 Task: Add an event  with title  Strategy Planning Session, date '2024/05/16' & Select Event type as  Group. Add location for the event as  654 Calle de Alcalá, Madrid, Spain and add a description: The Strategy Planning Session sets the foundation for informed decision-making, goal alignment, and coordinated efforts. It enables participants to collectively shape the organization's or project's direction, anticipate challenges, and create a roadmap for success.Create an event link  http-strategyplanningsessioncom & Select the event color as  Electric Lime. , logged in from the account softage.1@softage.netand send the event invitation to softage.9@softage.net and softage.10@softage.net
Action: Mouse moved to (824, 126)
Screenshot: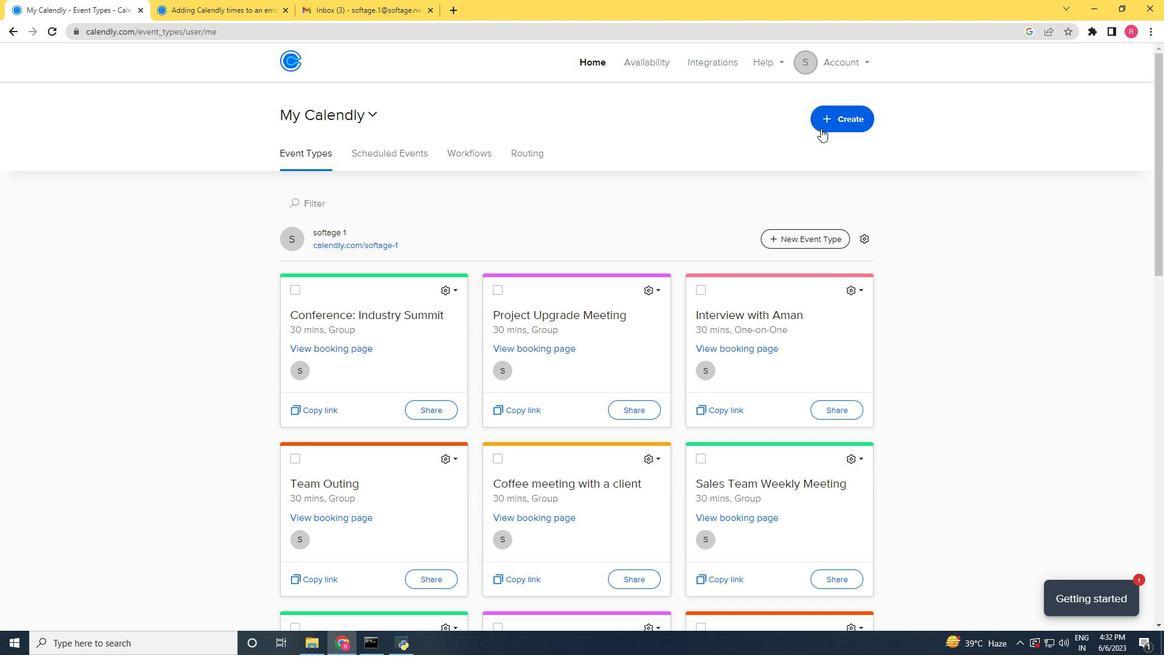 
Action: Mouse pressed left at (824, 126)
Screenshot: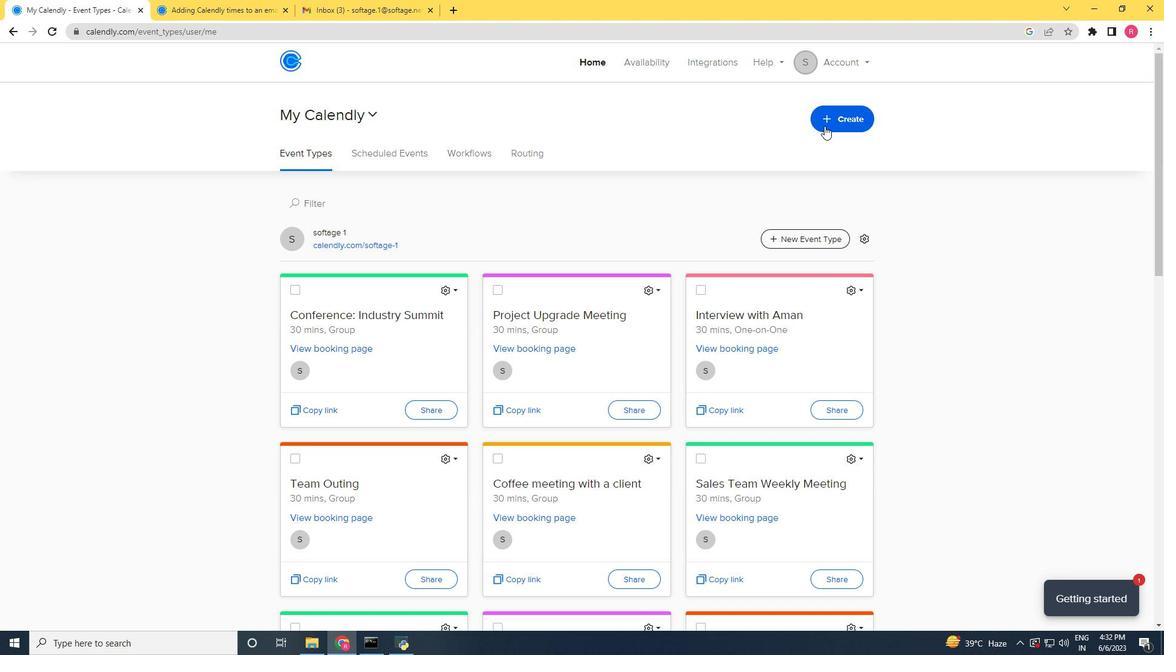 
Action: Mouse moved to (724, 175)
Screenshot: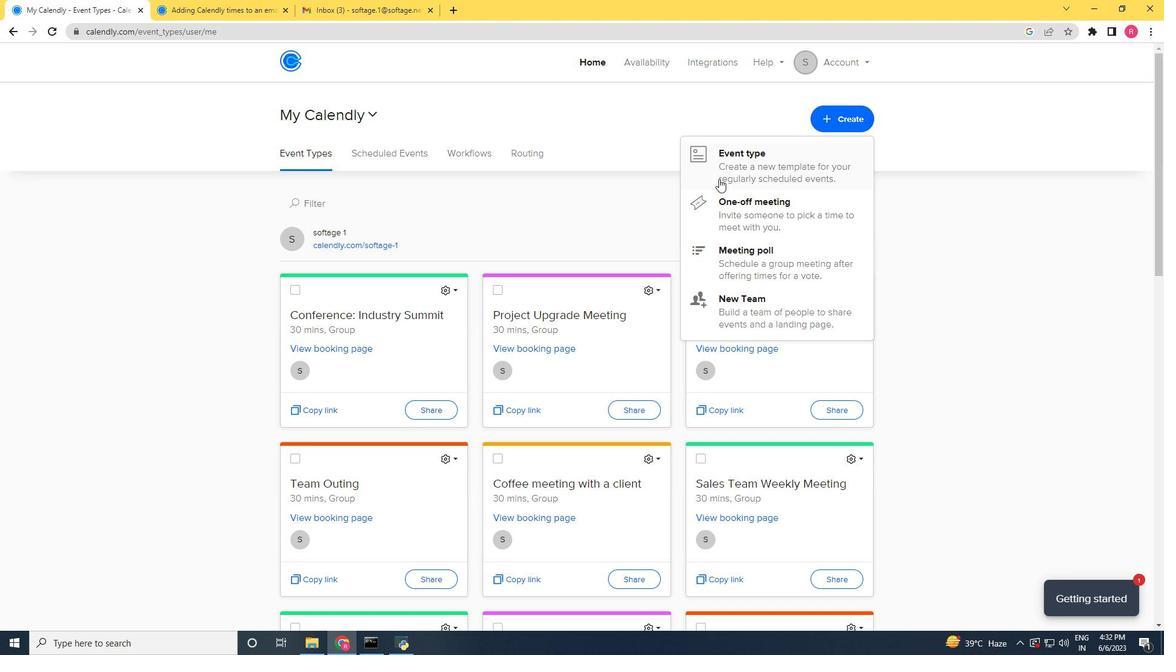 
Action: Mouse pressed left at (724, 175)
Screenshot: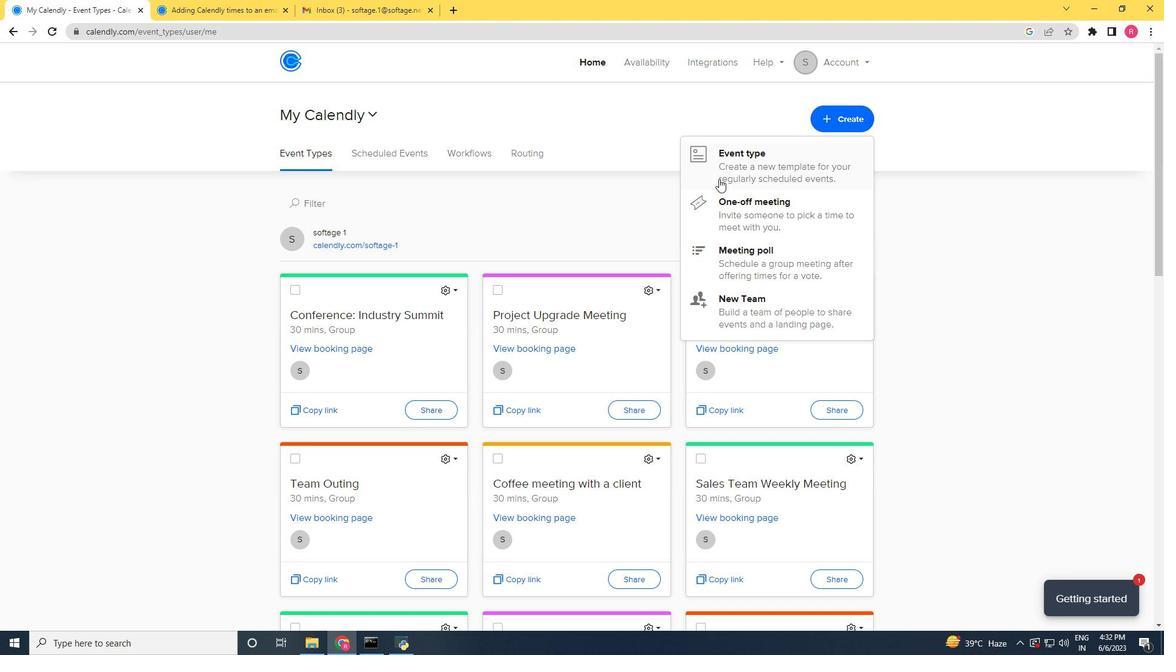 
Action: Mouse moved to (532, 271)
Screenshot: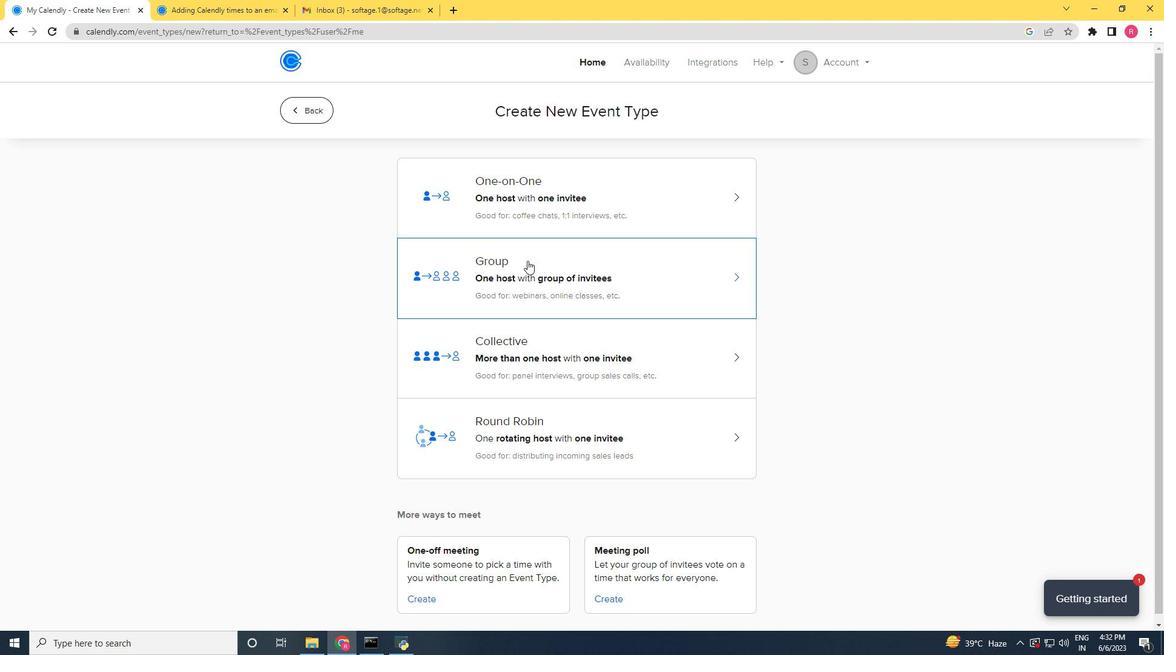 
Action: Mouse pressed left at (532, 271)
Screenshot: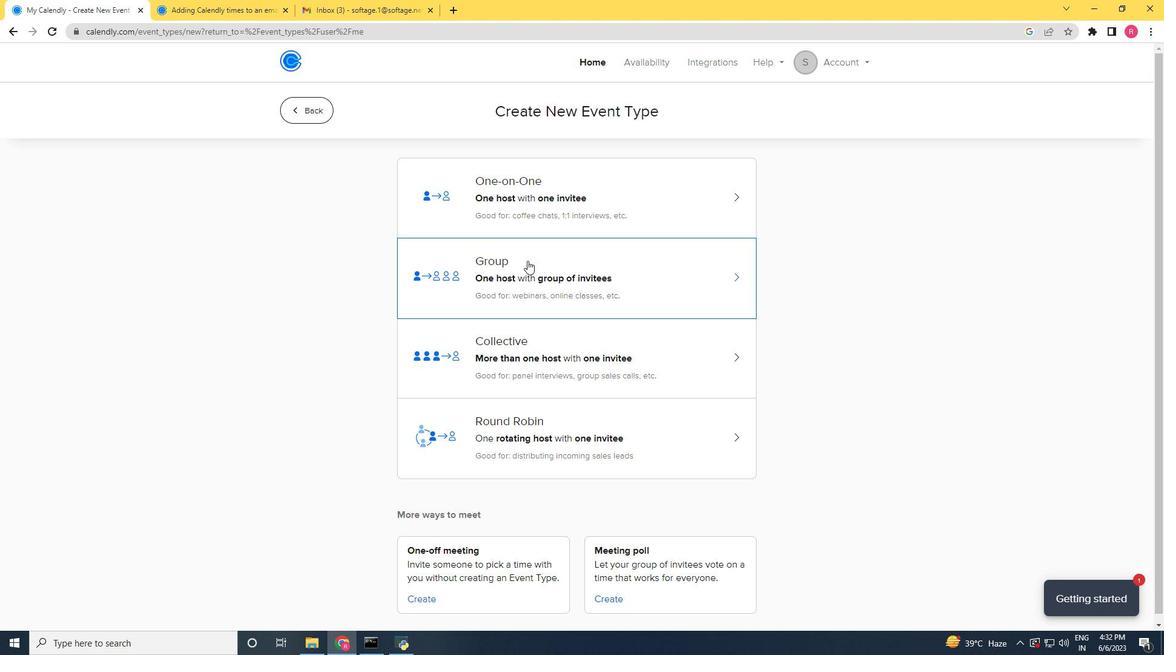 
Action: Mouse moved to (476, 278)
Screenshot: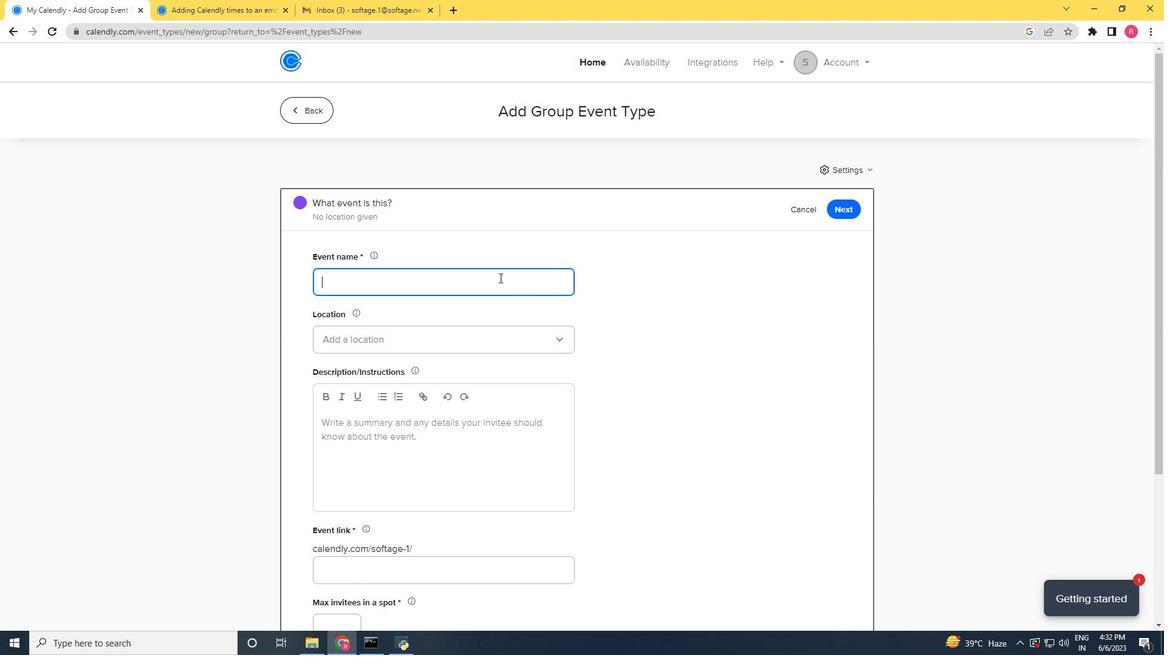 
Action: Key pressed <Key.shift>Strategy<Key.space><Key.shift>Planning<Key.space><Key.shift>Sessionn<Key.space><Key.backspace><Key.backspace><Key.backspace><Key.backspace><Key.backspace>ionn<Key.space><Key.backspace><Key.backspace><Key.space>
Screenshot: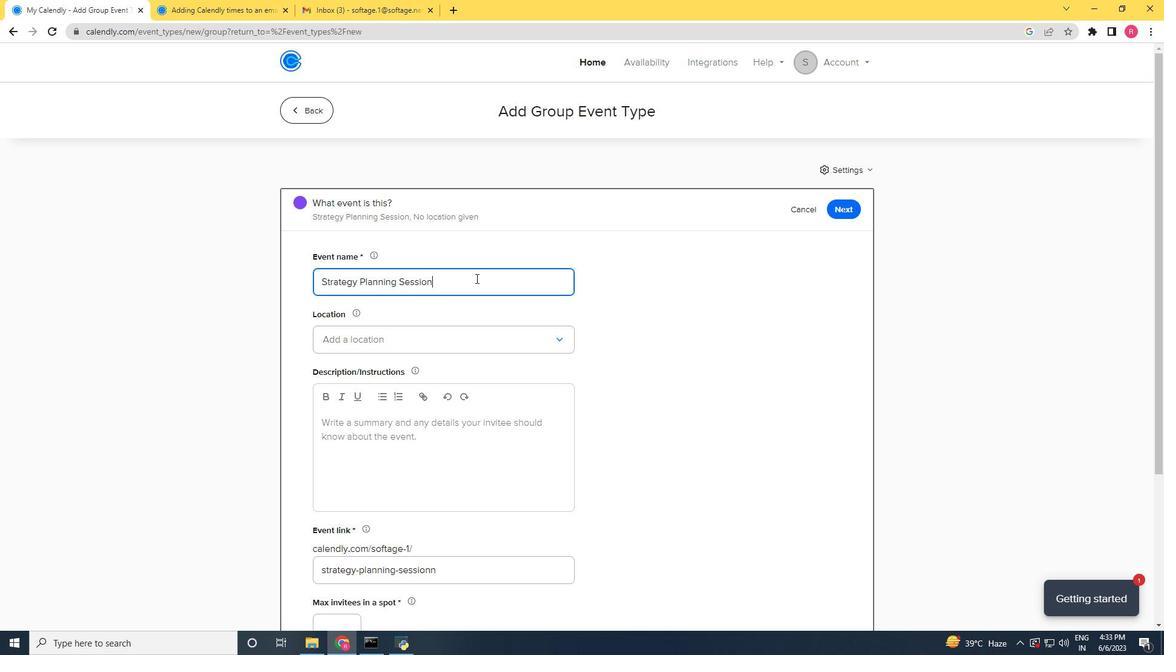 
Action: Mouse moved to (433, 335)
Screenshot: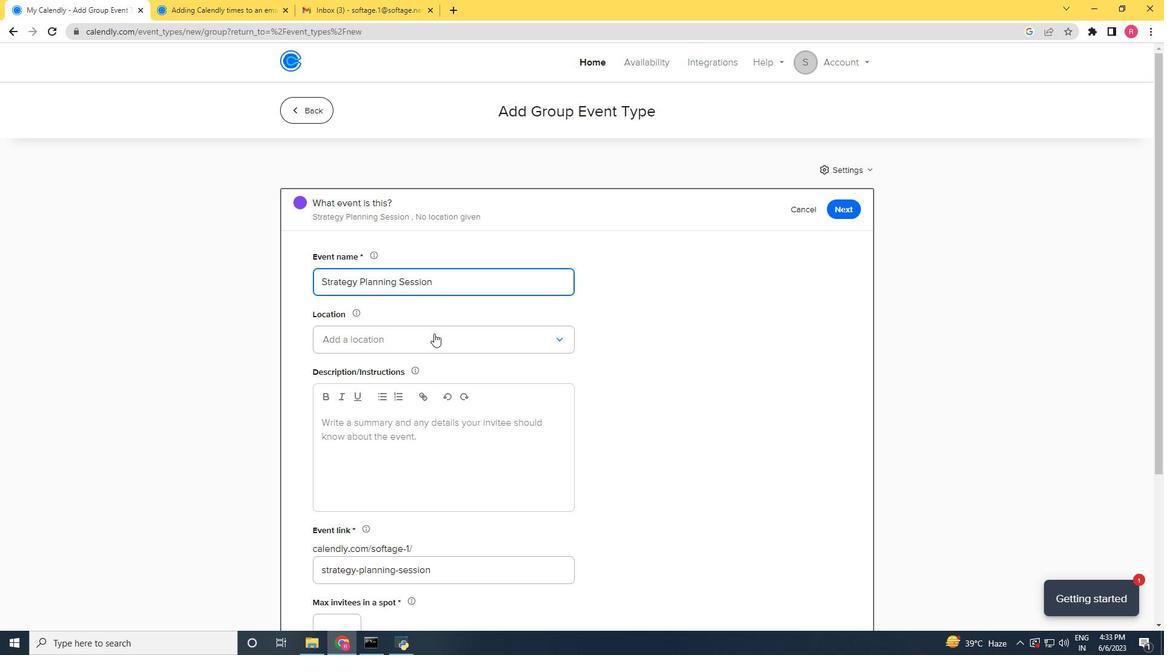 
Action: Mouse pressed left at (433, 335)
Screenshot: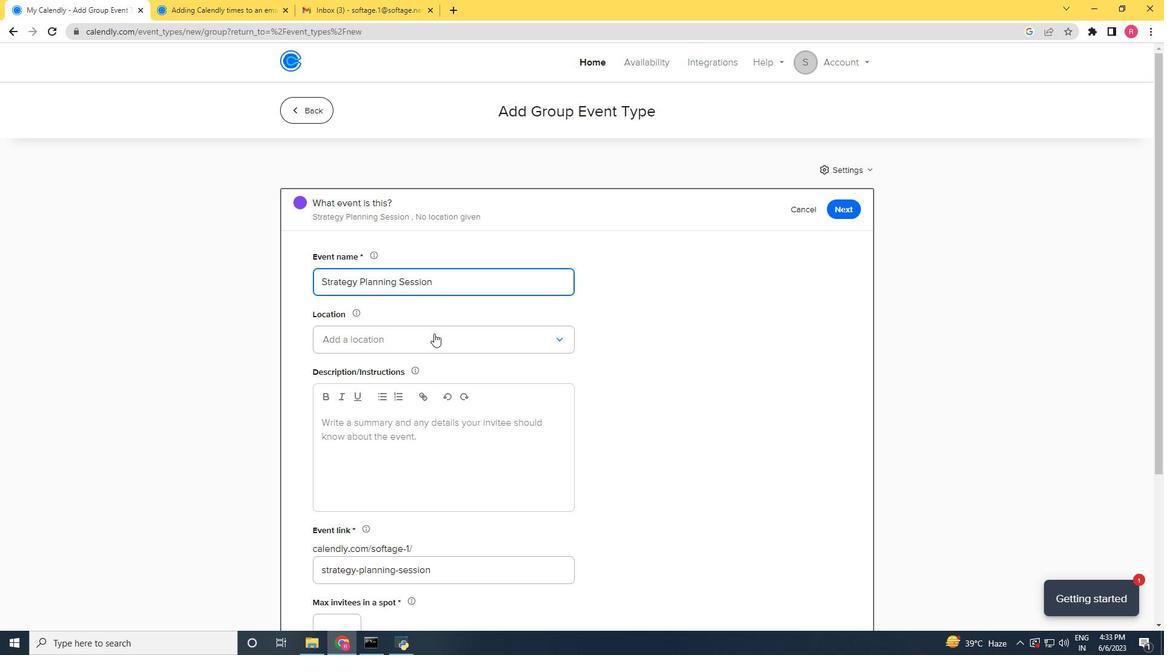 
Action: Mouse moved to (379, 365)
Screenshot: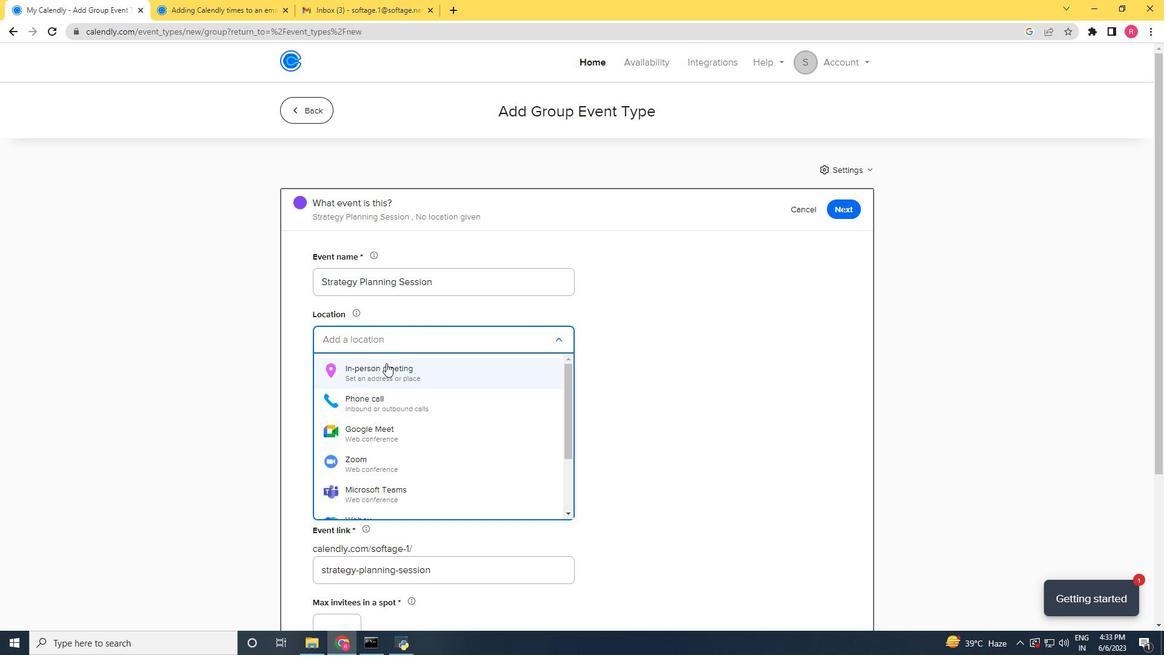 
Action: Mouse pressed left at (379, 365)
Screenshot: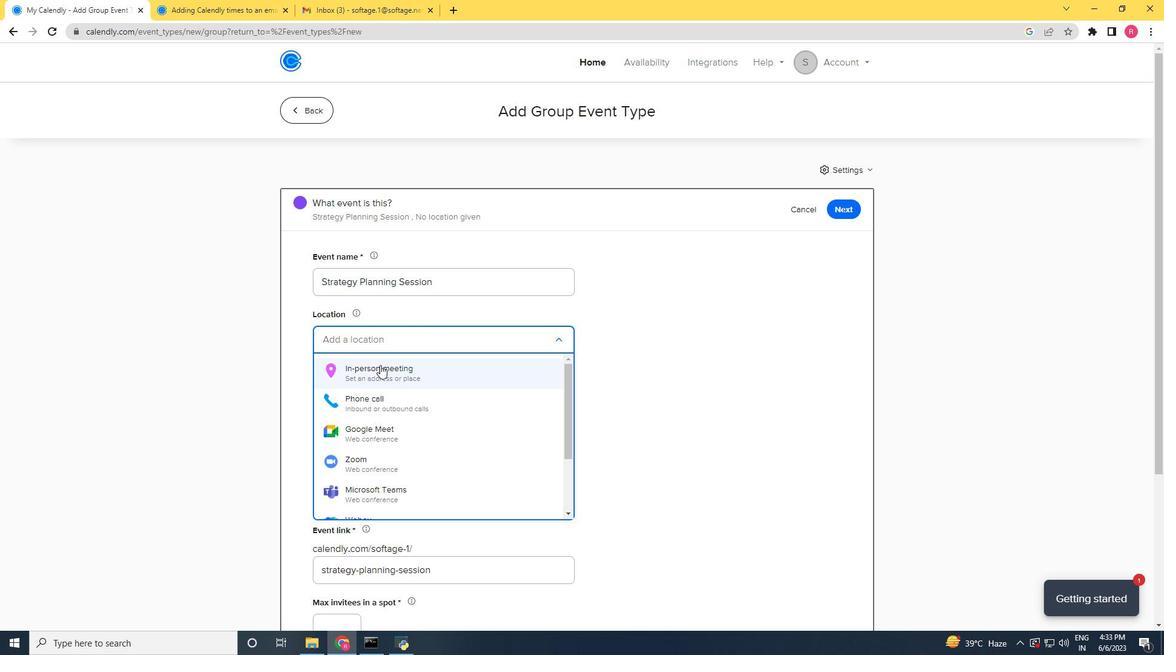 
Action: Mouse moved to (518, 200)
Screenshot: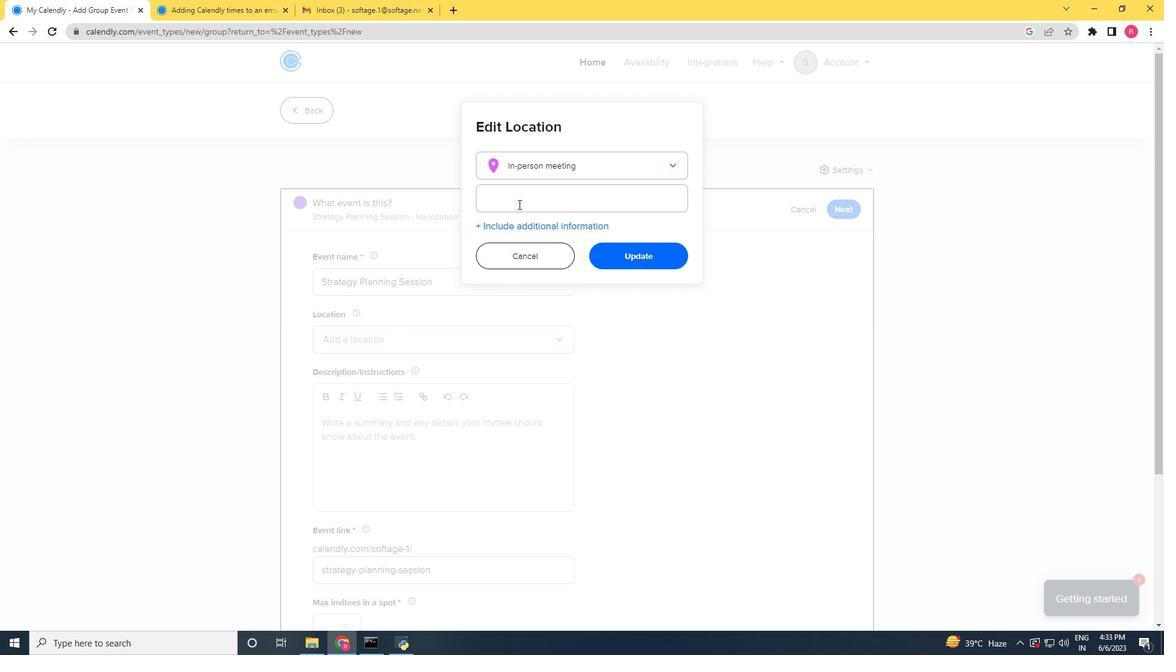 
Action: Mouse pressed left at (518, 200)
Screenshot: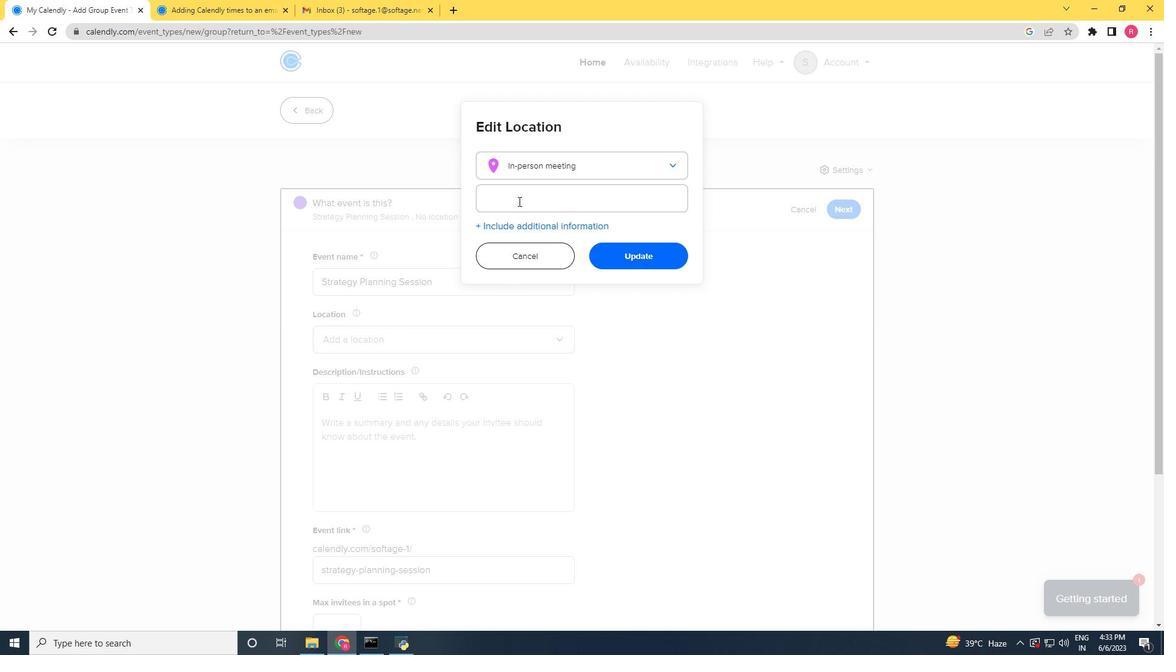 
Action: Key pressed 654<Key.space><Key.shift>Calle<Key.space>de<Key.space><Key.shift>Alcala,<Key.space><Key.shift>Madrid.<Key.backspace>,<Key.space><Key.shift><Key.shift><Key.shift><Key.shift><Key.shift>Spain
Screenshot: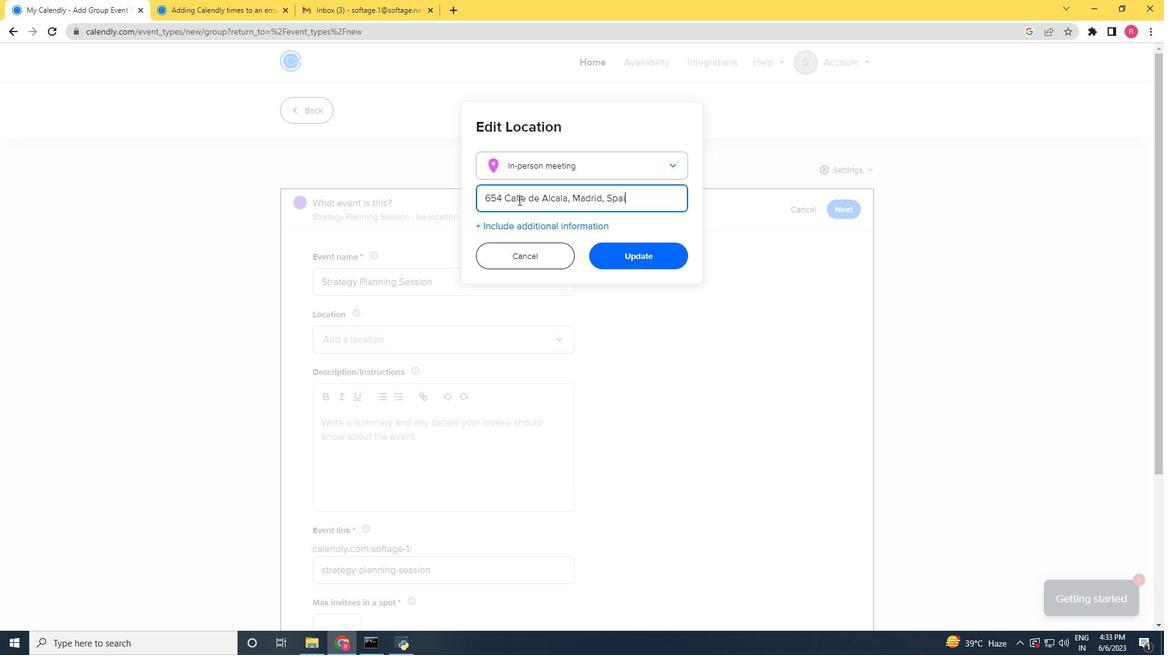 
Action: Mouse moved to (630, 252)
Screenshot: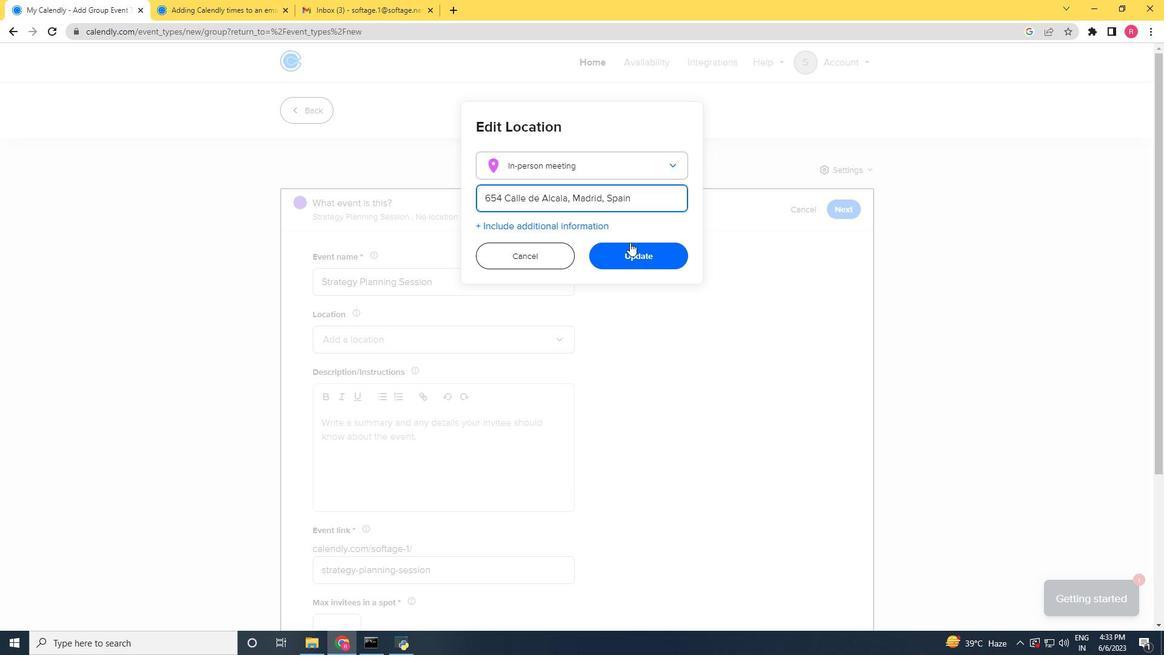 
Action: Mouse pressed left at (630, 252)
Screenshot: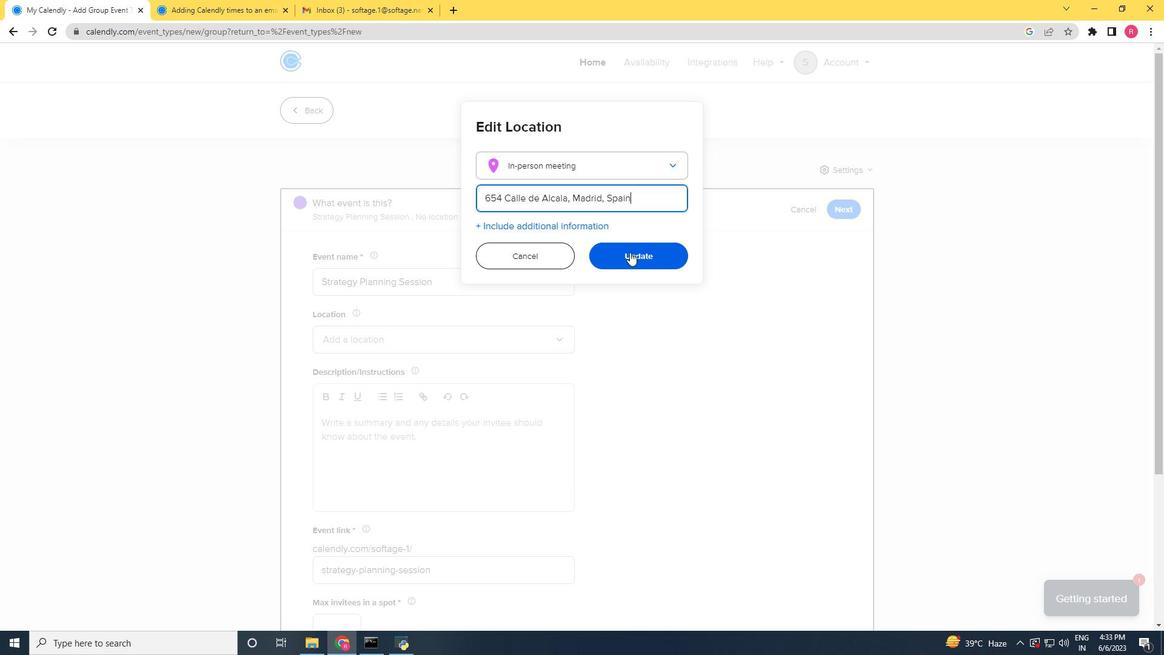 
Action: Mouse moved to (448, 440)
Screenshot: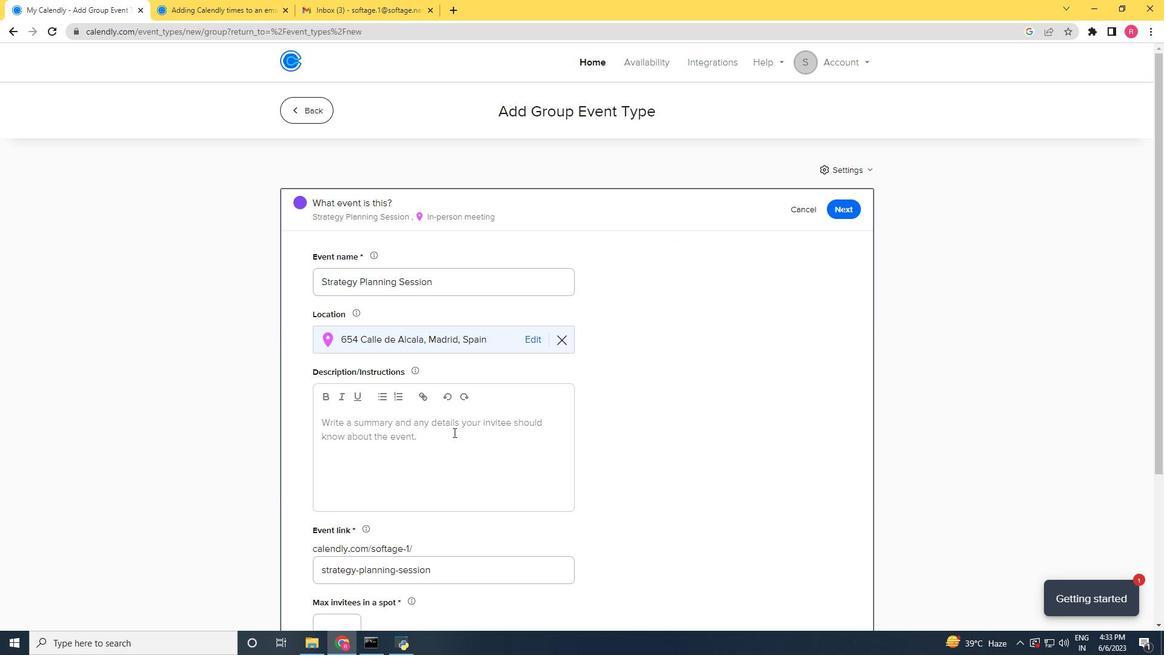 
Action: Mouse pressed left at (448, 440)
Screenshot: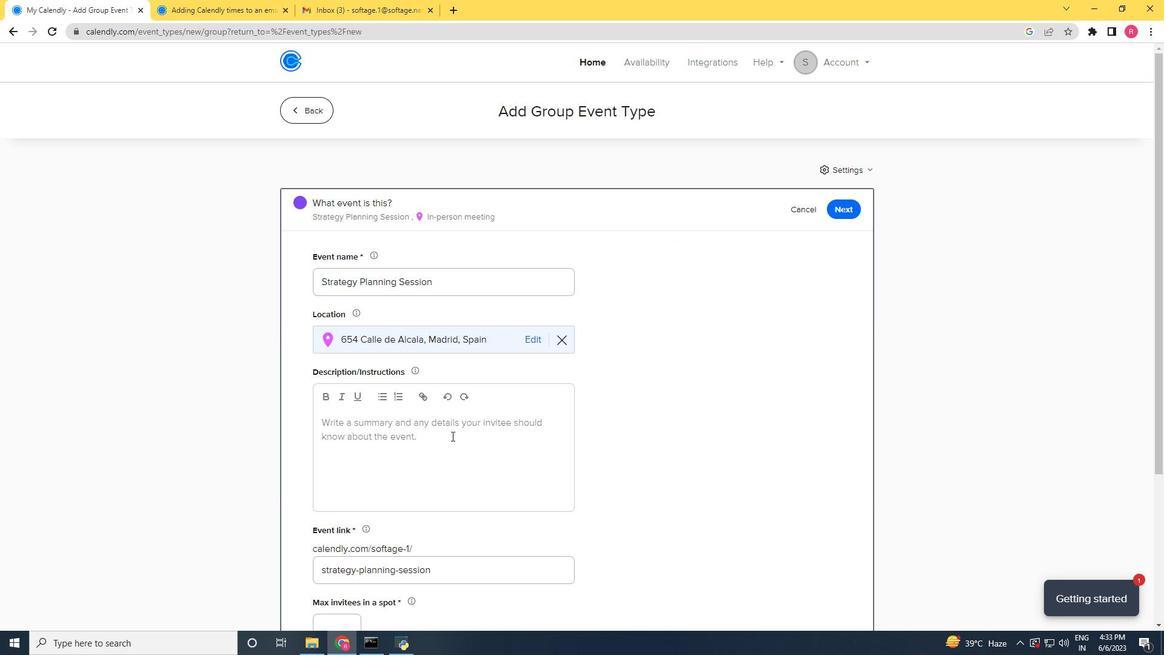
Action: Mouse moved to (424, 457)
Screenshot: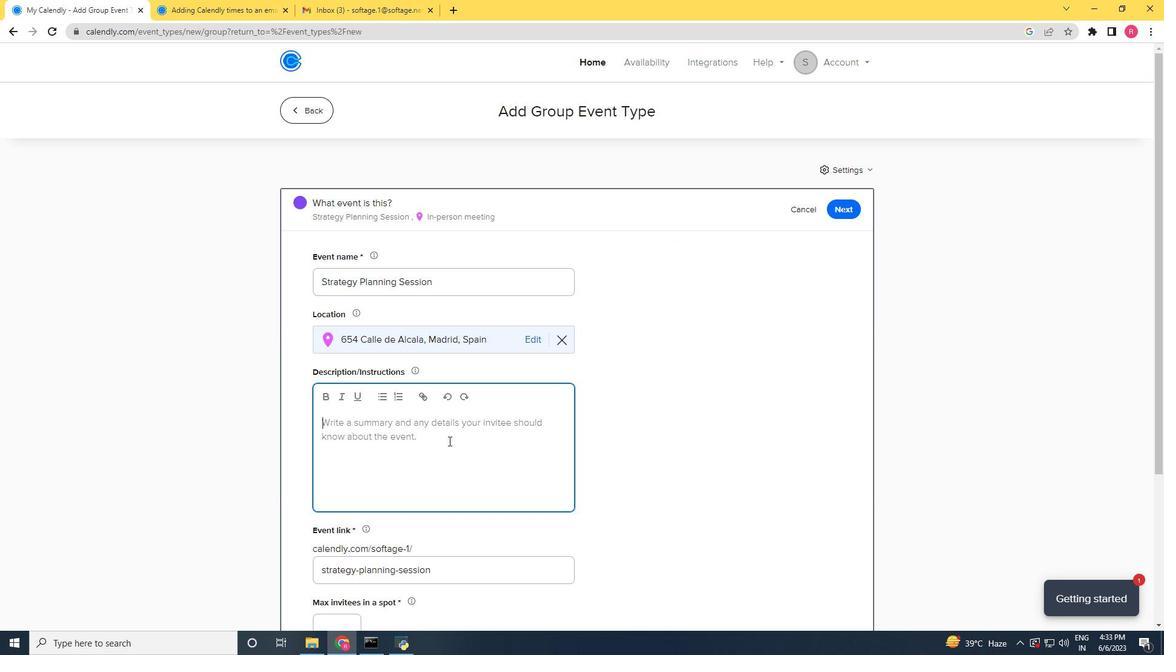 
Action: Key pressed <Key.shift>The<Key.space><Key.shift>Strategy<Key.space><Key.shift>Planning<Key.space><Key.shift>Session<Key.space>sets<Key.space>the<Key.space>foundationn<Key.backspace><Key.space>for<Key.space>informed<Key.space>decision<Key.space><Key.backspace>-making<Key.space><Key.backspace>,<Key.space>ga<Key.backspace>oal<Key.space>alignment,<Key.space>and<Key.space>coordinated<Key.space>effots<Key.space><Key.backspace><Key.backspace><Key.backspace><Key.backspace>orts.<Key.space><Key.shift>It<Key.space>enables<Key.space><Key.shift>participants<Key.space>to<Key.space>collectively<Key.space>shape<Key.space>the<Key.space>organizationn<Key.space><Key.backspace><Key.backspace><Key.space><Key.backspace>'s<Key.space>or<Key.space>projects's<Key.space><Key.left><Key.left><Key.left><Key.left><Key.right><Key.backspace><Key.right><Key.right><Key.right><Key.right><Key.right>direction<Key.space><Key.backspace>,<Key.space>anticipate<Key.space>challenges,<Key.space>and<Key.space>crete<Key.backspace><Key.backspace>ar=<Key.backspace><Key.backspace><Key.backspace>ate<Key.space>a<Key.space>roadmap<Key.space>for<Key.space>success<Key.space><Key.backspace>.
Screenshot: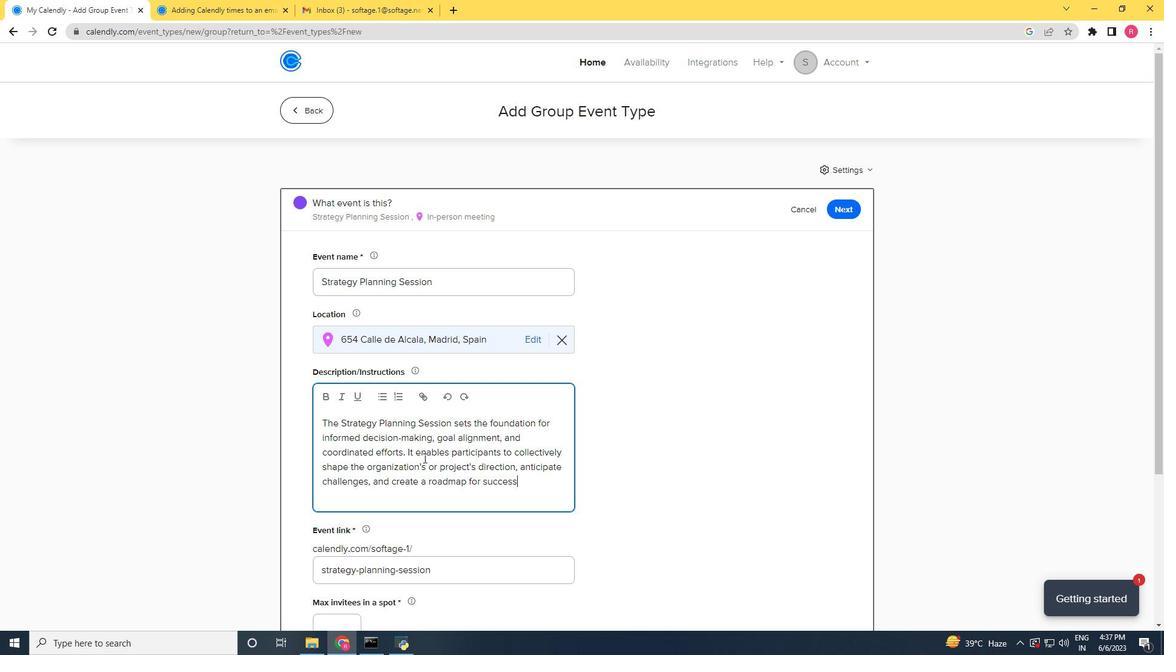 
Action: Mouse moved to (451, 567)
Screenshot: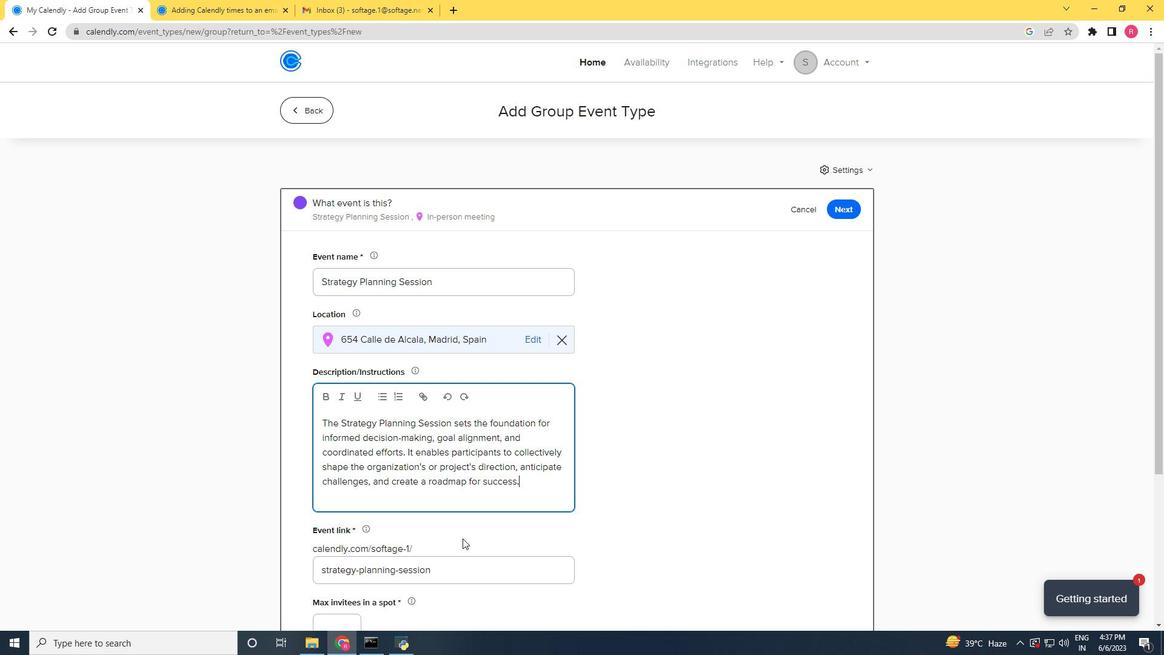 
Action: Mouse pressed left at (451, 567)
Screenshot: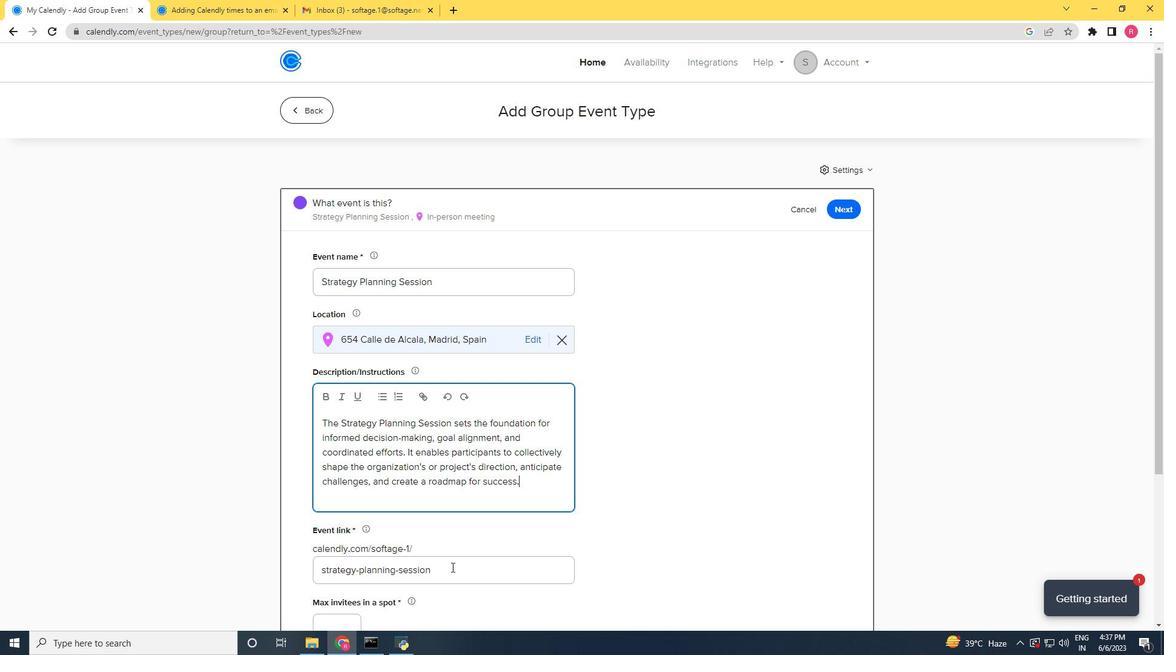 
Action: Mouse moved to (313, 584)
Screenshot: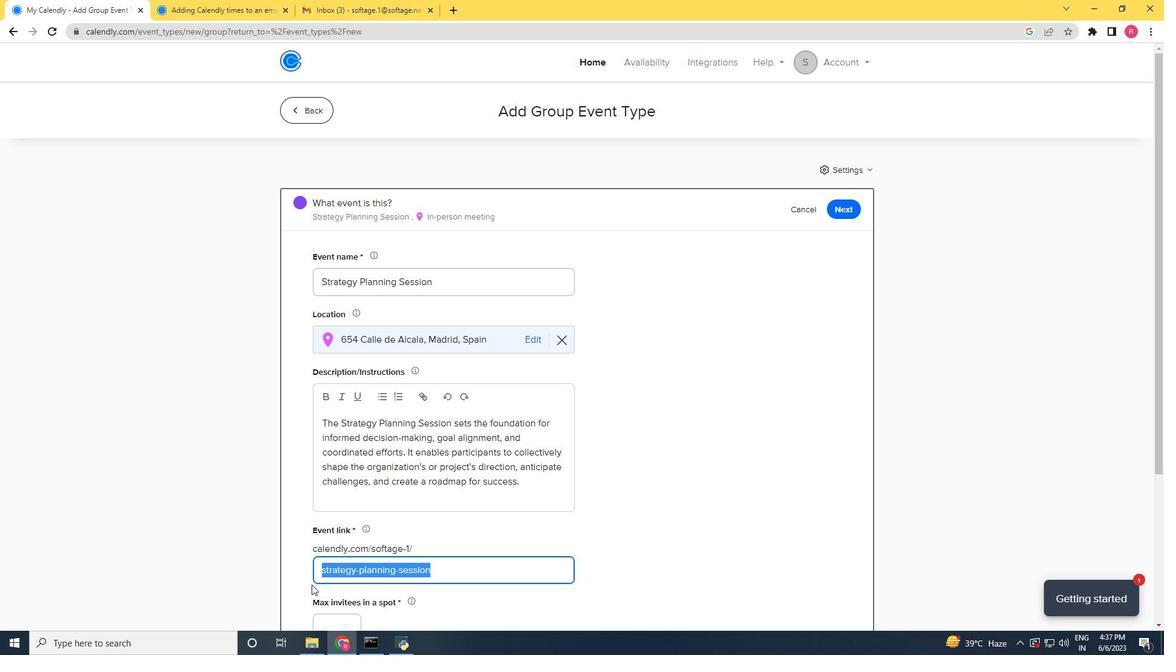 
Action: Key pressed http-
Screenshot: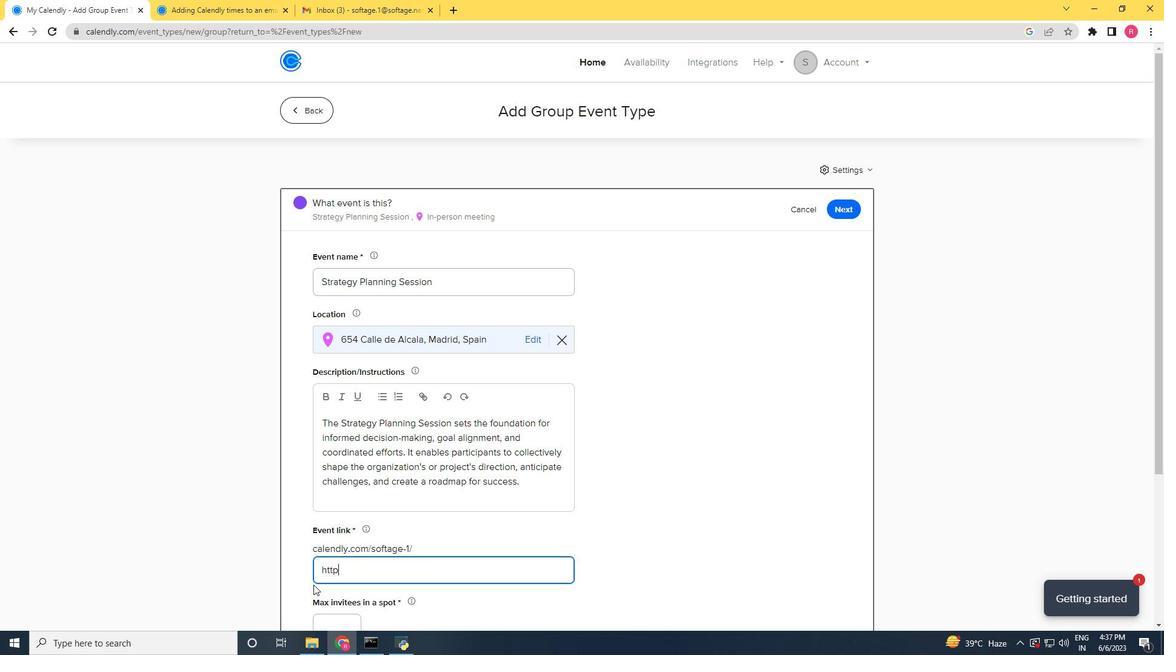 
Action: Mouse moved to (314, 584)
Screenshot: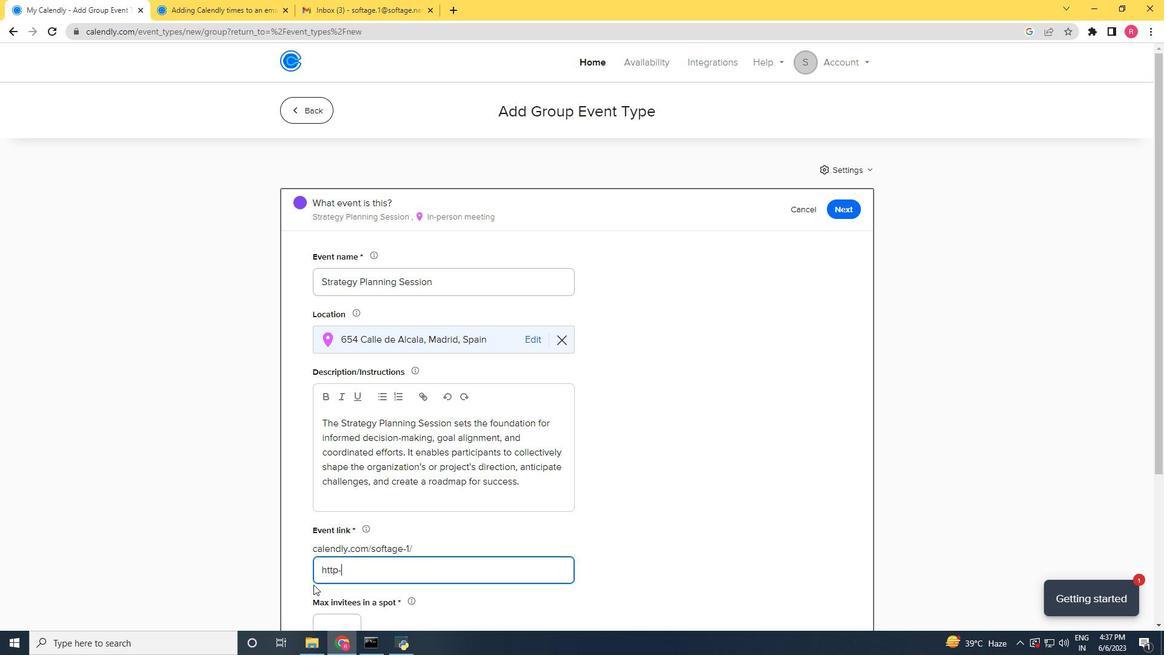 
Action: Key pressed strategyplanningsessioncom
Screenshot: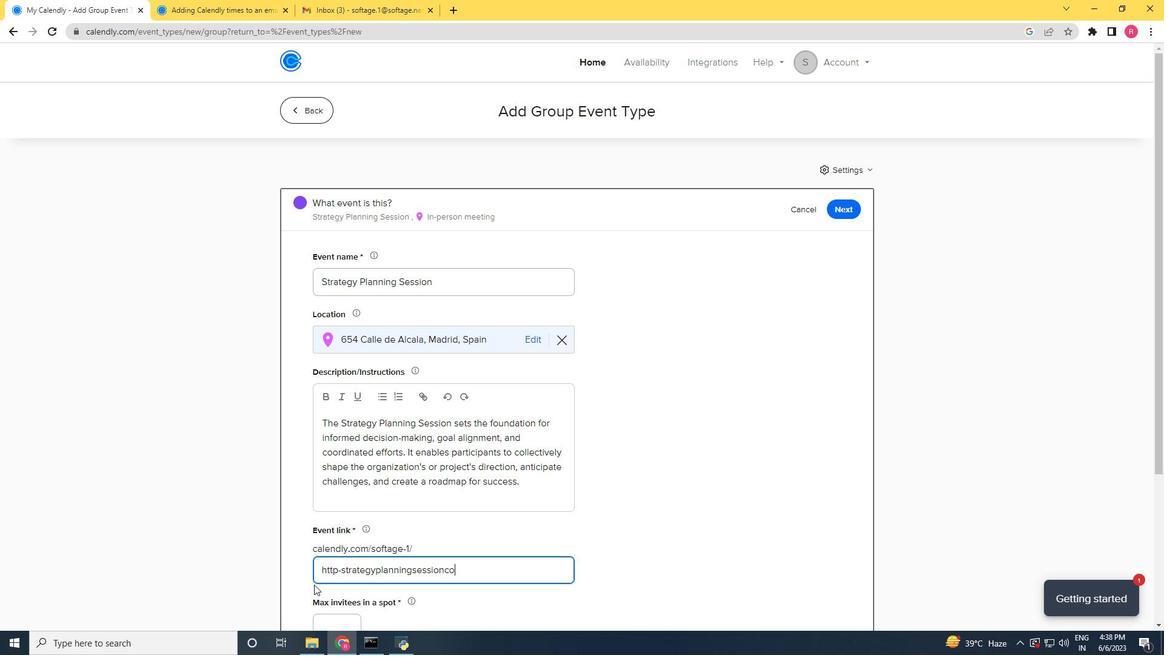 
Action: Mouse moved to (458, 577)
Screenshot: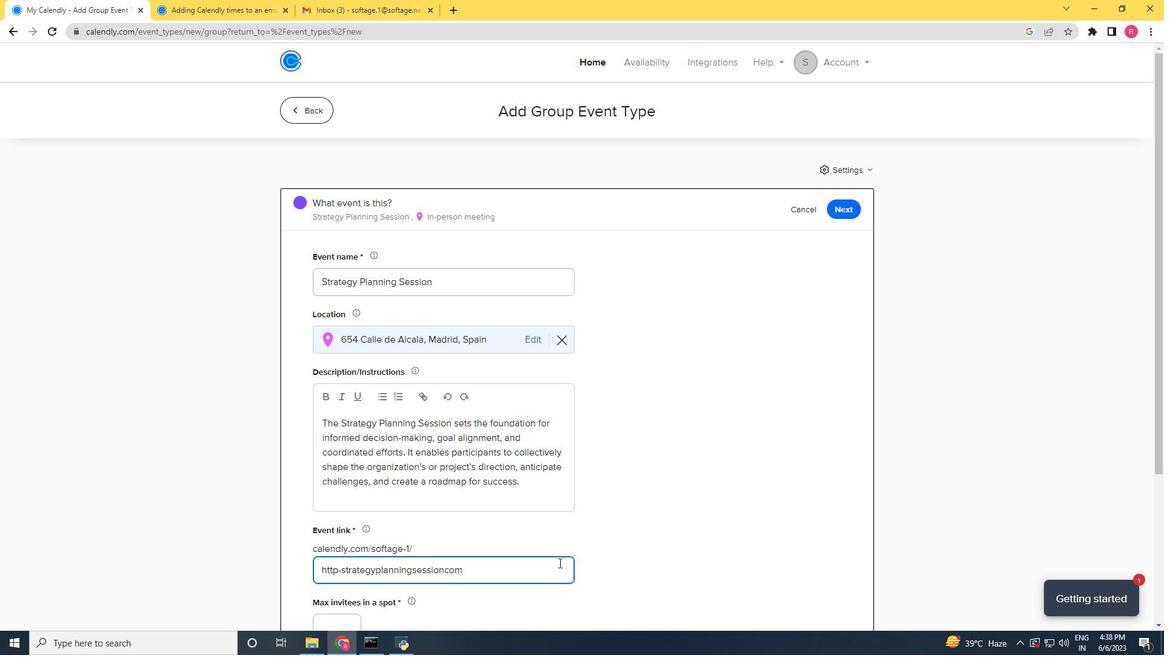 
Action: Mouse scrolled (458, 576) with delta (0, 0)
Screenshot: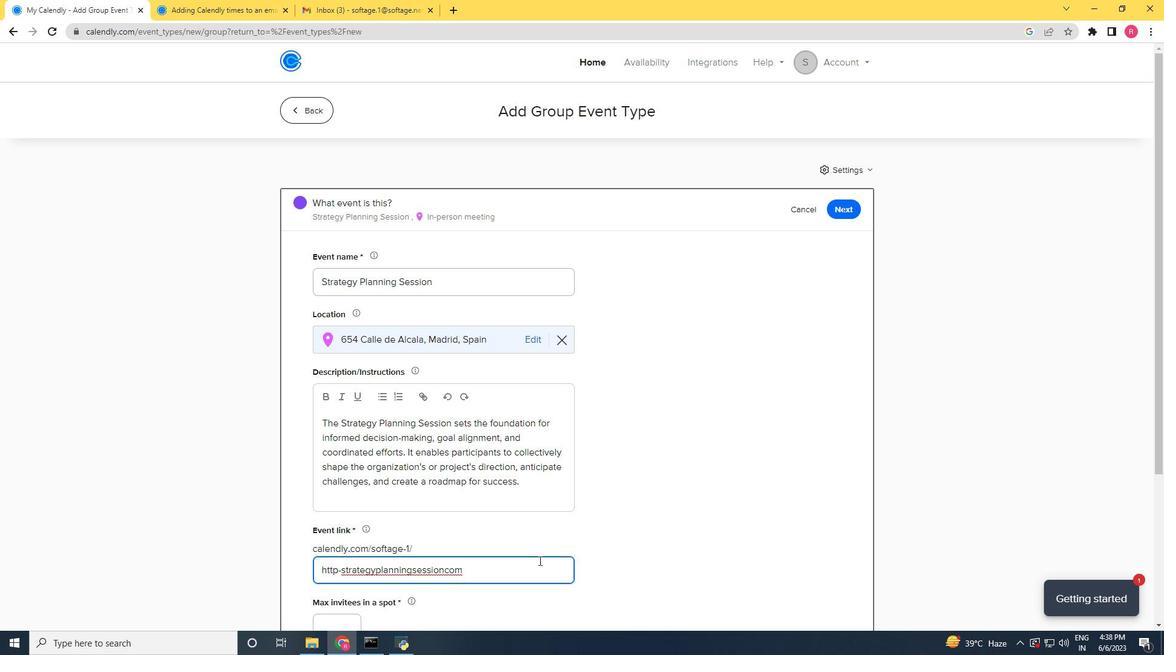 
Action: Mouse moved to (446, 590)
Screenshot: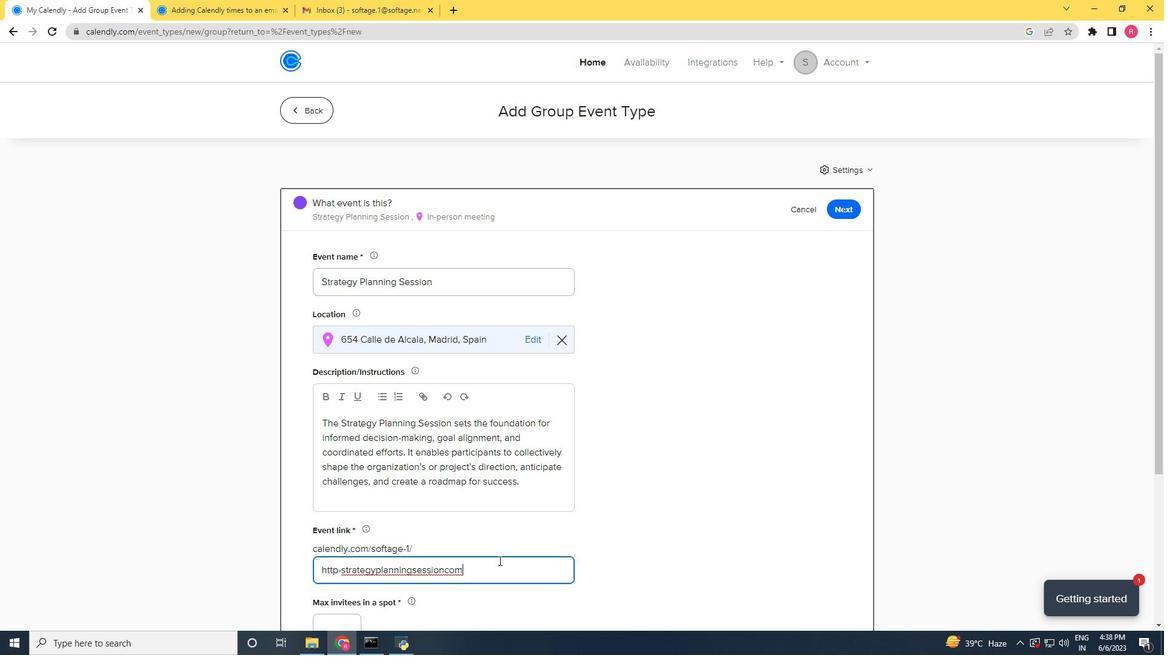 
Action: Mouse scrolled (446, 590) with delta (0, 0)
Screenshot: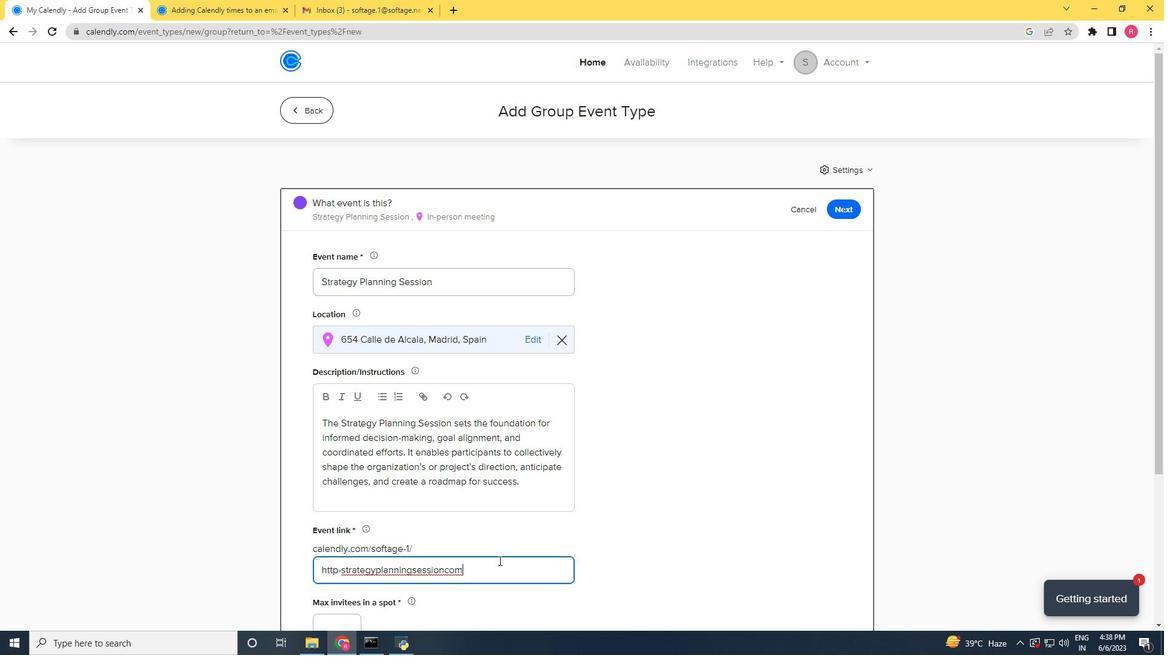 
Action: Mouse moved to (340, 499)
Screenshot: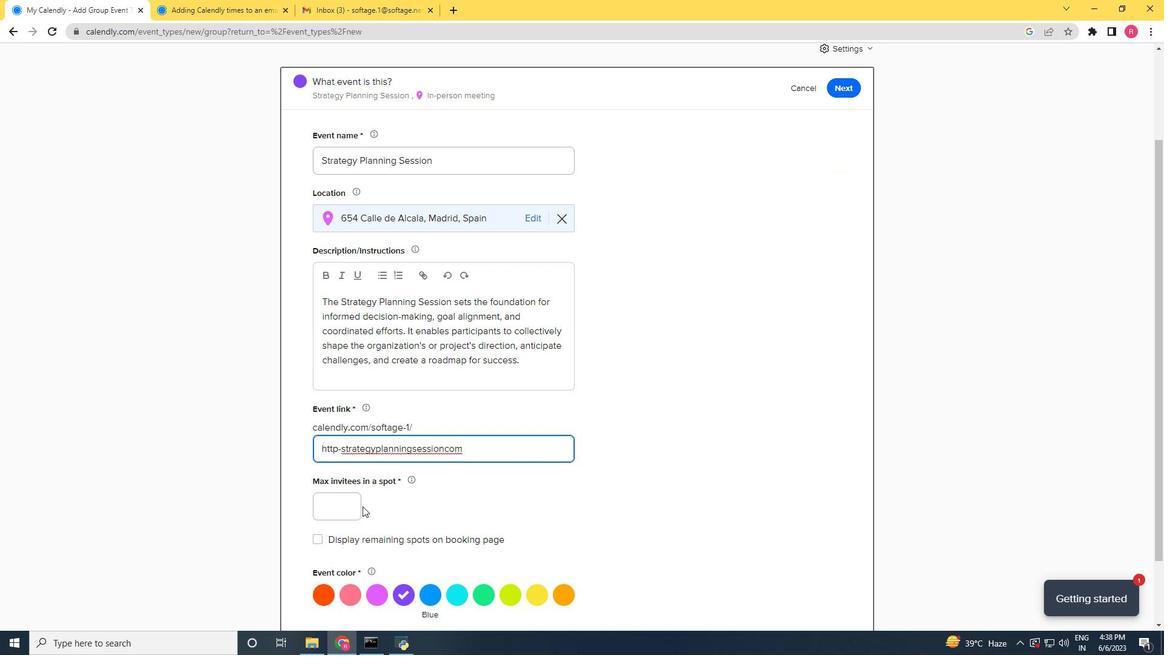 
Action: Mouse pressed left at (340, 499)
Screenshot: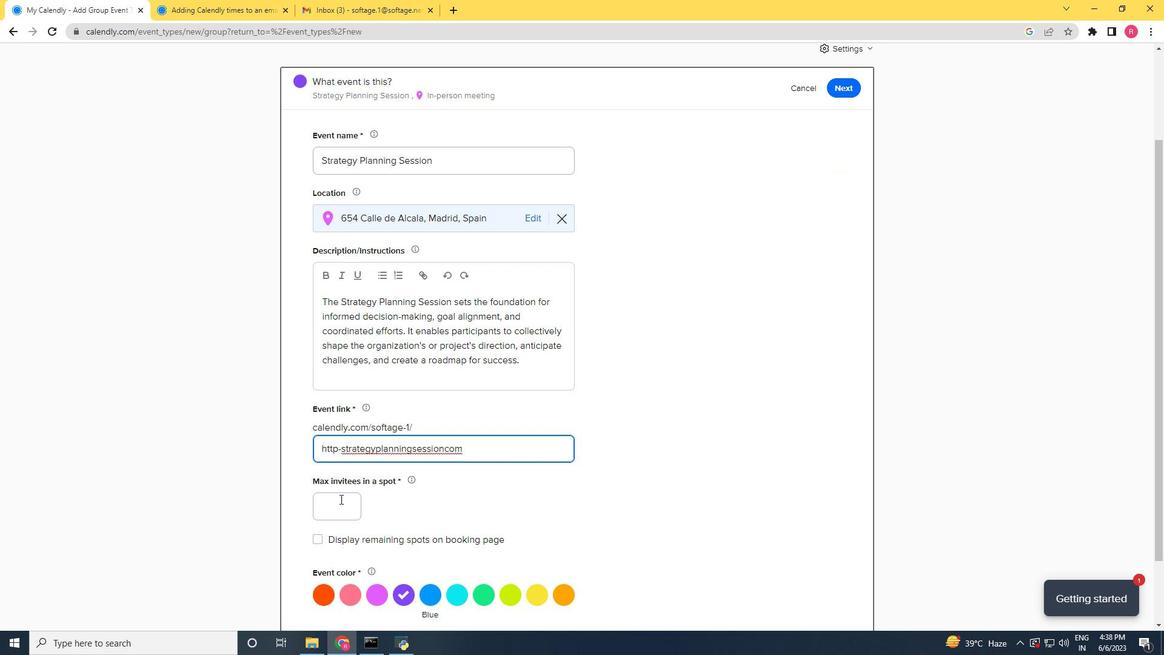 
Action: Mouse moved to (346, 498)
Screenshot: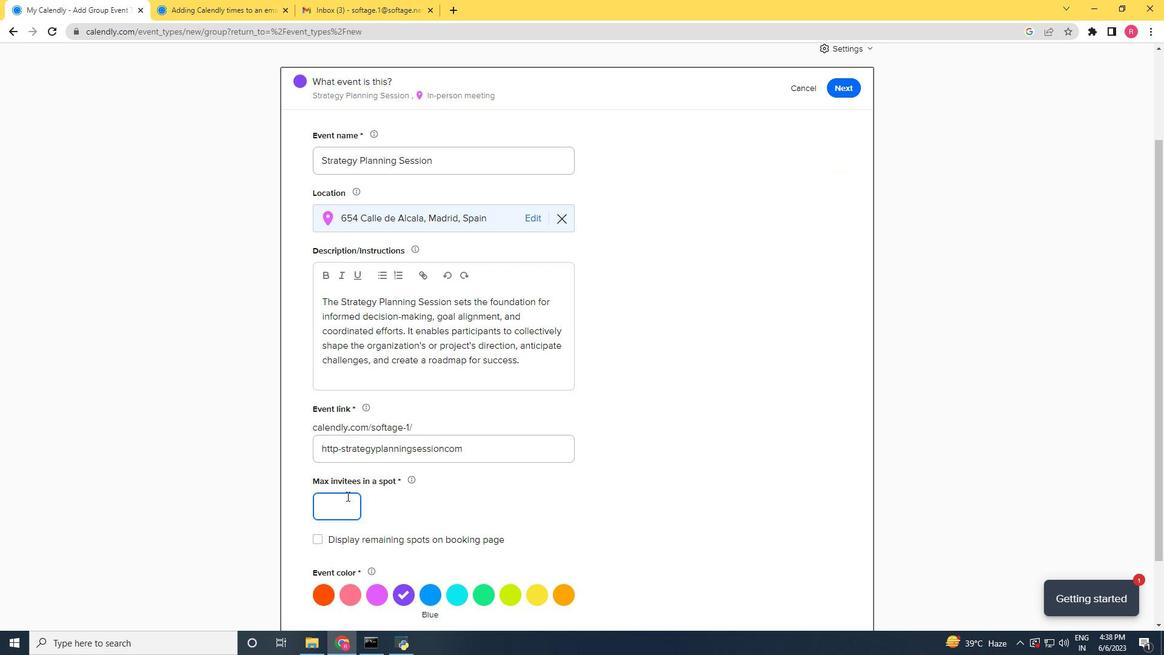 
Action: Key pressed 2
Screenshot: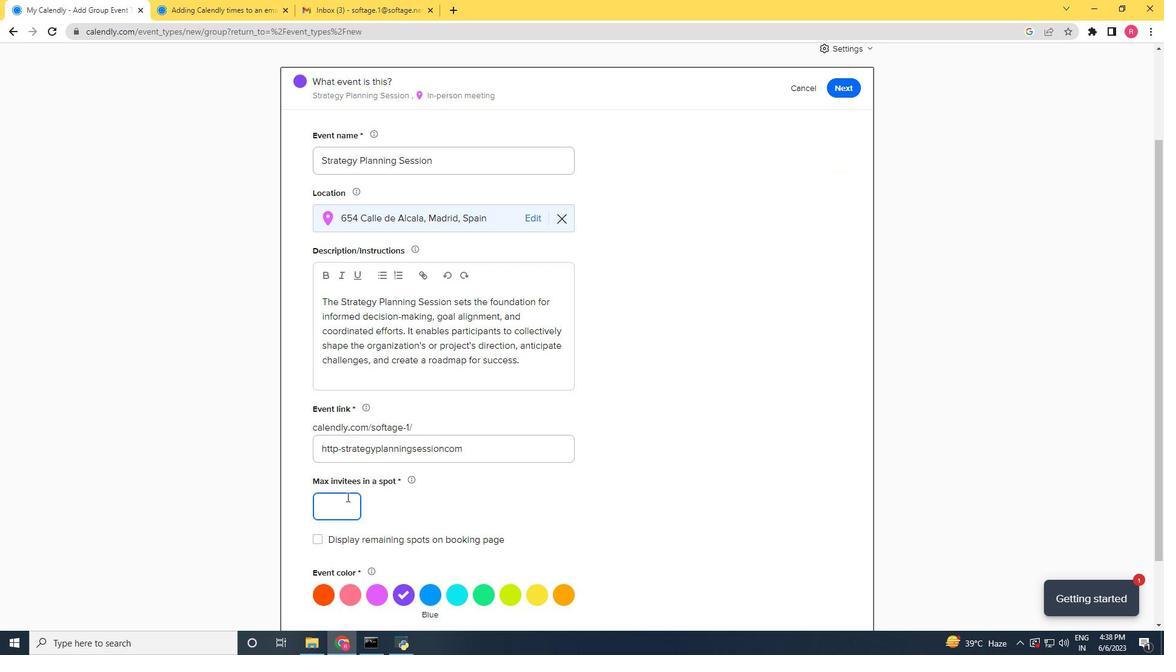 
Action: Mouse moved to (503, 592)
Screenshot: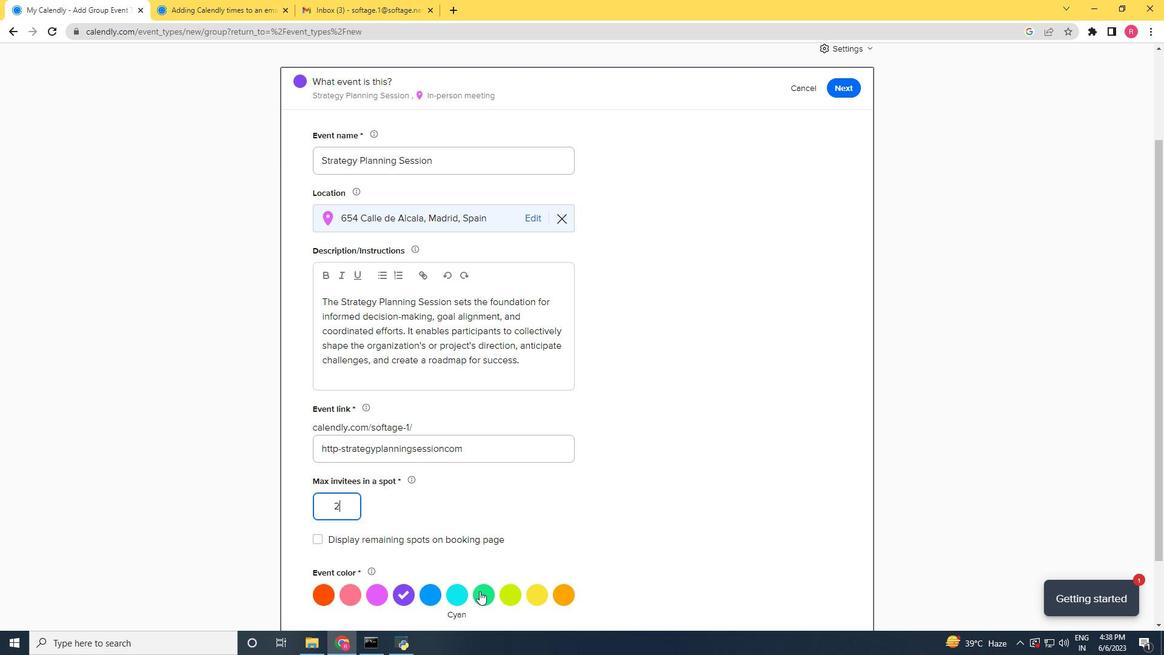 
Action: Mouse pressed left at (503, 592)
Screenshot: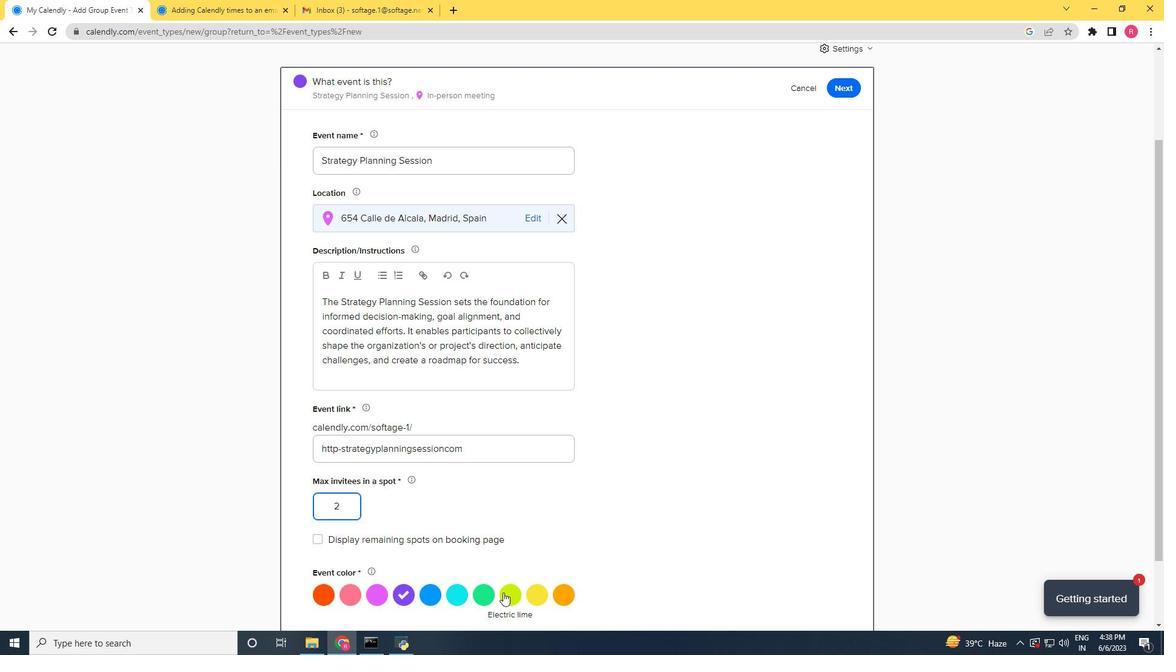 
Action: Mouse moved to (525, 584)
Screenshot: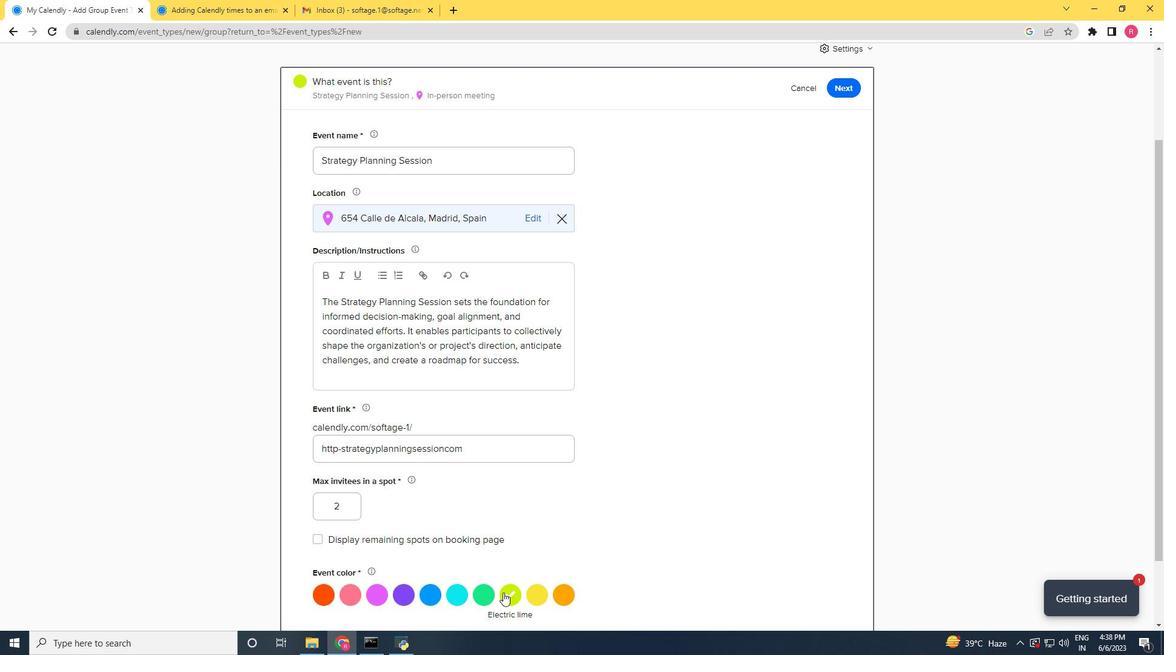 
Action: Mouse scrolled (525, 584) with delta (0, 0)
Screenshot: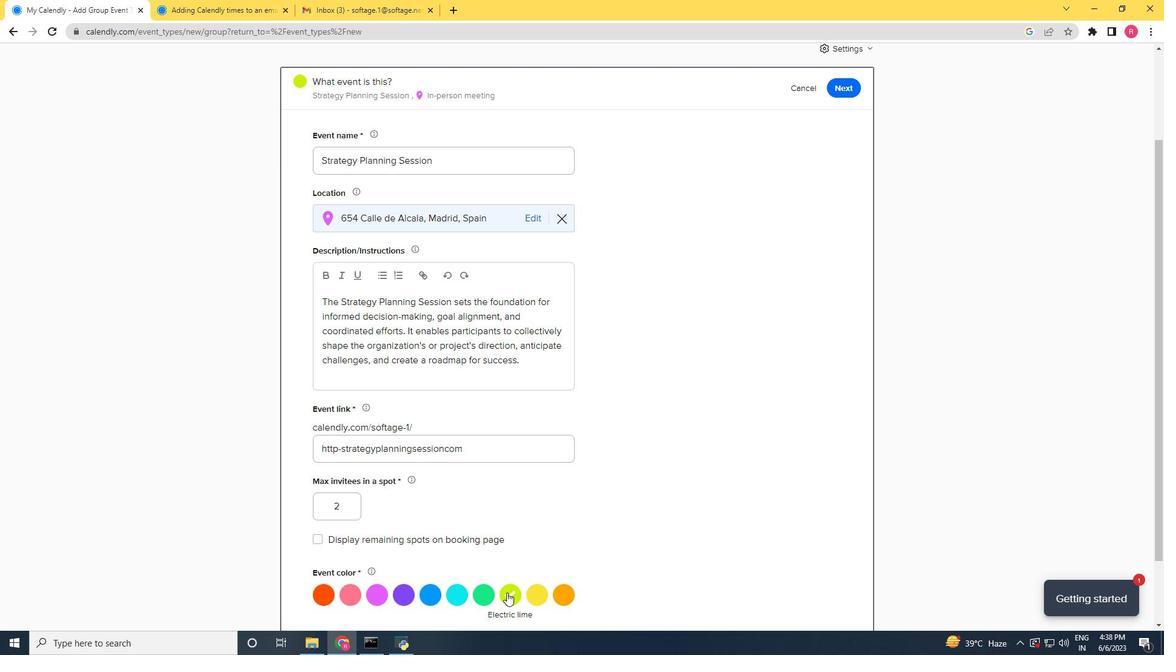 
Action: Mouse moved to (526, 584)
Screenshot: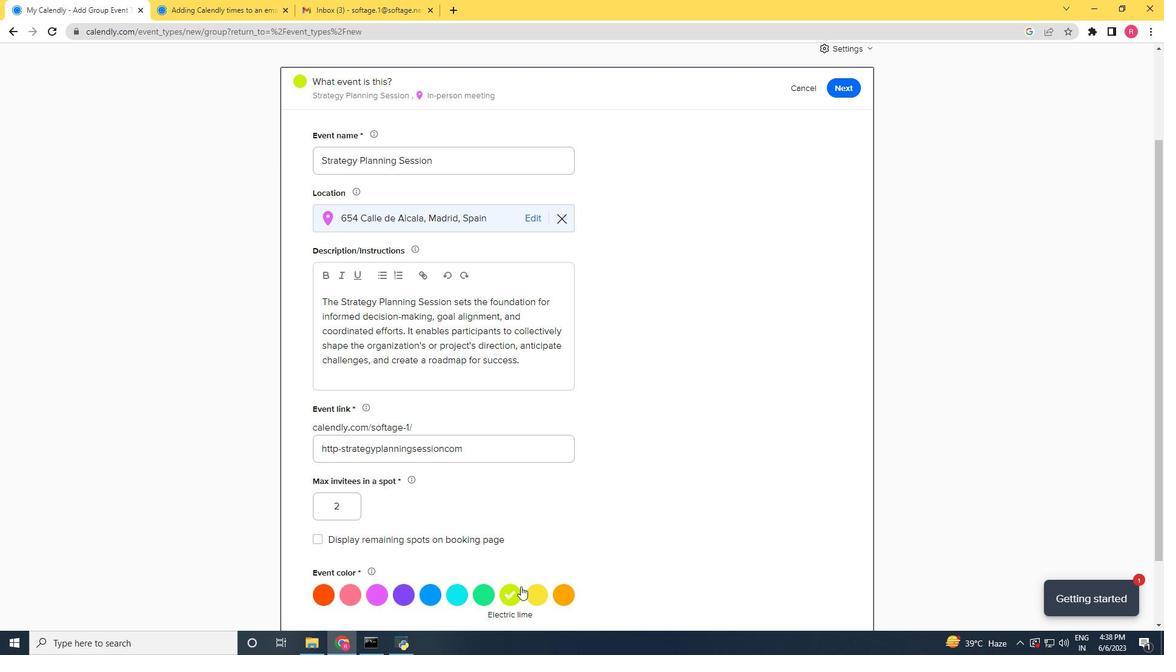 
Action: Mouse scrolled (526, 584) with delta (0, 0)
Screenshot: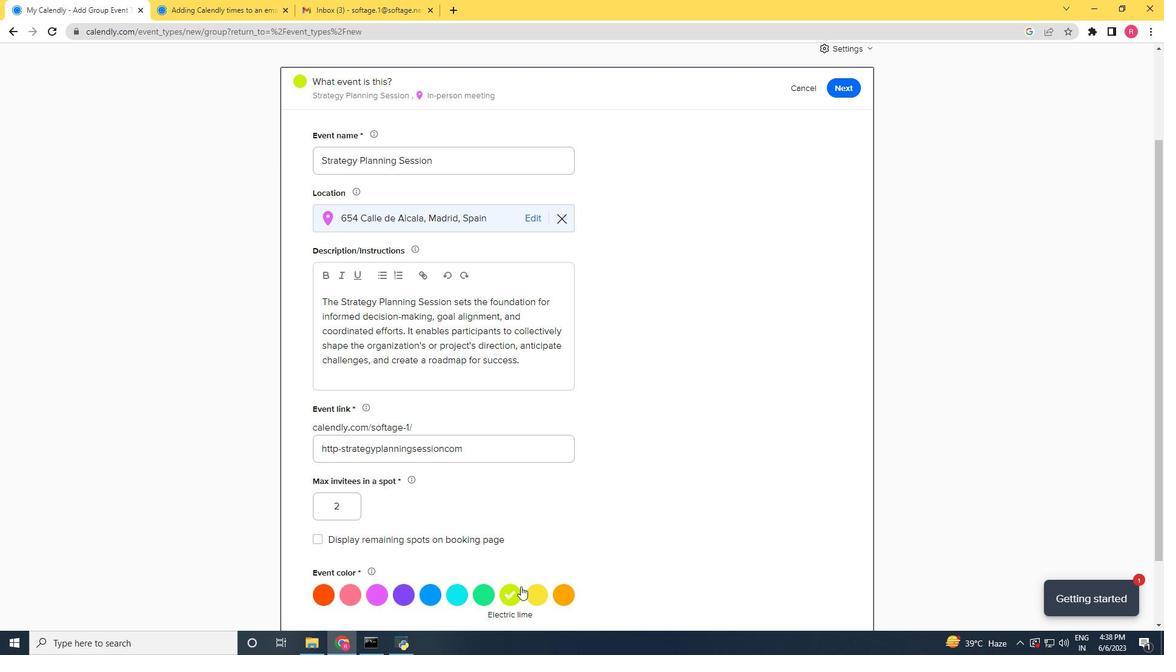 
Action: Mouse moved to (527, 584)
Screenshot: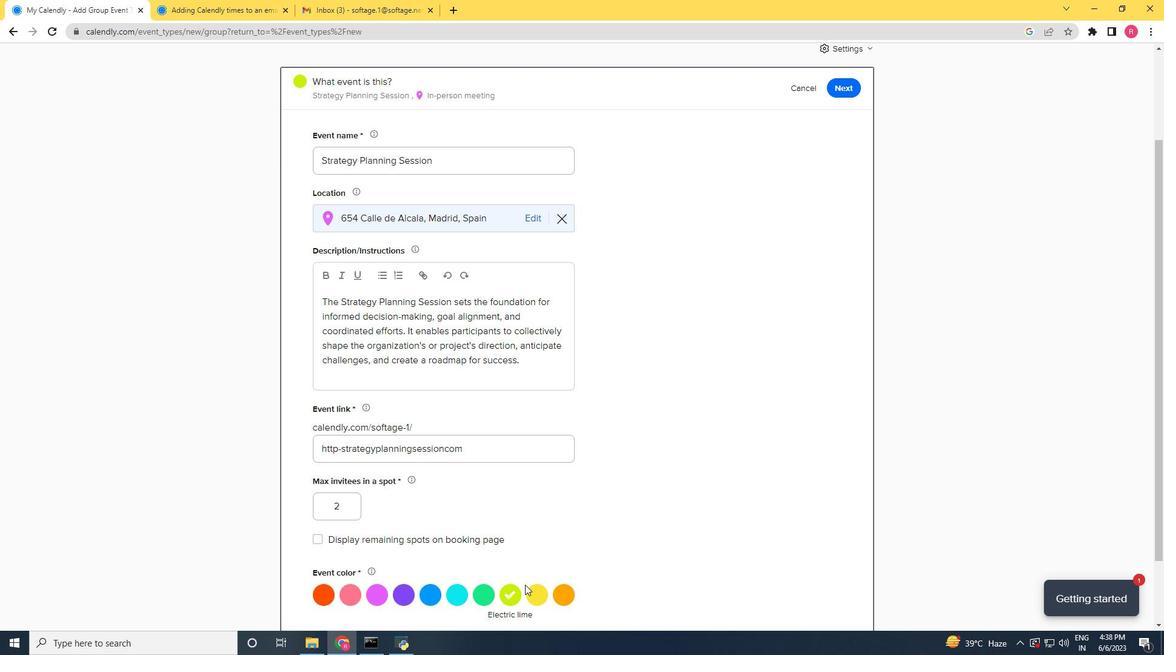 
Action: Mouse scrolled (527, 584) with delta (0, 0)
Screenshot: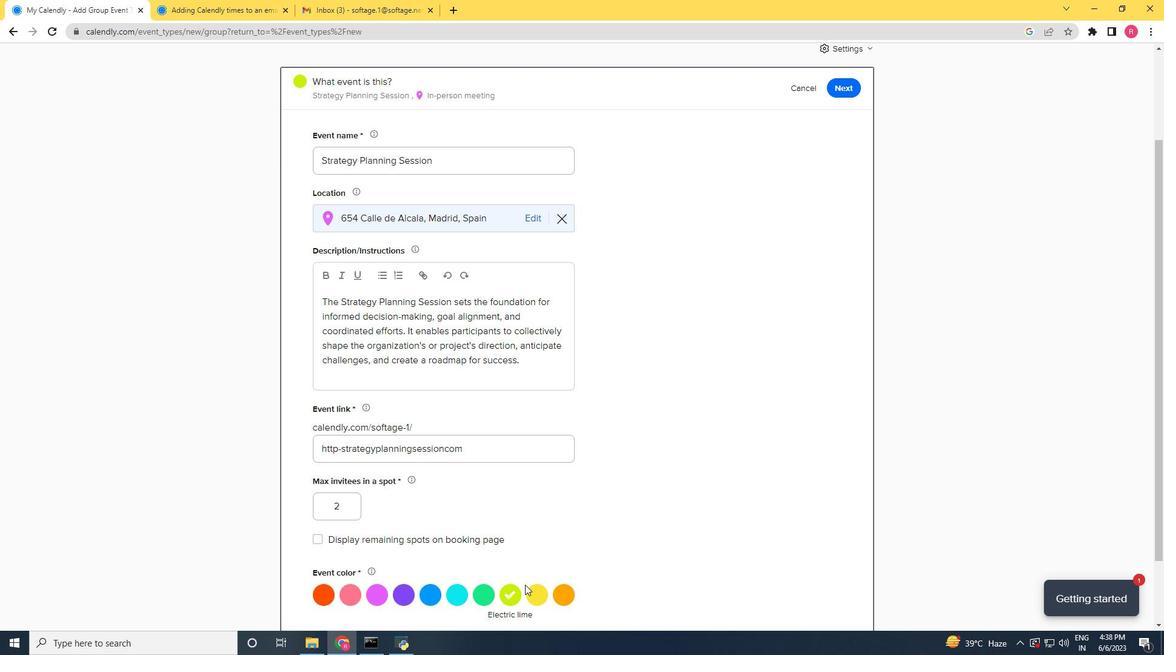 
Action: Mouse moved to (530, 584)
Screenshot: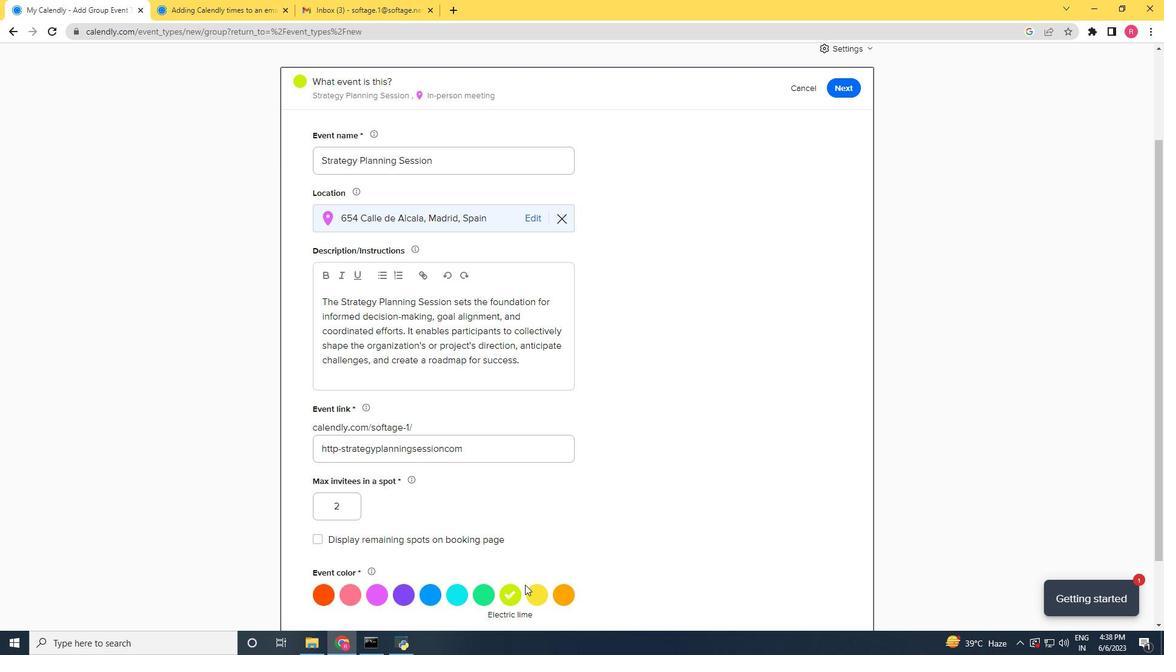 
Action: Mouse scrolled (530, 584) with delta (0, 0)
Screenshot: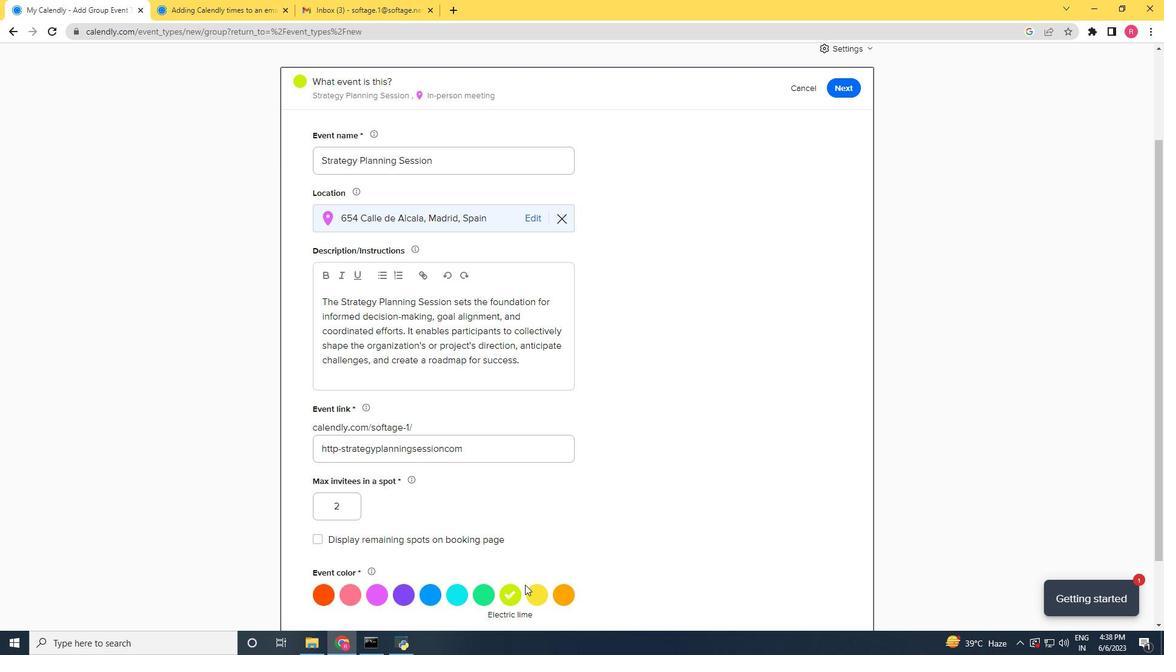 
Action: Mouse moved to (852, 566)
Screenshot: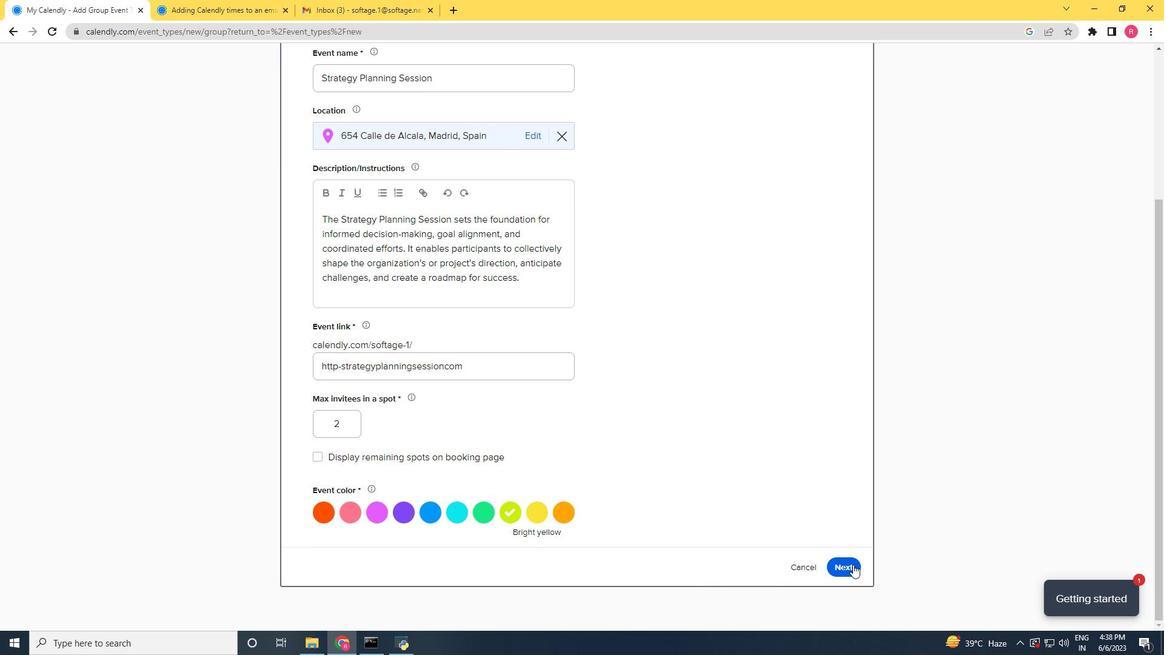 
Action: Mouse pressed left at (852, 566)
Screenshot: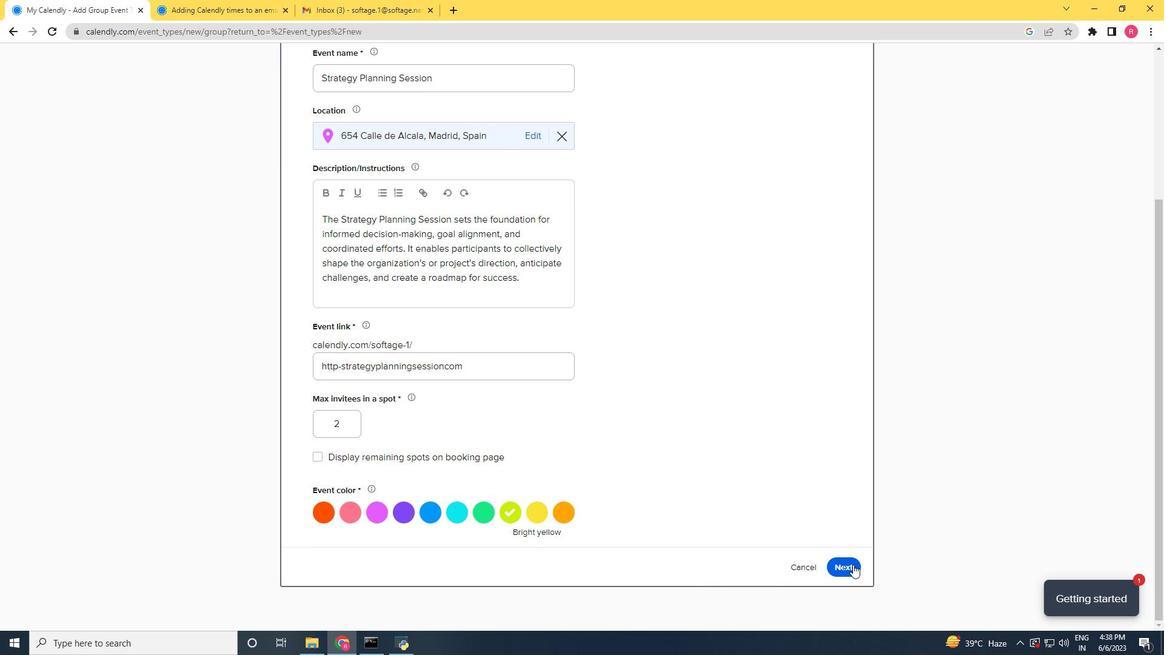 
Action: Mouse moved to (320, 187)
Screenshot: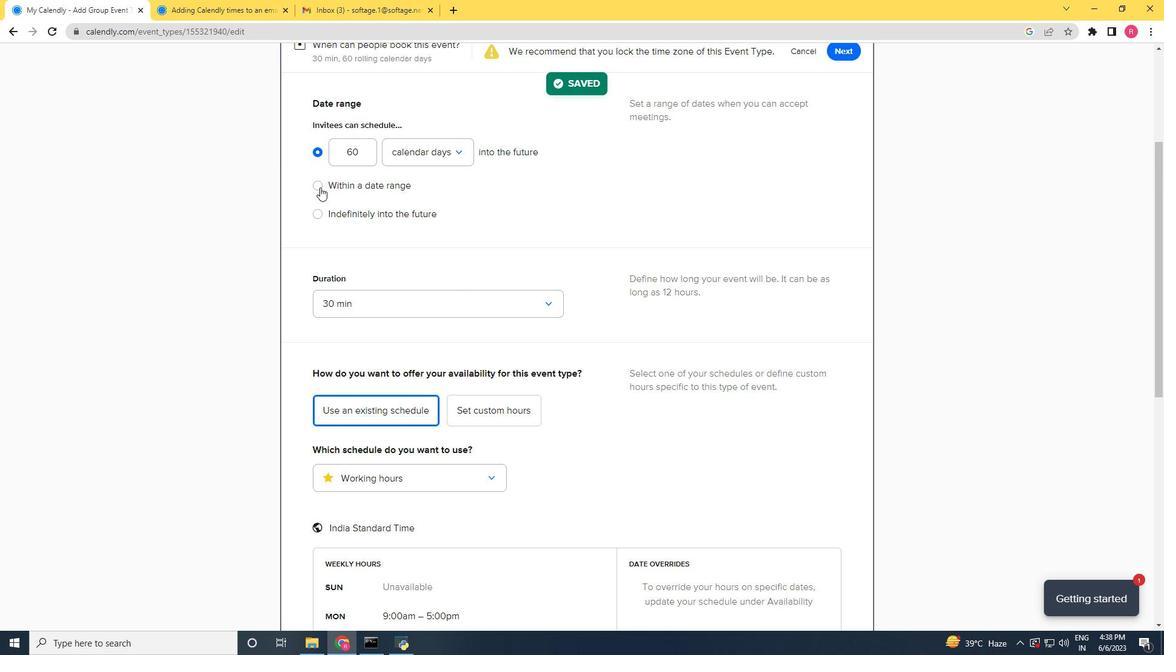 
Action: Mouse pressed left at (320, 187)
Screenshot: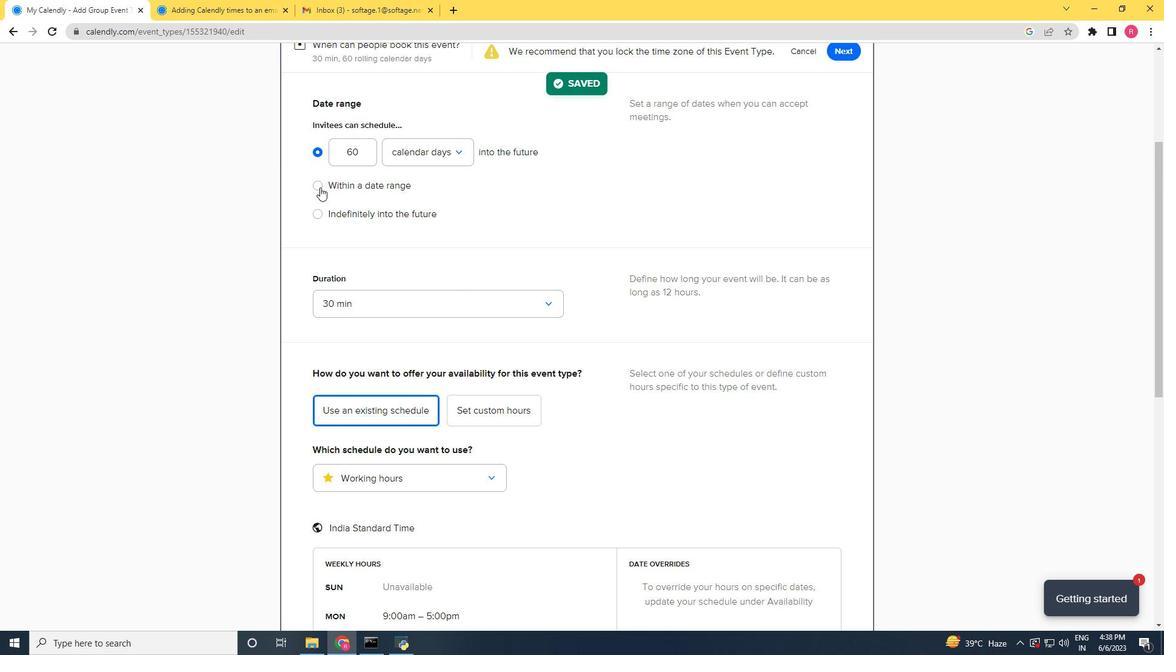 
Action: Mouse moved to (436, 189)
Screenshot: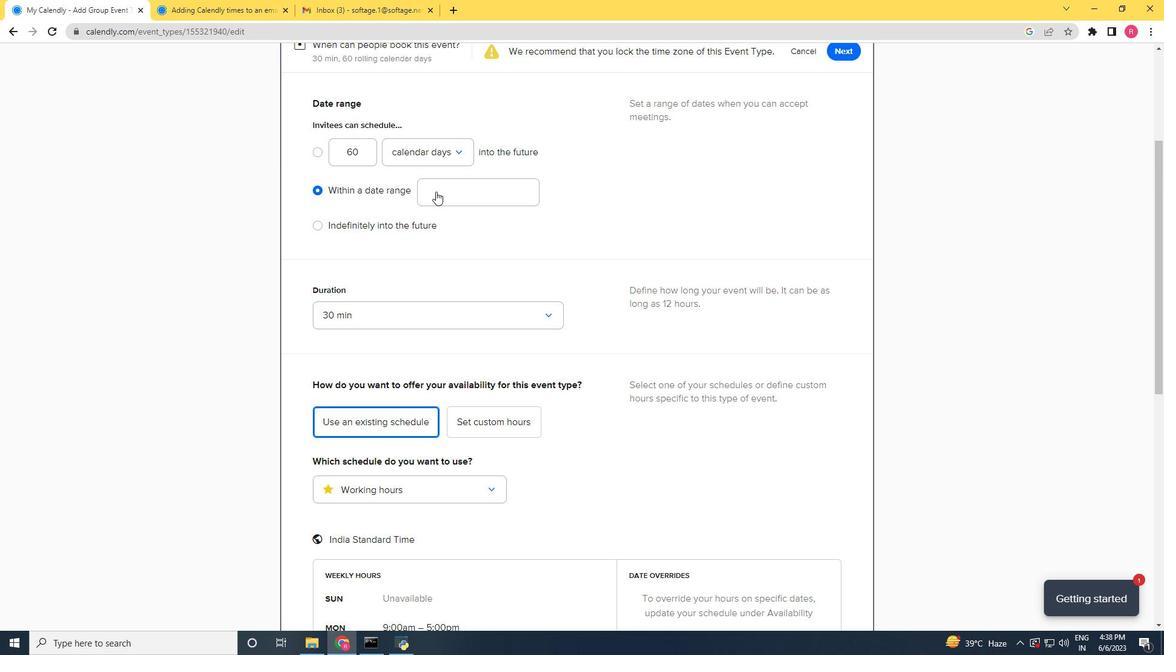 
Action: Mouse pressed left at (436, 189)
Screenshot: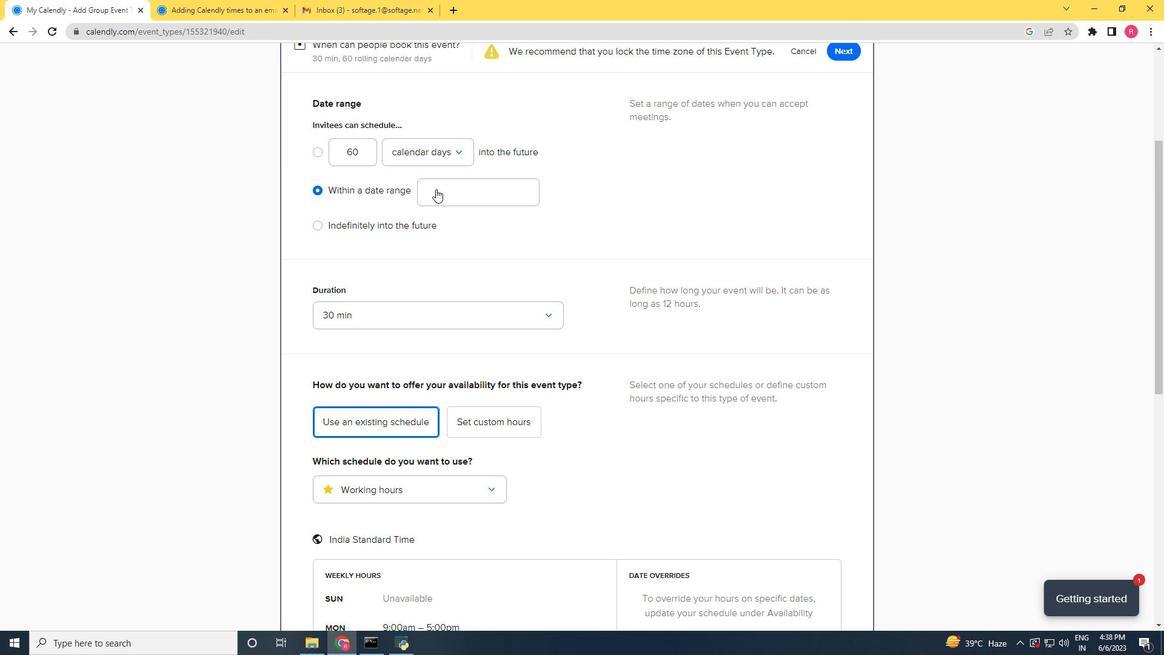 
Action: Mouse moved to (511, 232)
Screenshot: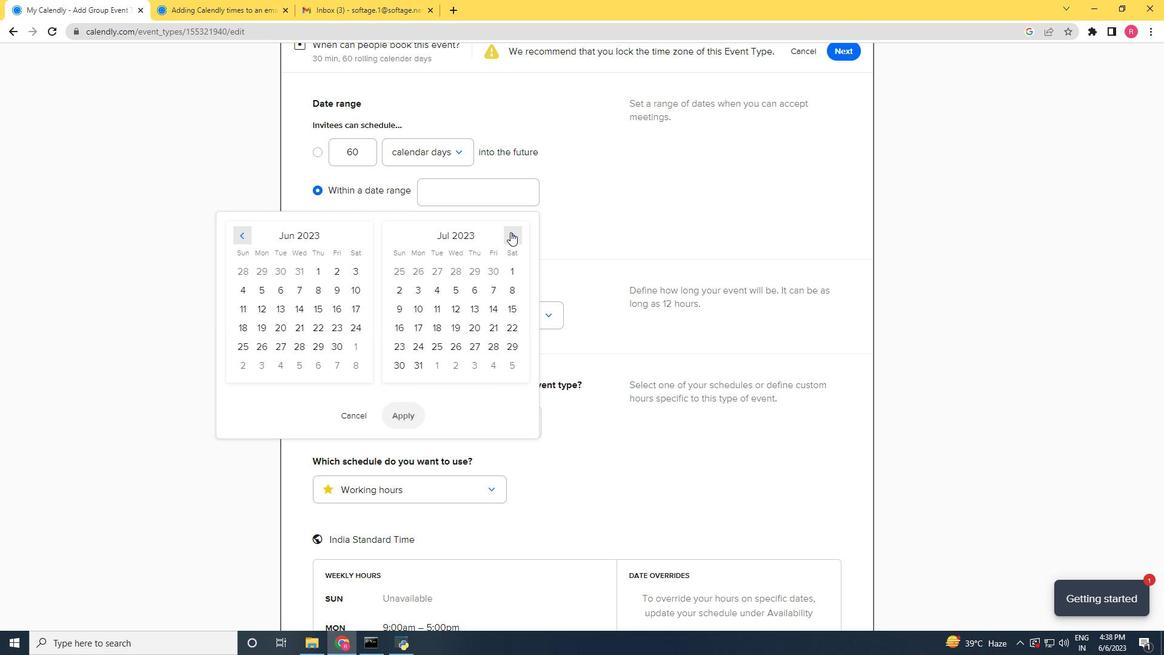
Action: Mouse pressed left at (511, 232)
Screenshot: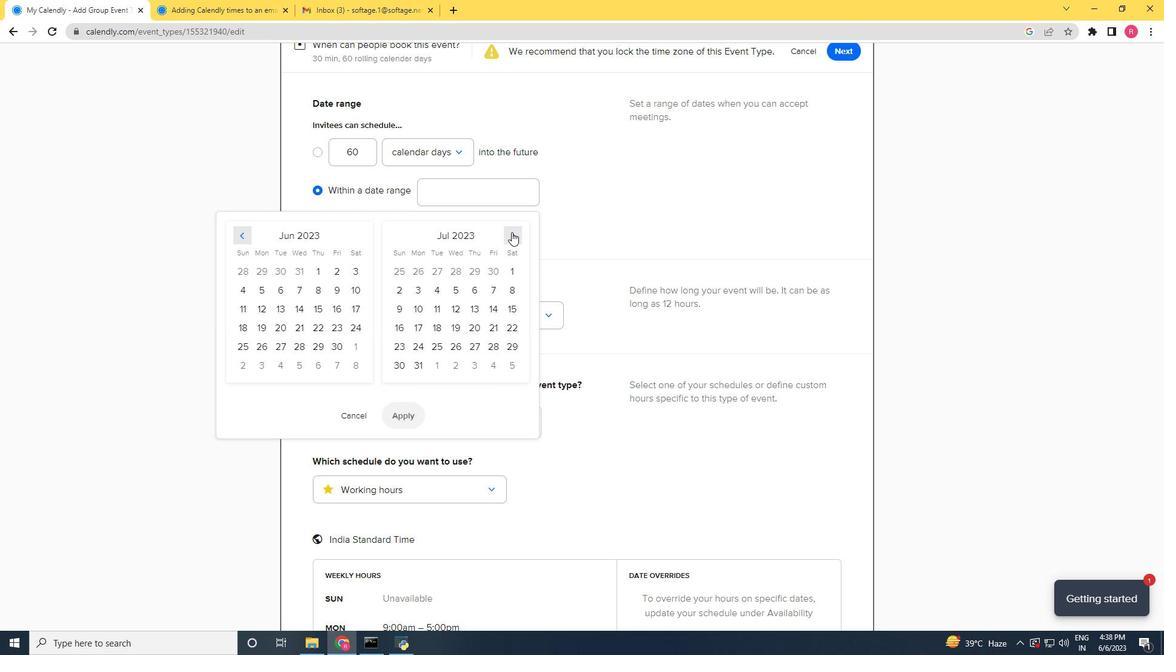 
Action: Mouse pressed left at (511, 232)
Screenshot: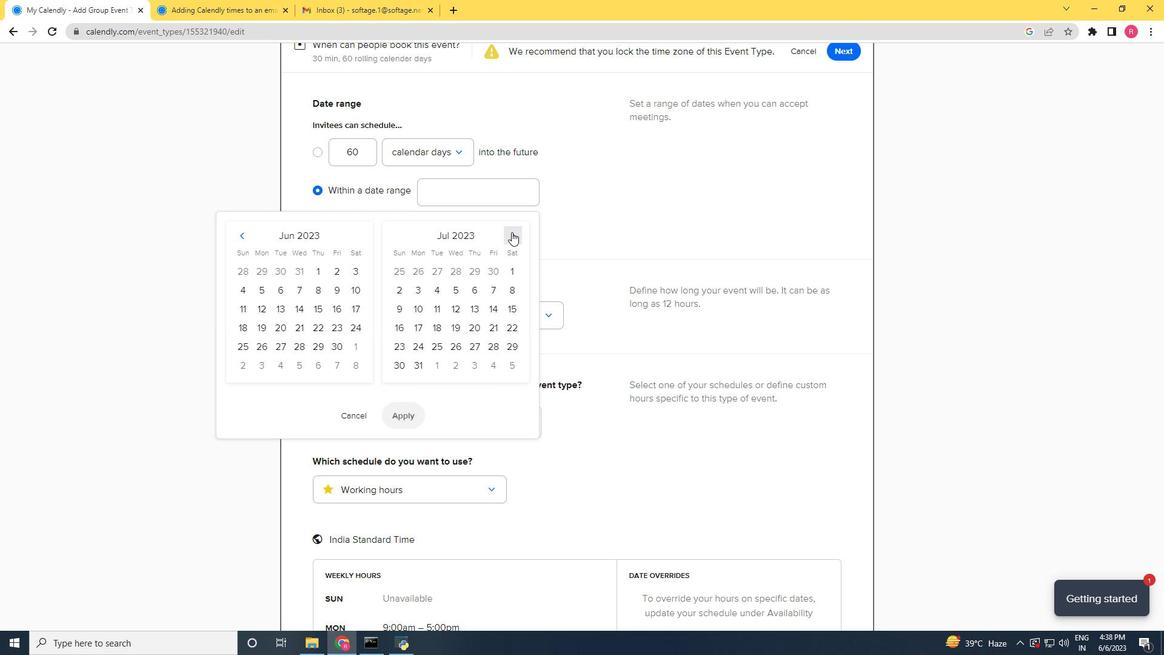 
Action: Mouse pressed left at (511, 232)
Screenshot: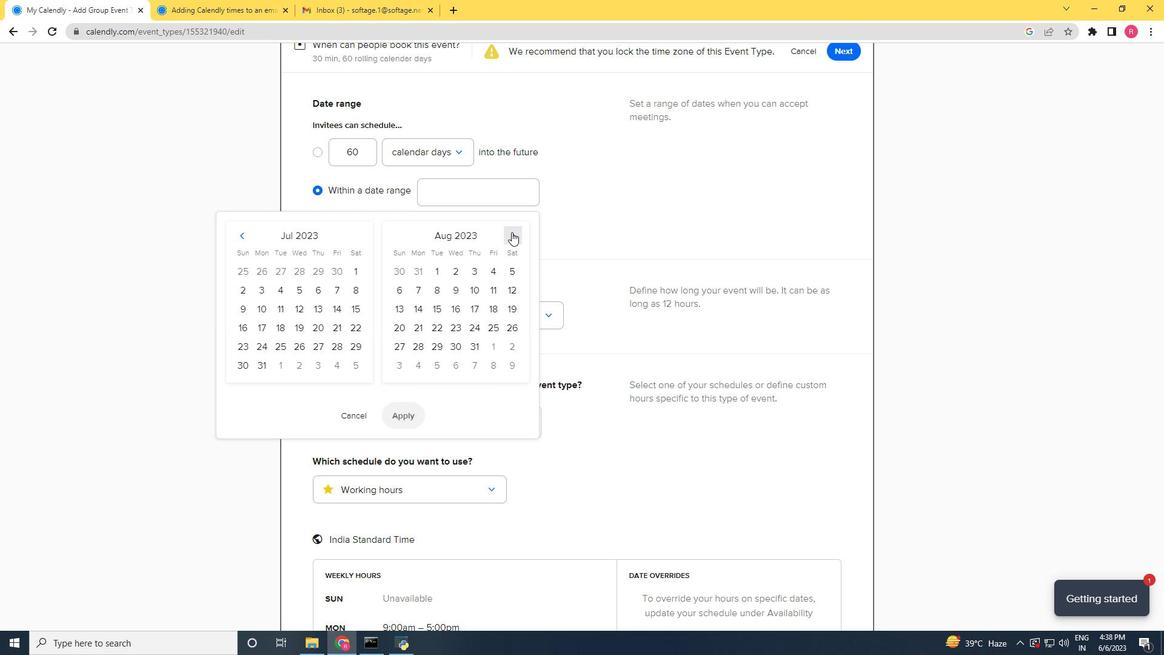 
Action: Mouse pressed left at (511, 232)
Screenshot: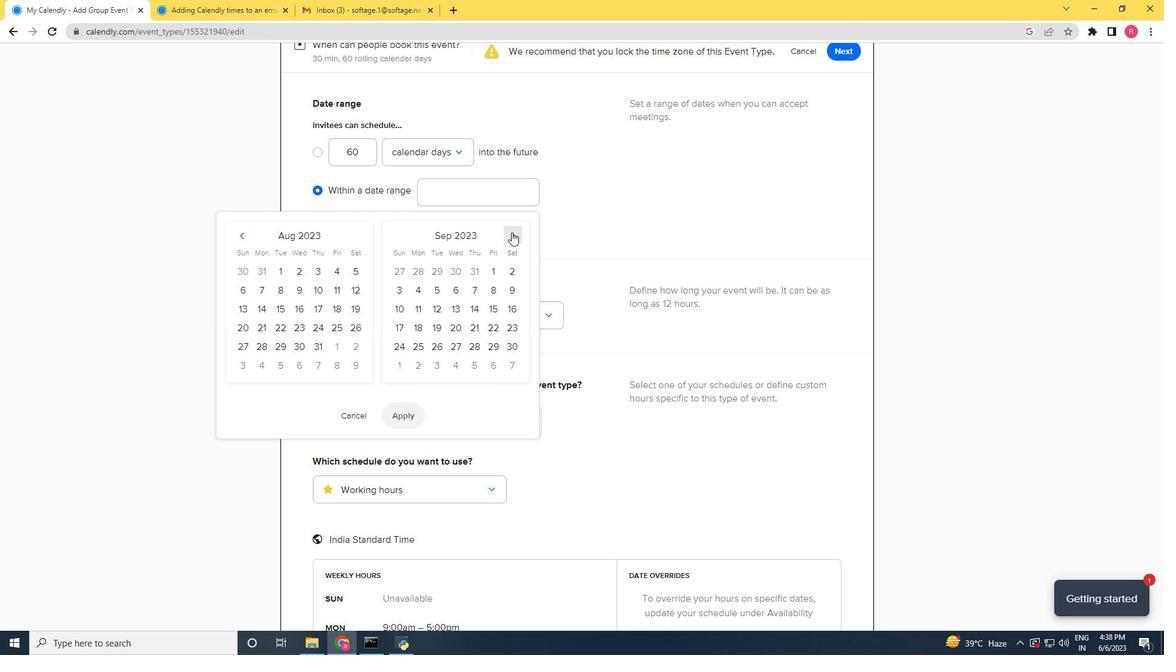 
Action: Mouse pressed left at (511, 232)
Screenshot: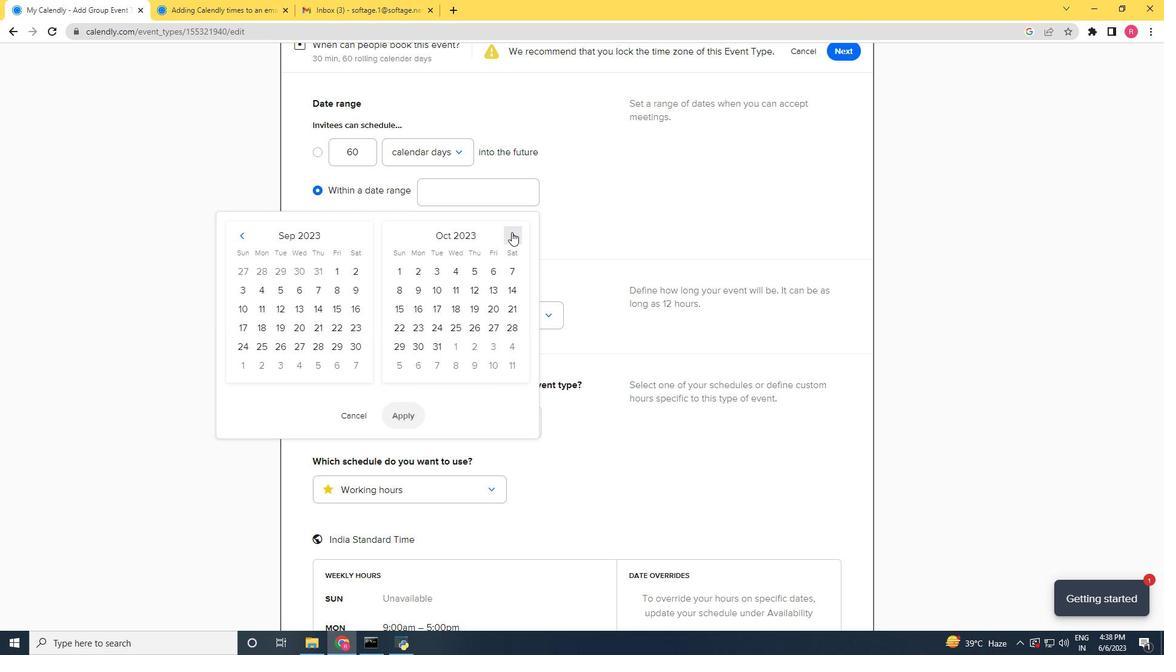 
Action: Mouse pressed left at (511, 232)
Screenshot: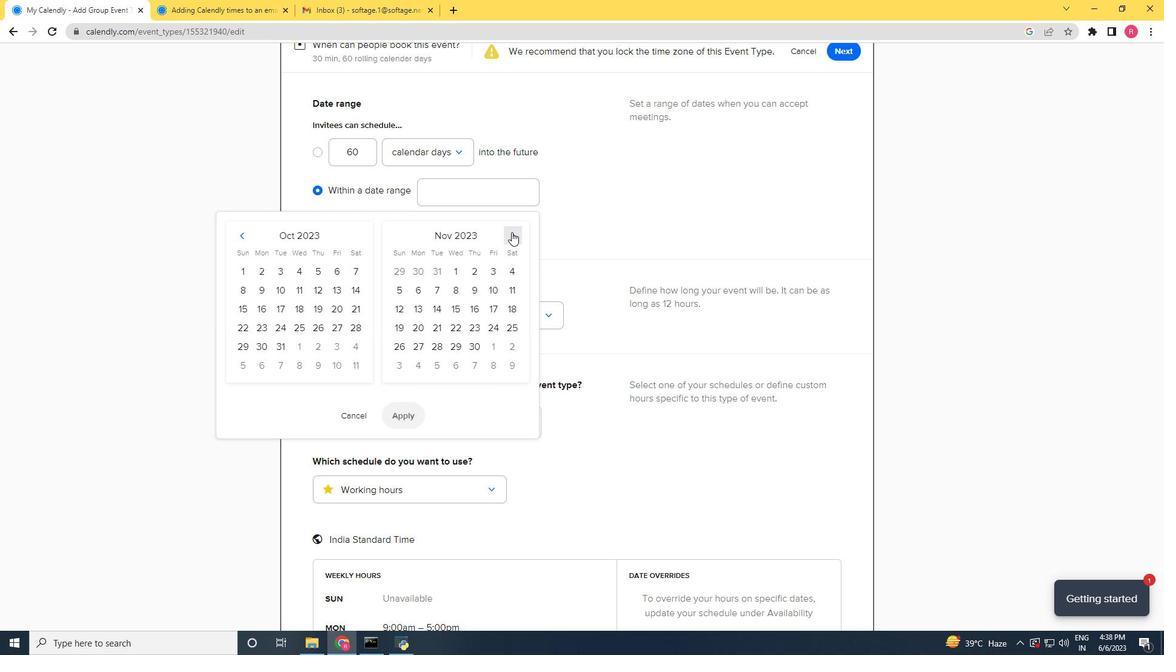 
Action: Mouse pressed left at (511, 232)
Screenshot: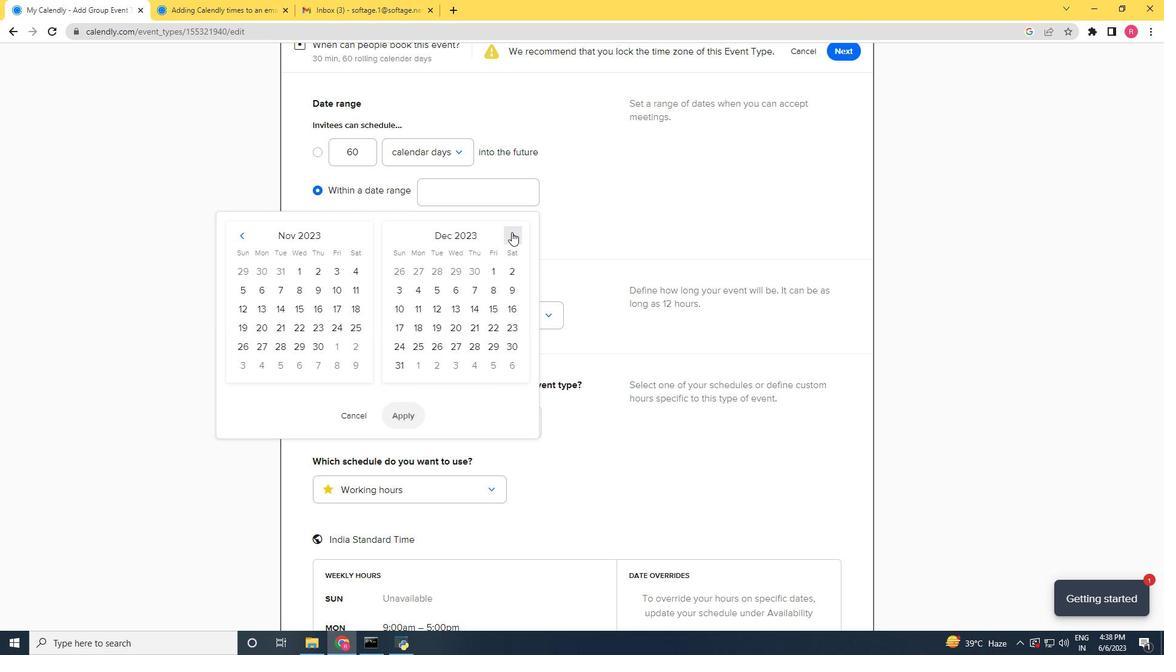 
Action: Mouse pressed left at (511, 232)
Screenshot: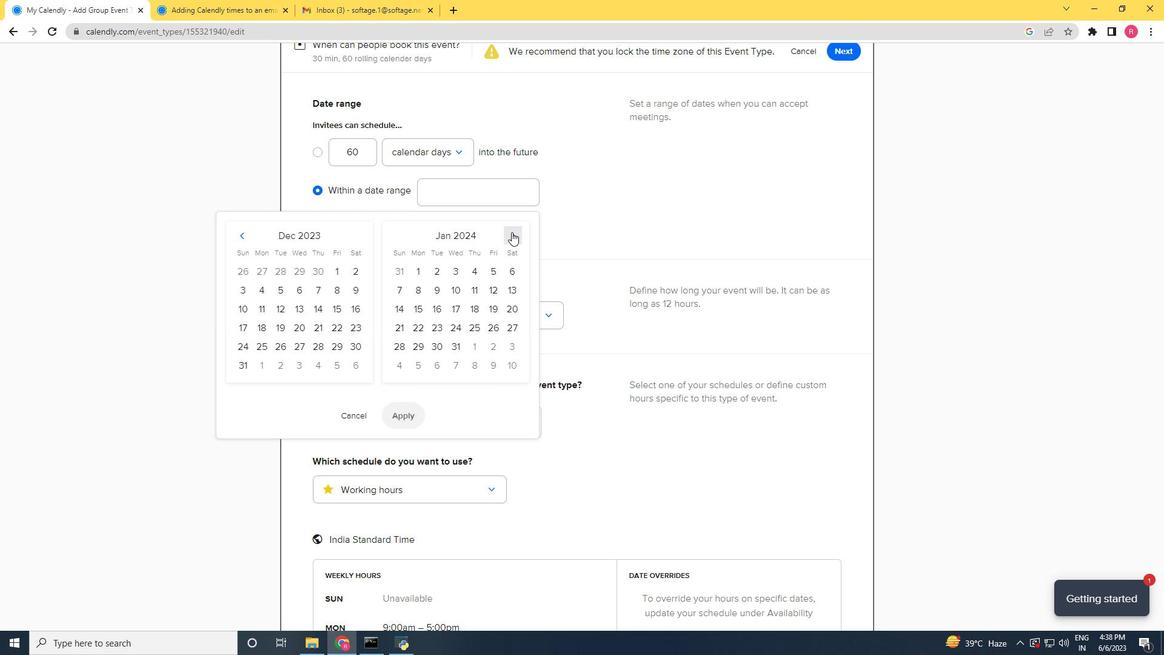 
Action: Mouse pressed left at (511, 232)
Screenshot: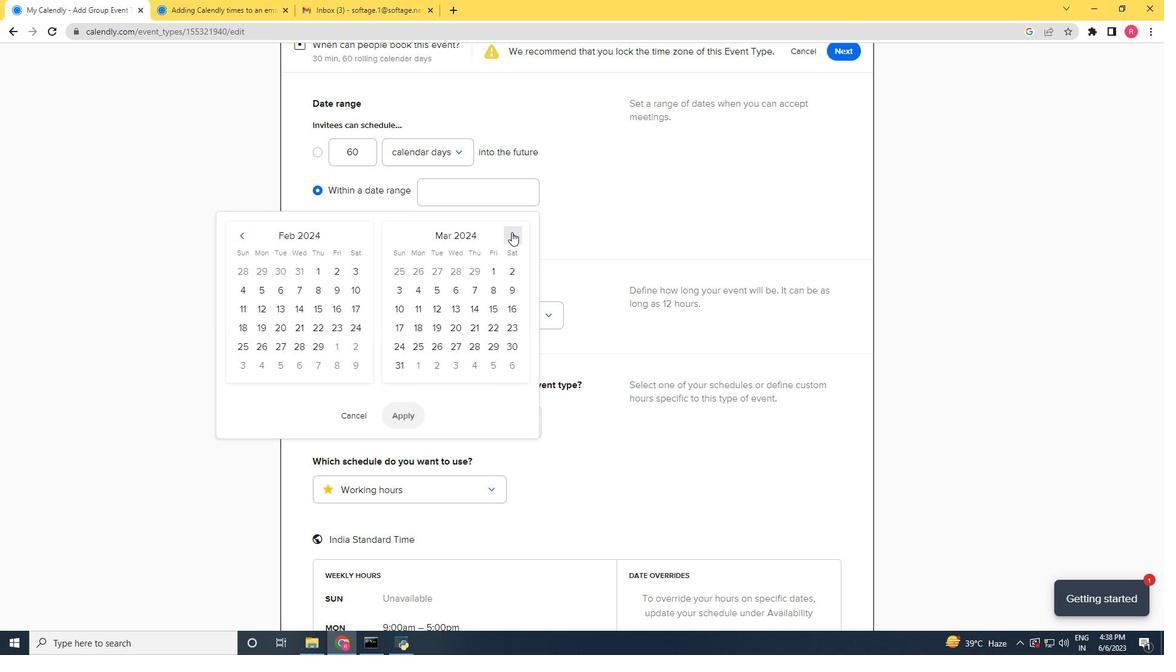 
Action: Mouse pressed left at (511, 232)
Screenshot: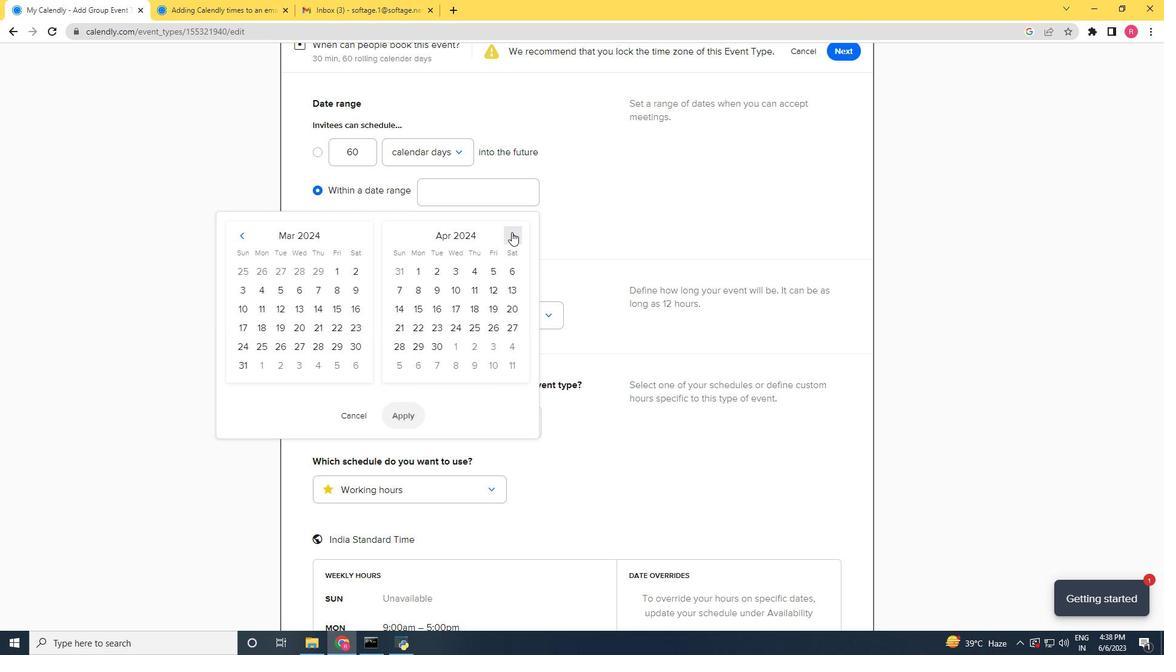 
Action: Mouse moved to (476, 306)
Screenshot: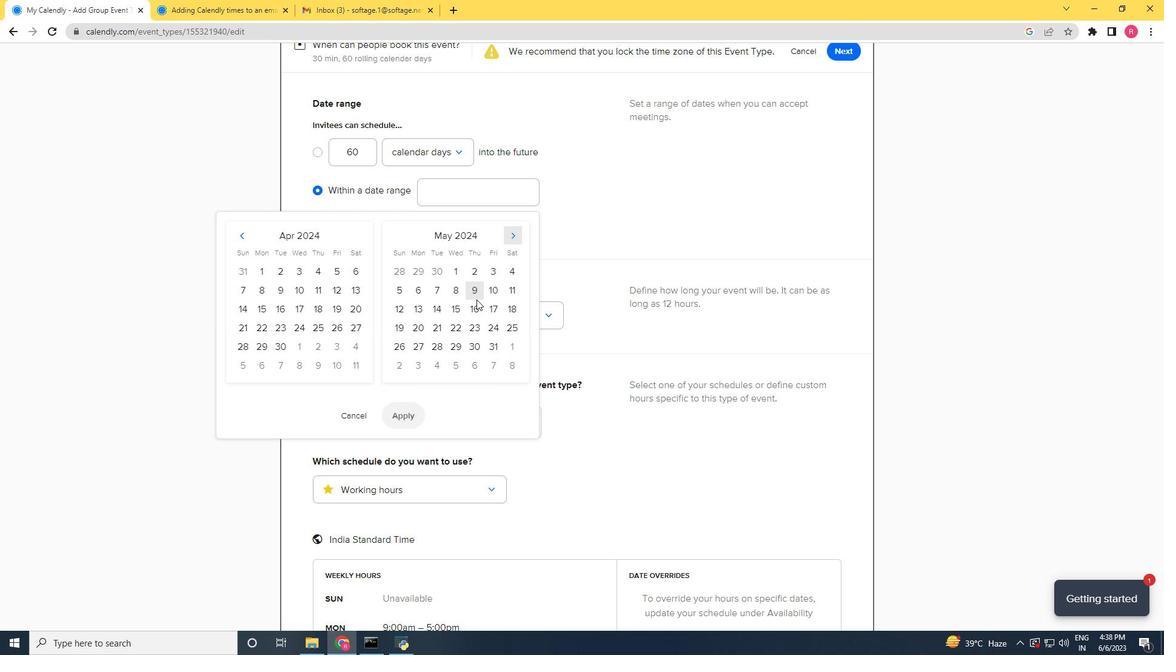 
Action: Mouse pressed left at (476, 306)
Screenshot: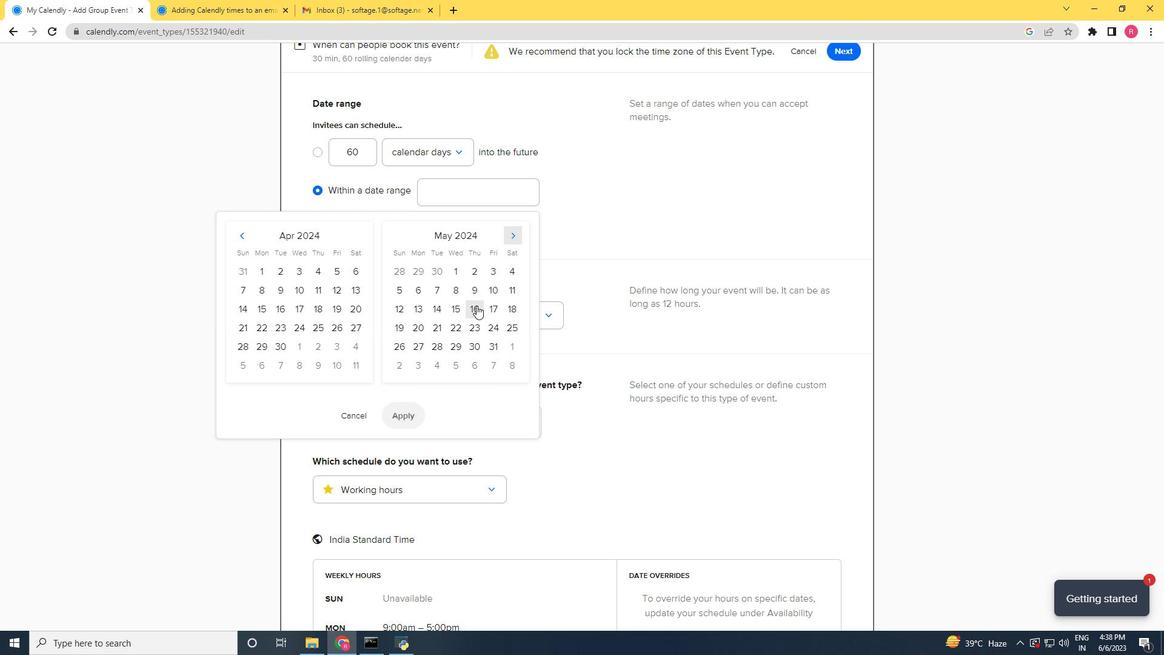 
Action: Mouse moved to (512, 304)
Screenshot: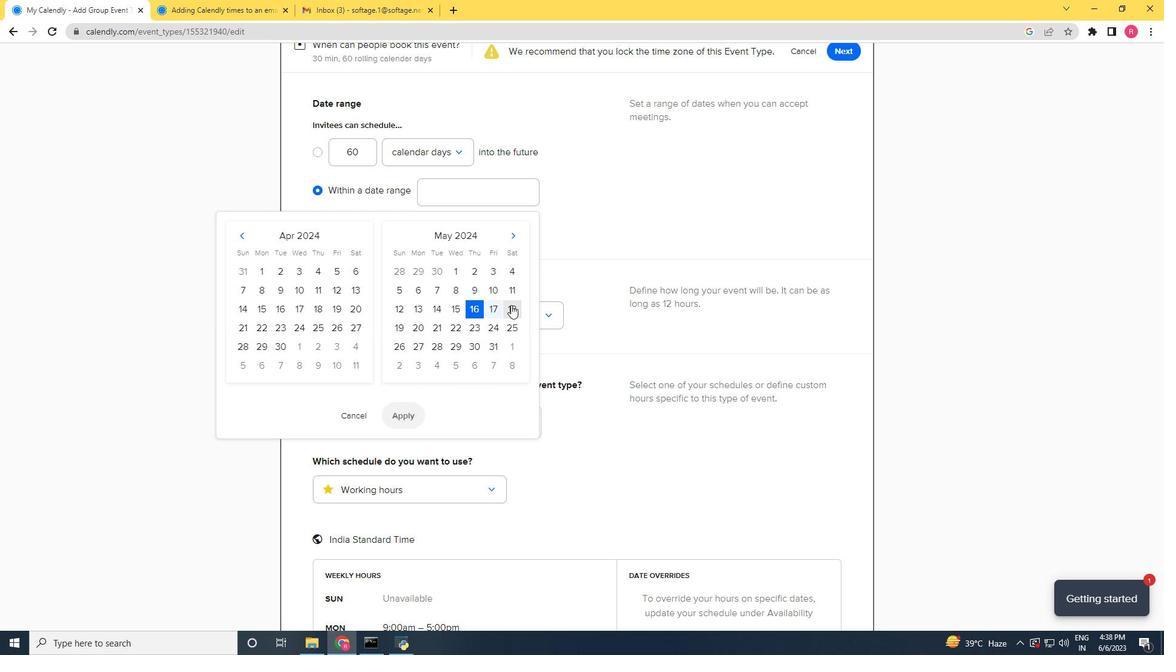 
Action: Mouse pressed left at (512, 304)
Screenshot: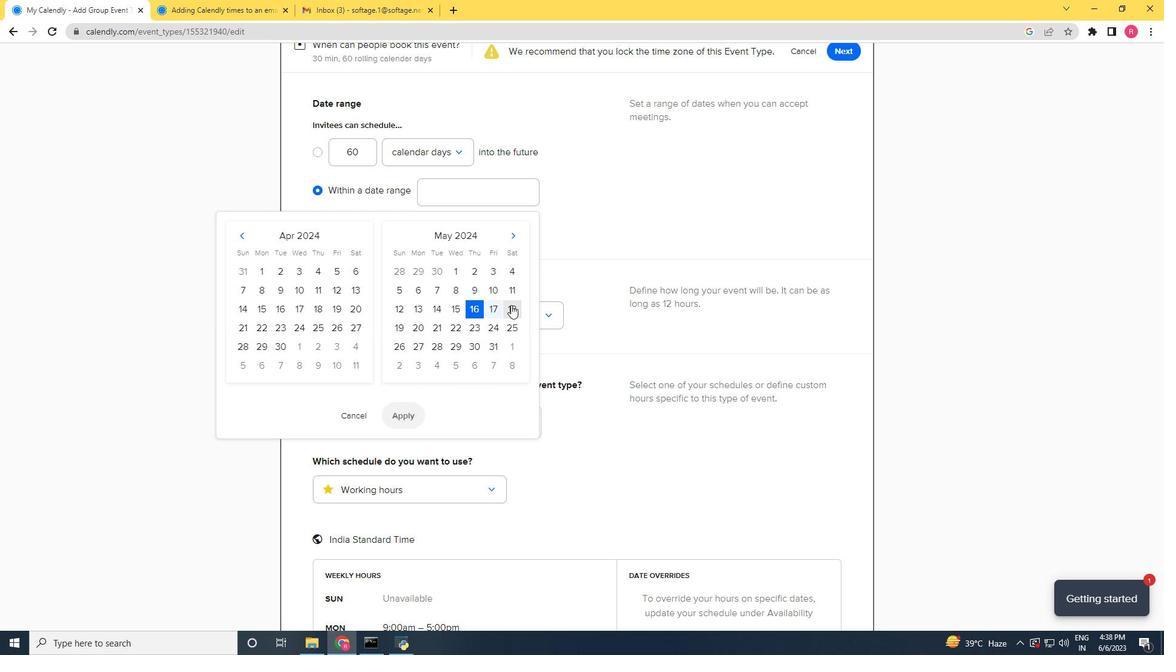 
Action: Mouse moved to (411, 416)
Screenshot: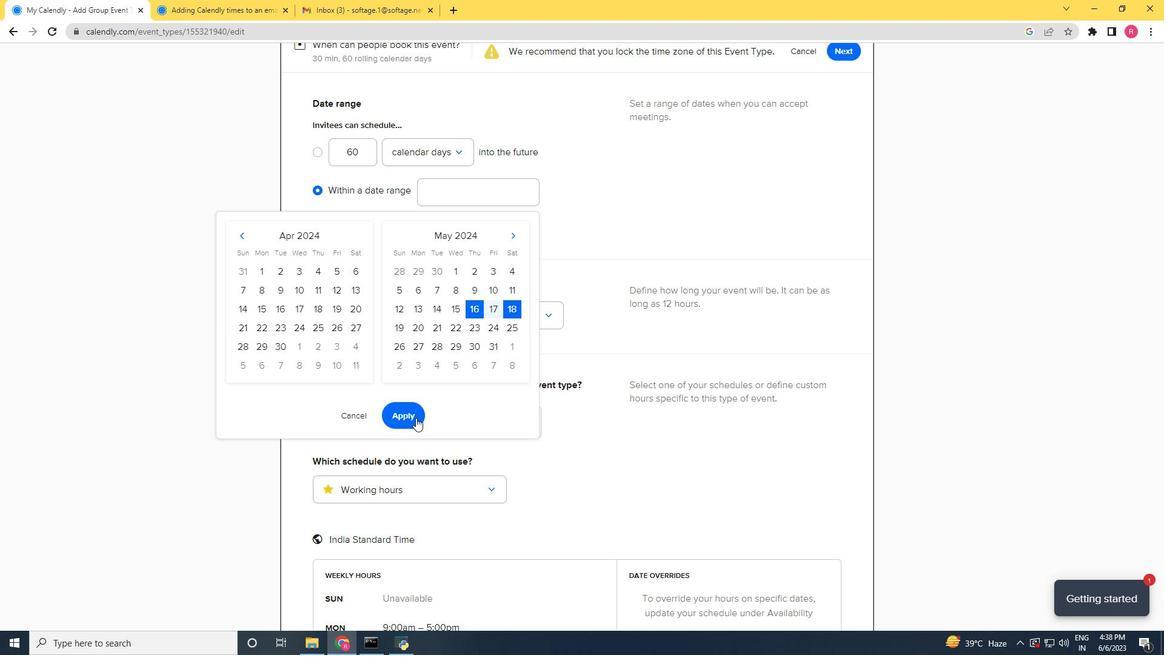 
Action: Mouse pressed left at (411, 416)
Screenshot: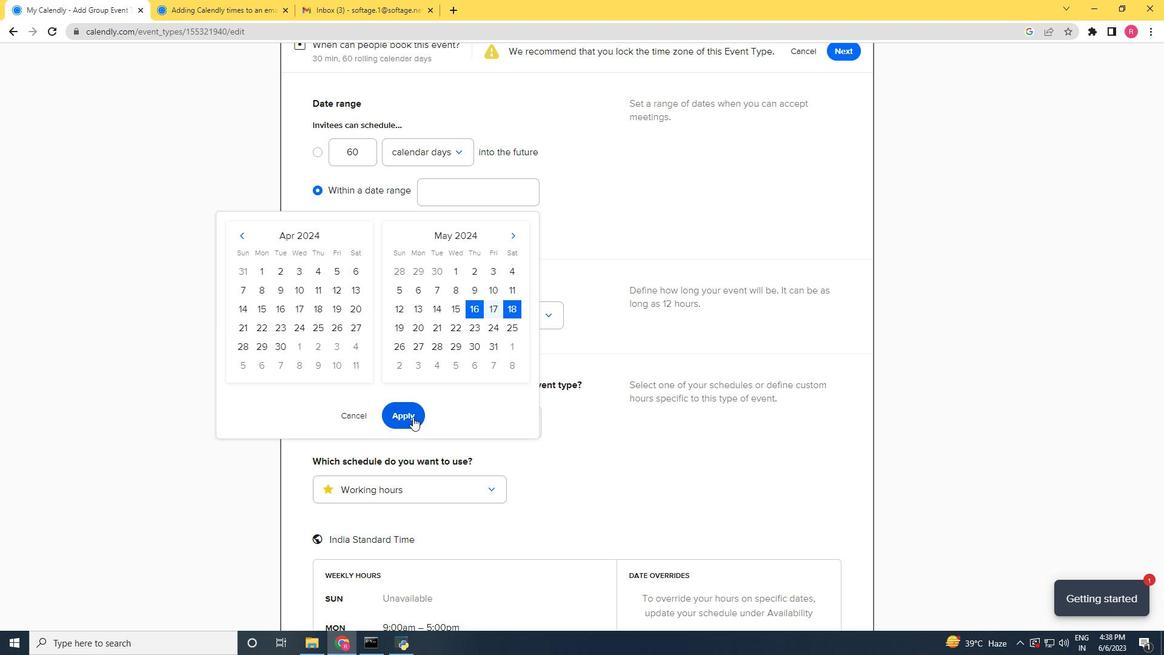 
Action: Mouse moved to (769, 373)
Screenshot: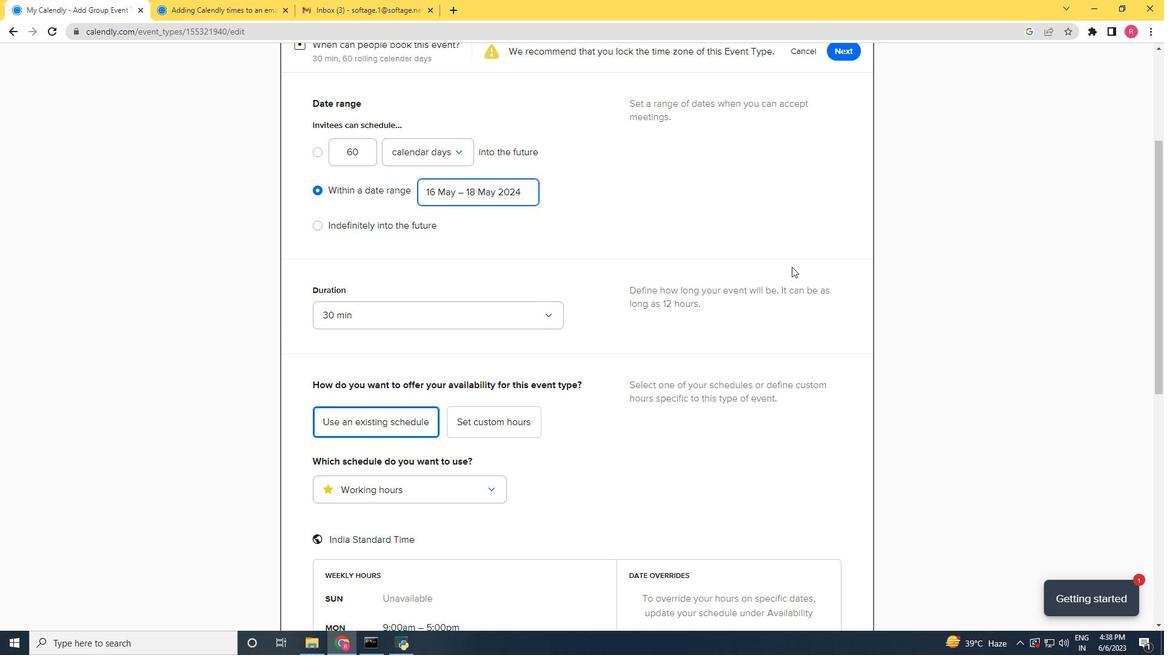 
Action: Mouse scrolled (769, 372) with delta (0, 0)
Screenshot: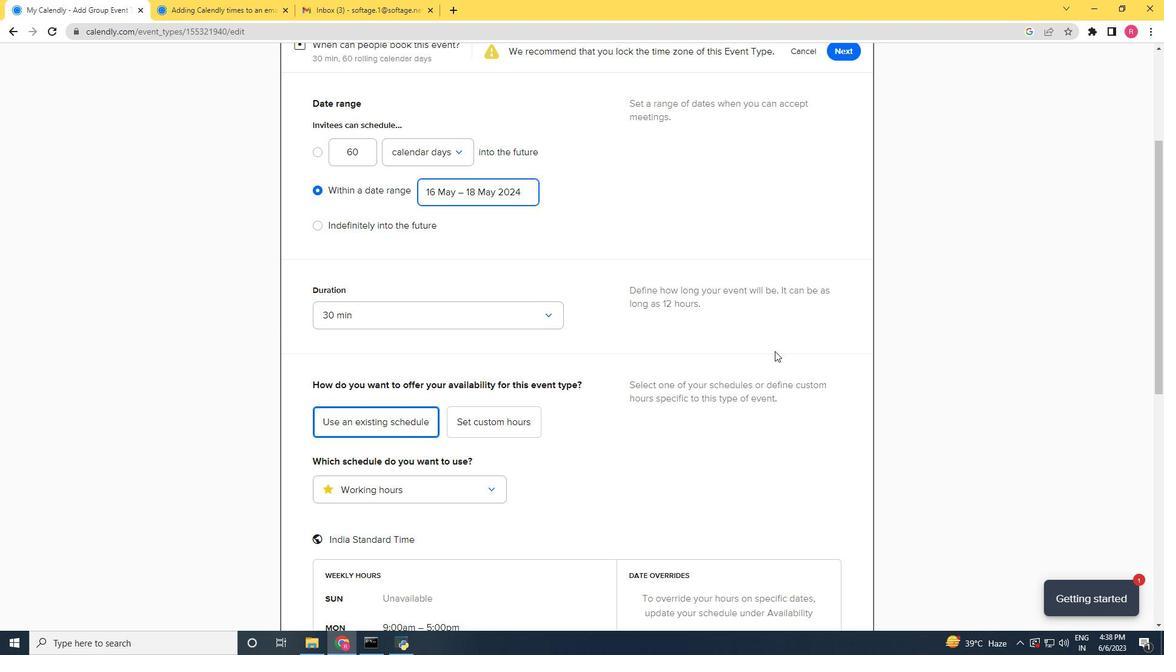
Action: Mouse moved to (764, 380)
Screenshot: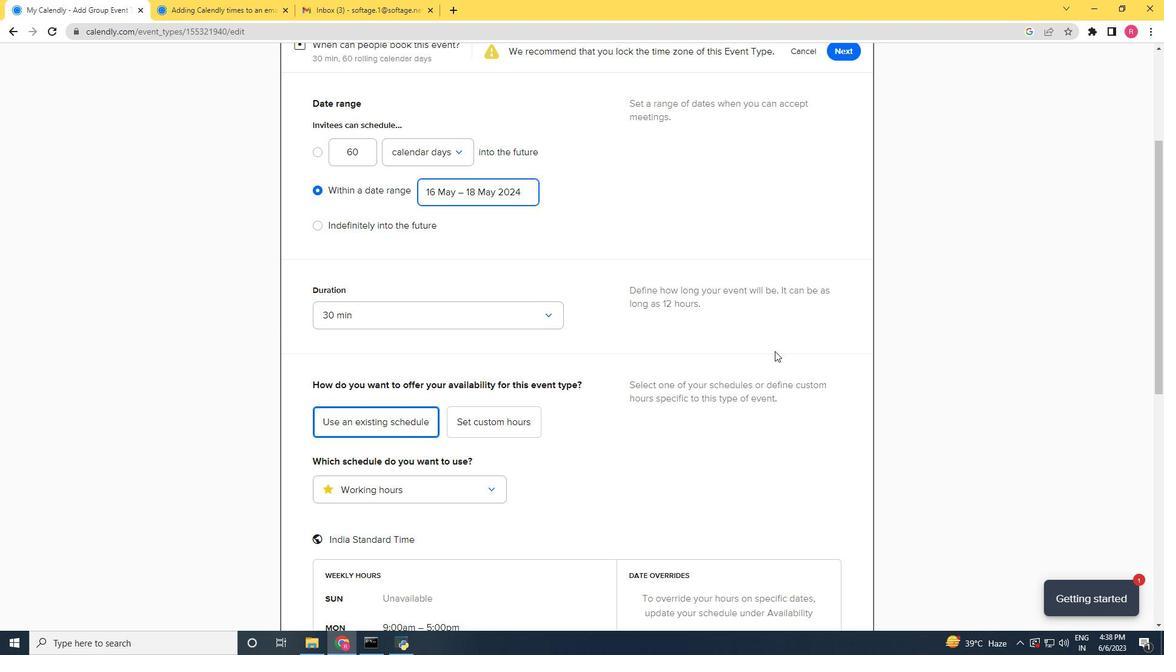 
Action: Mouse scrolled (764, 379) with delta (0, 0)
Screenshot: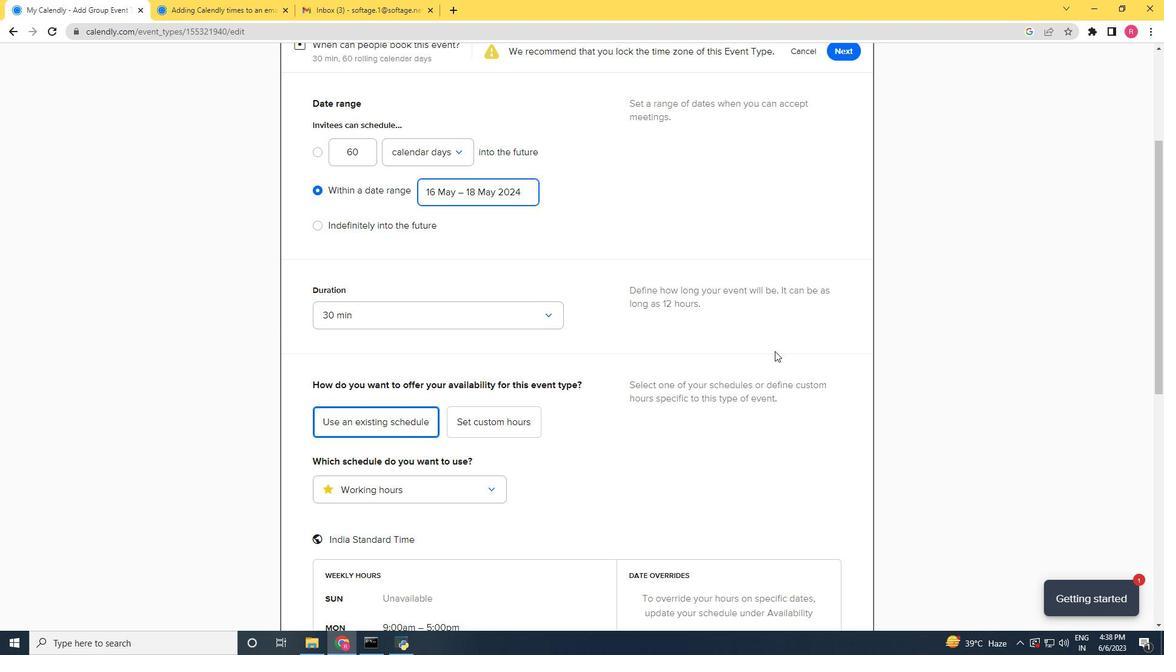 
Action: Mouse moved to (763, 384)
Screenshot: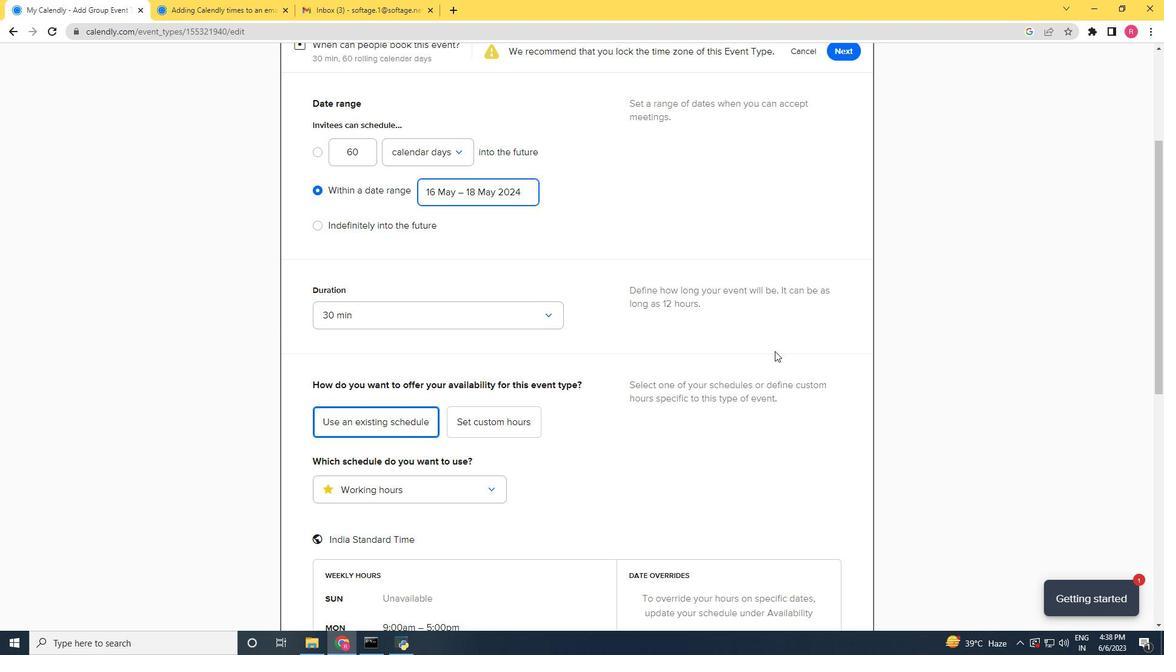 
Action: Mouse scrolled (763, 385) with delta (0, 0)
Screenshot: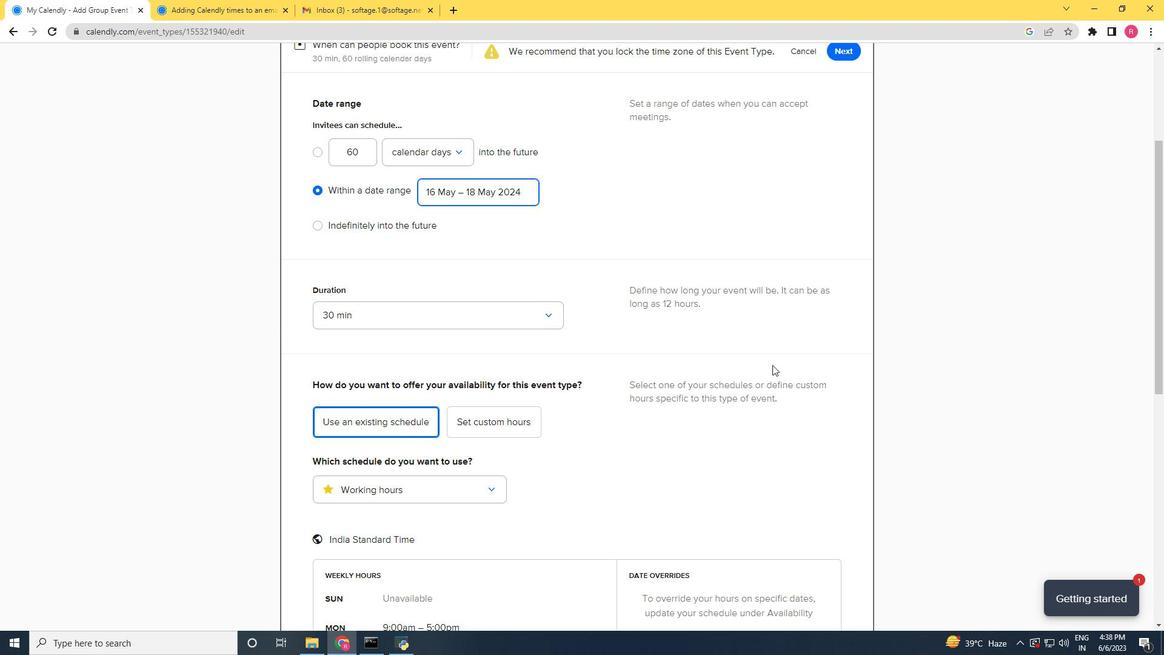 
Action: Mouse moved to (761, 387)
Screenshot: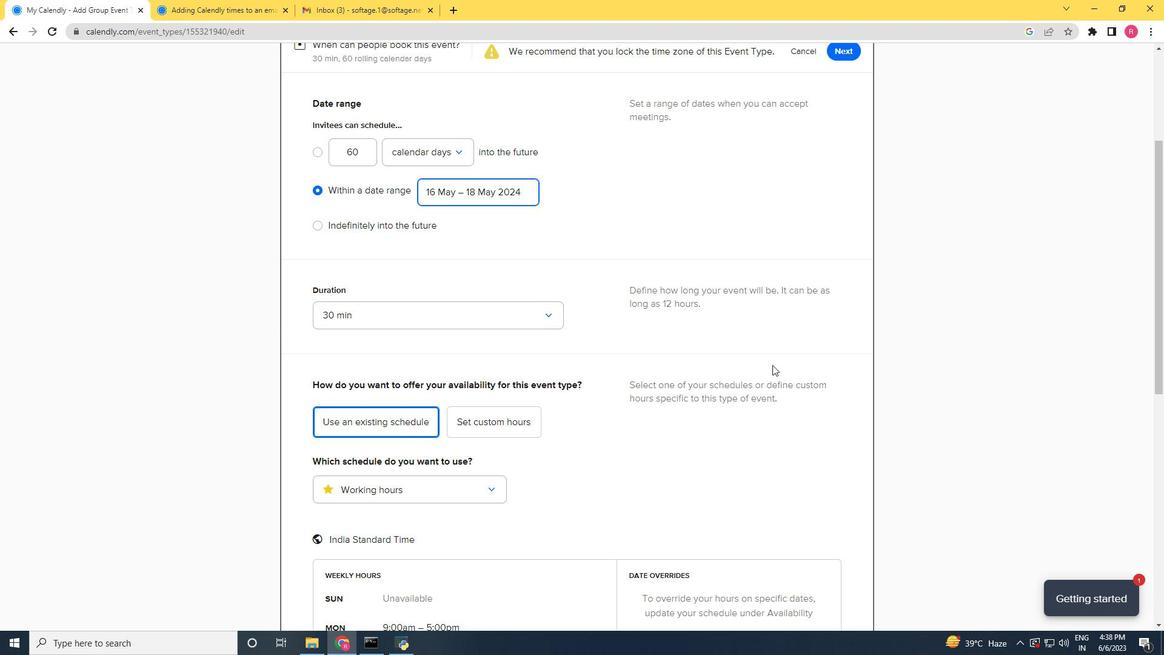 
Action: Mouse scrolled (761, 386) with delta (0, 0)
Screenshot: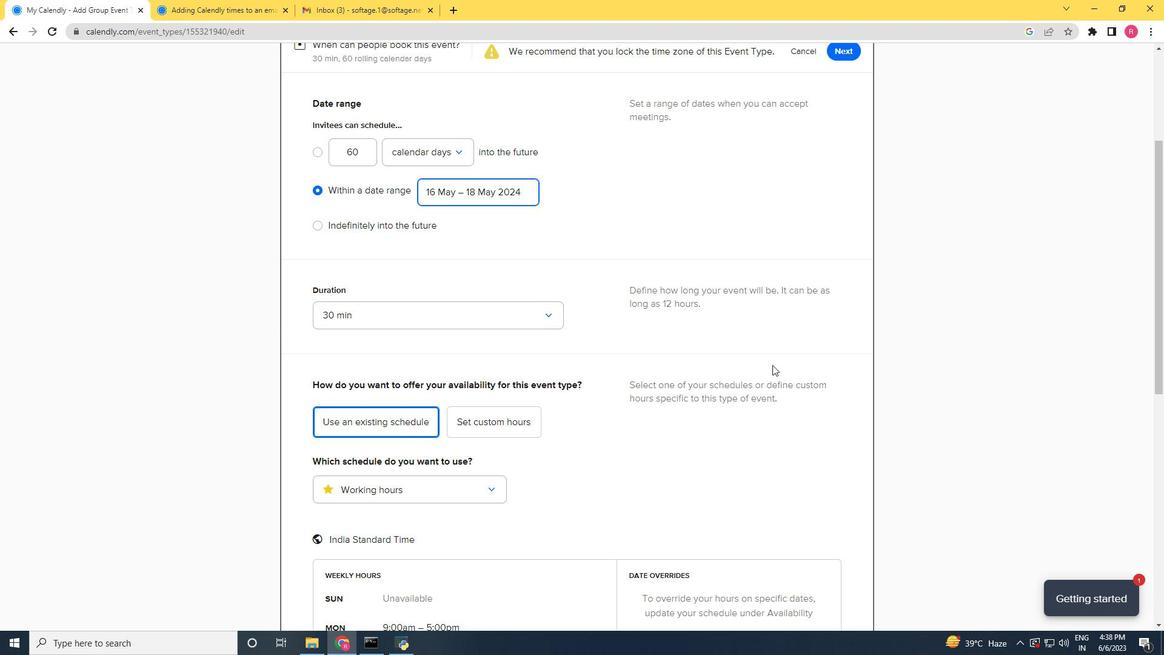 
Action: Mouse moved to (749, 424)
Screenshot: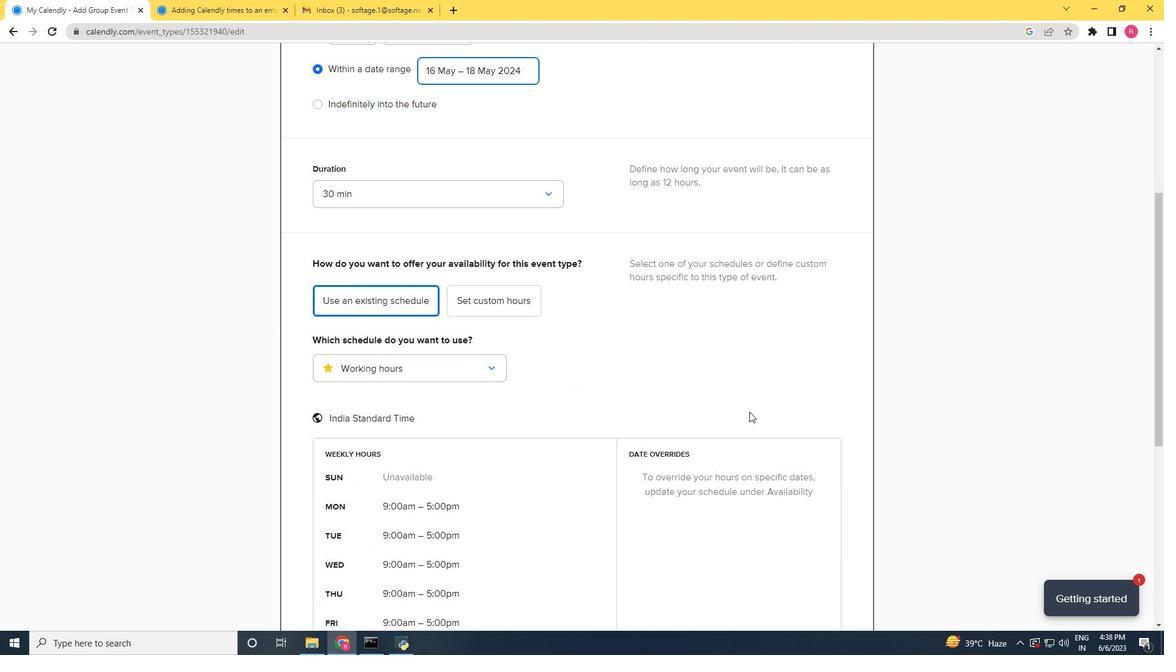 
Action: Mouse scrolled (749, 423) with delta (0, 0)
Screenshot: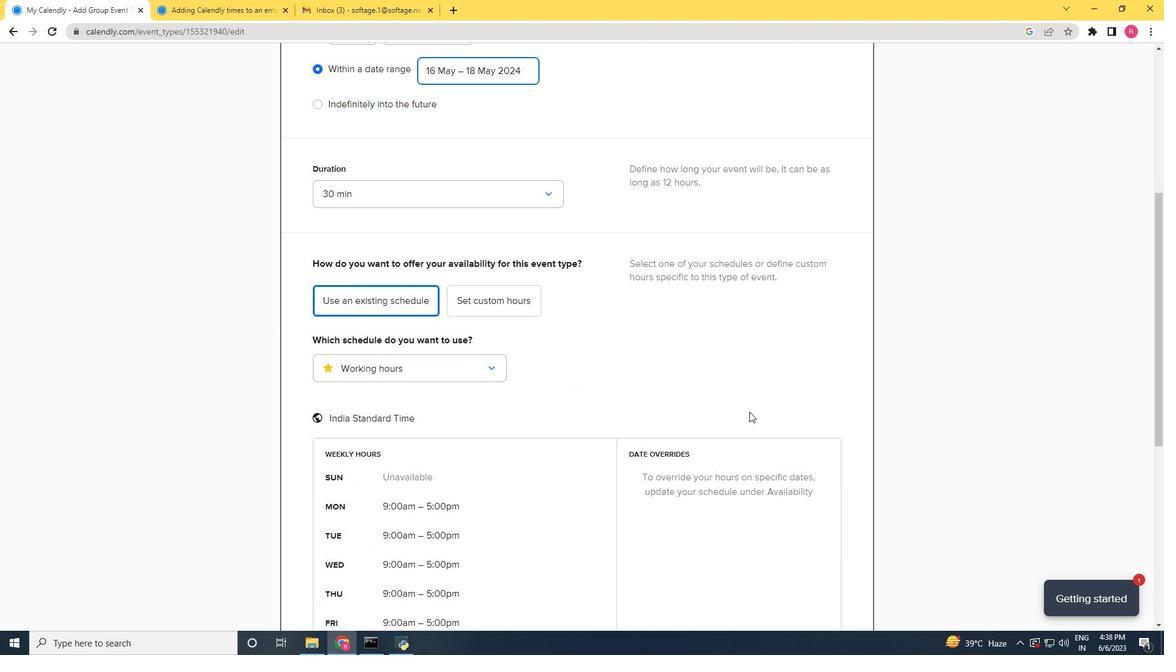 
Action: Mouse moved to (749, 427)
Screenshot: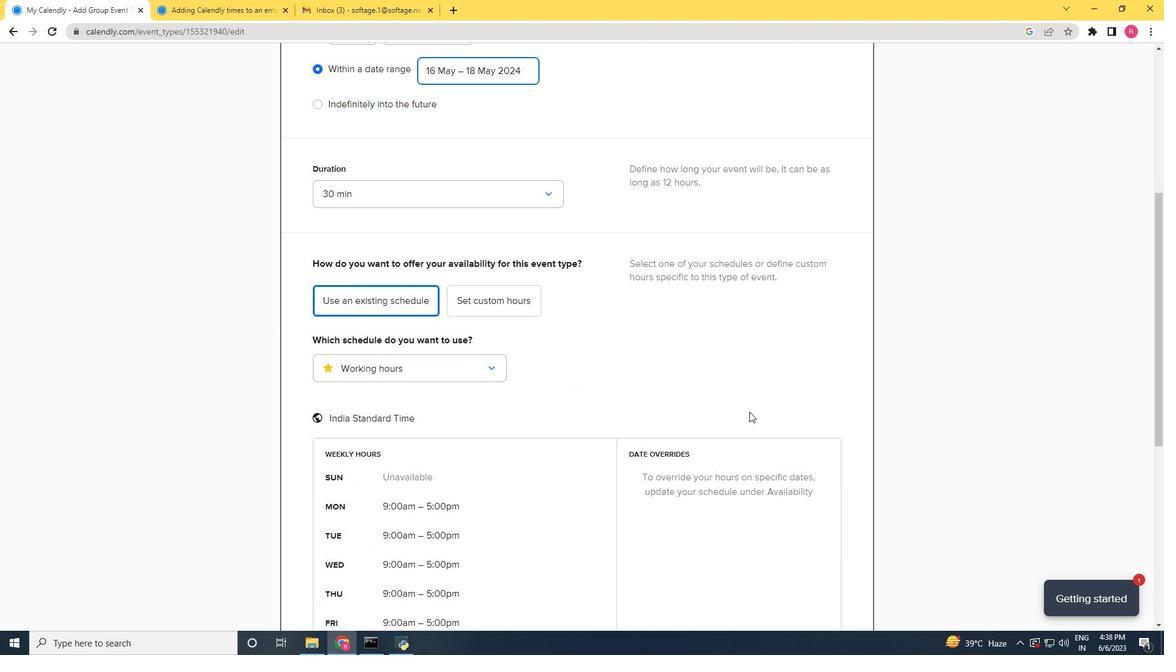 
Action: Mouse scrolled (749, 426) with delta (0, 0)
Screenshot: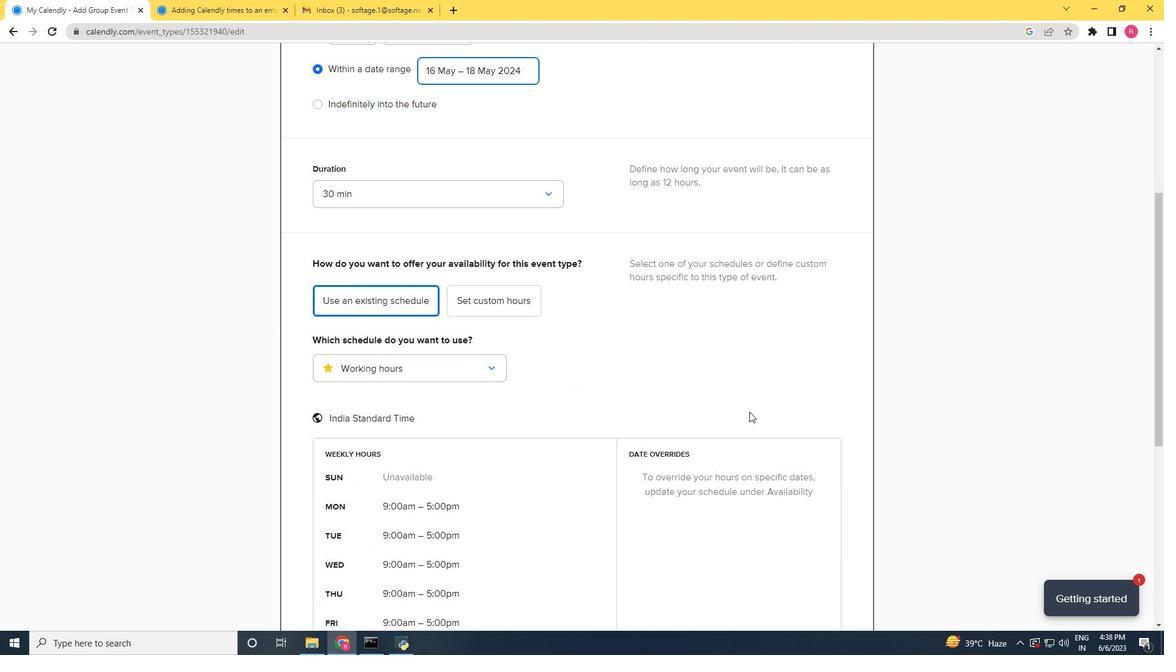 
Action: Mouse moved to (749, 427)
Screenshot: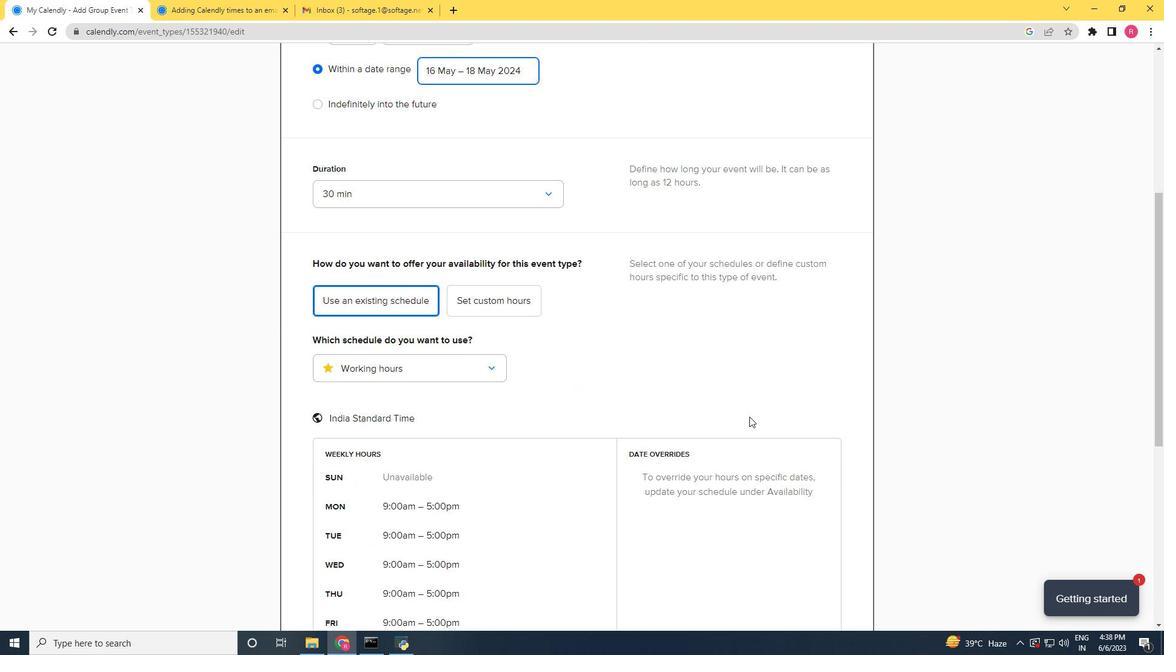 
Action: Mouse scrolled (749, 426) with delta (0, 0)
Screenshot: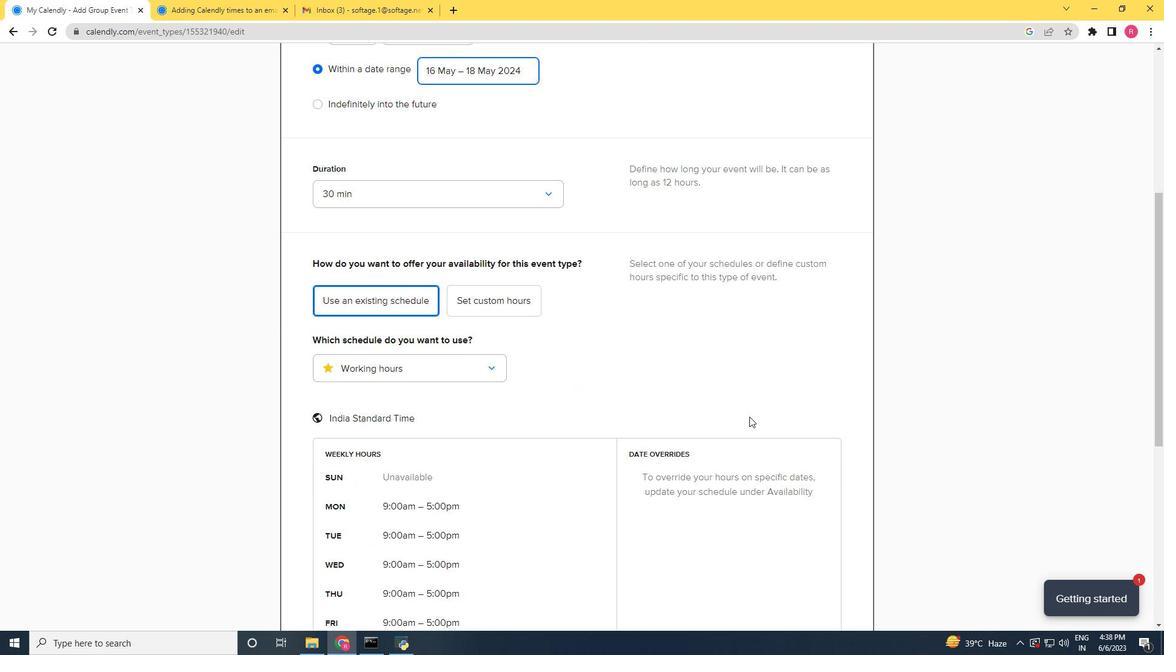 
Action: Mouse moved to (749, 428)
Screenshot: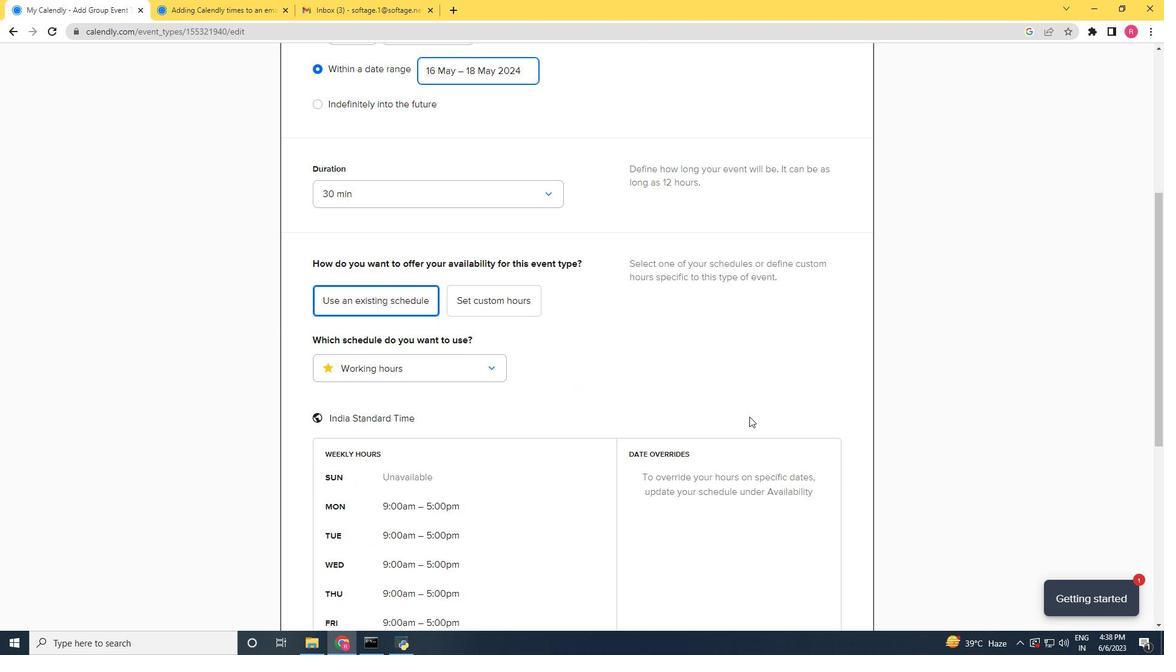 
Action: Mouse scrolled (749, 427) with delta (0, 0)
Screenshot: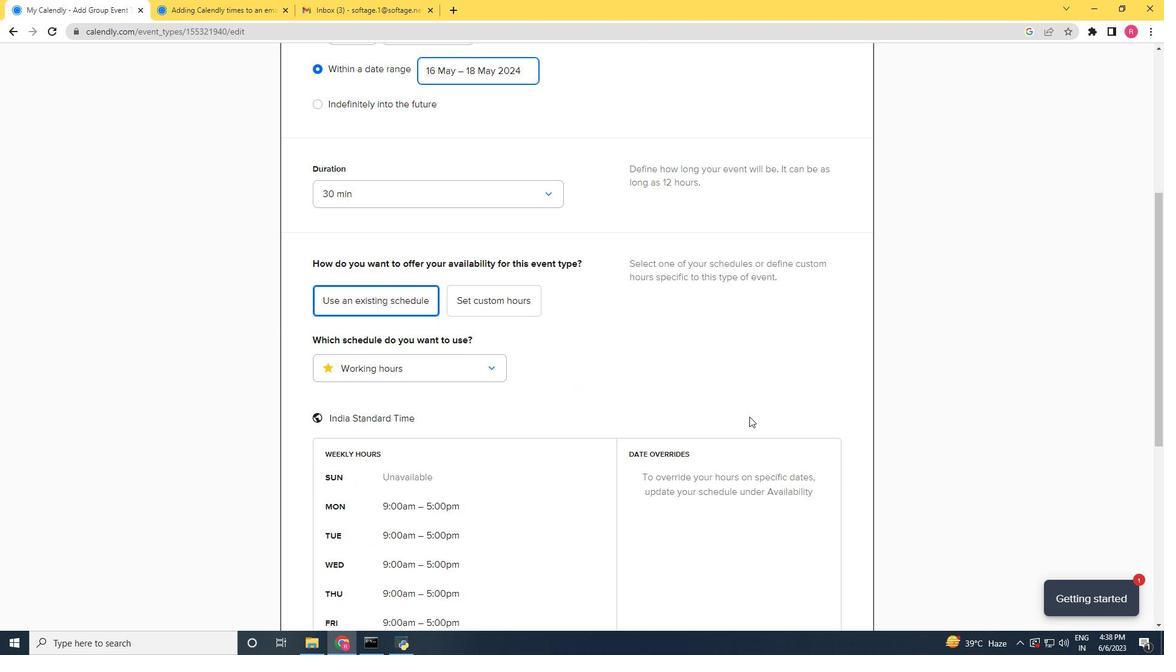 
Action: Mouse scrolled (749, 427) with delta (0, 0)
Screenshot: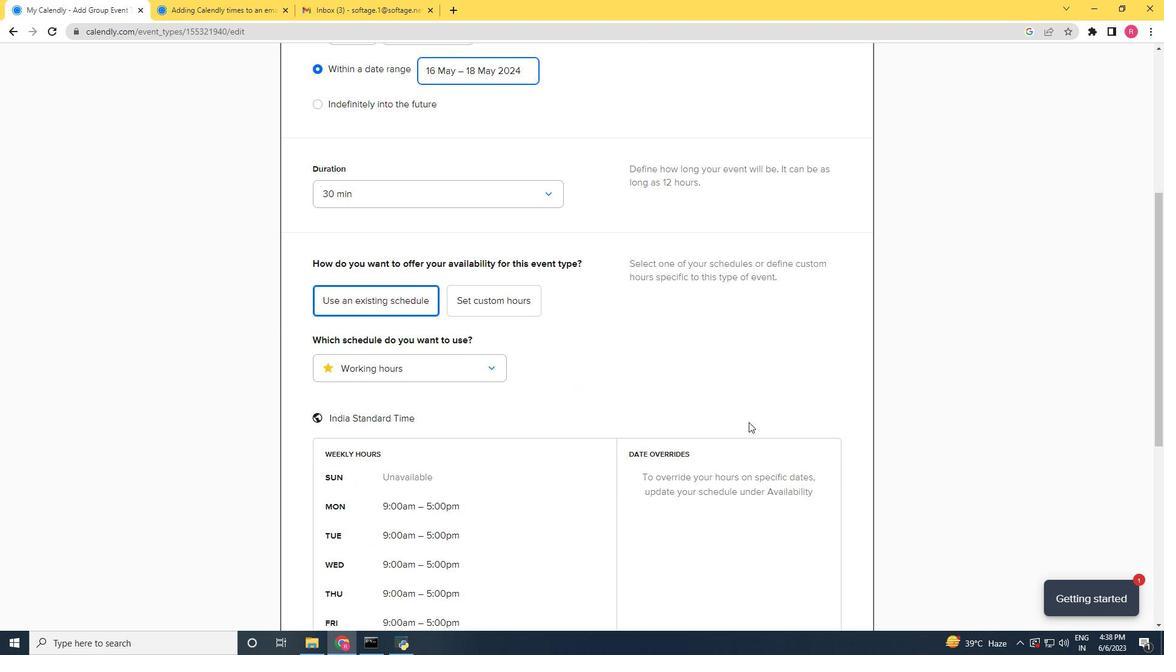 
Action: Mouse moved to (749, 428)
Screenshot: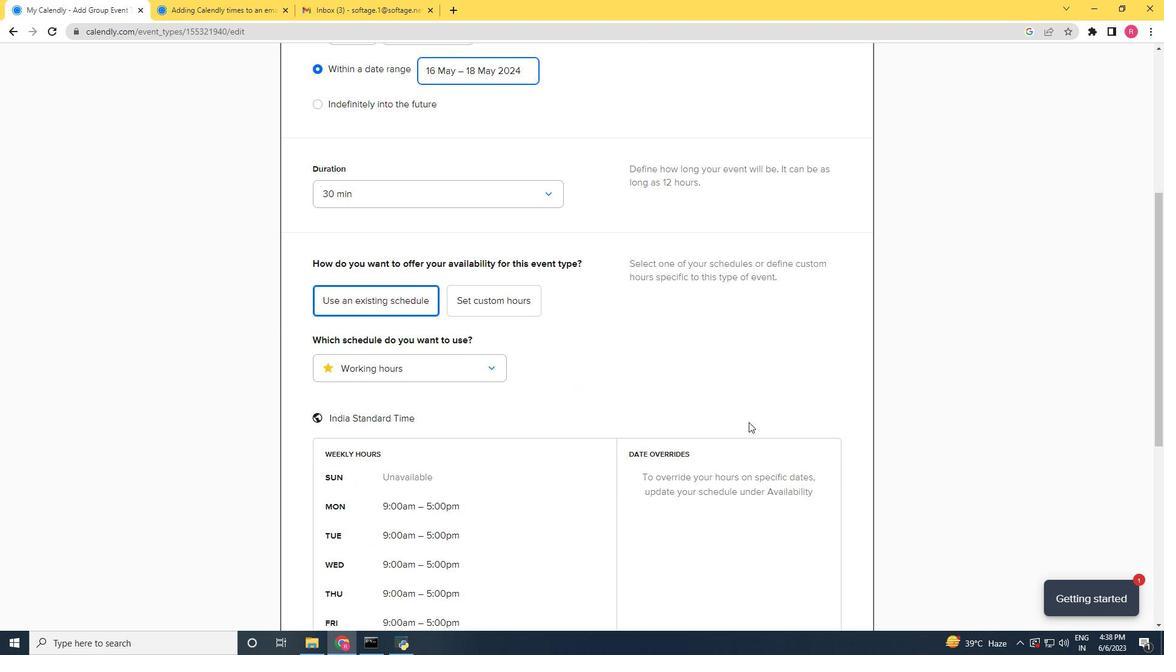 
Action: Mouse scrolled (749, 427) with delta (0, 0)
Screenshot: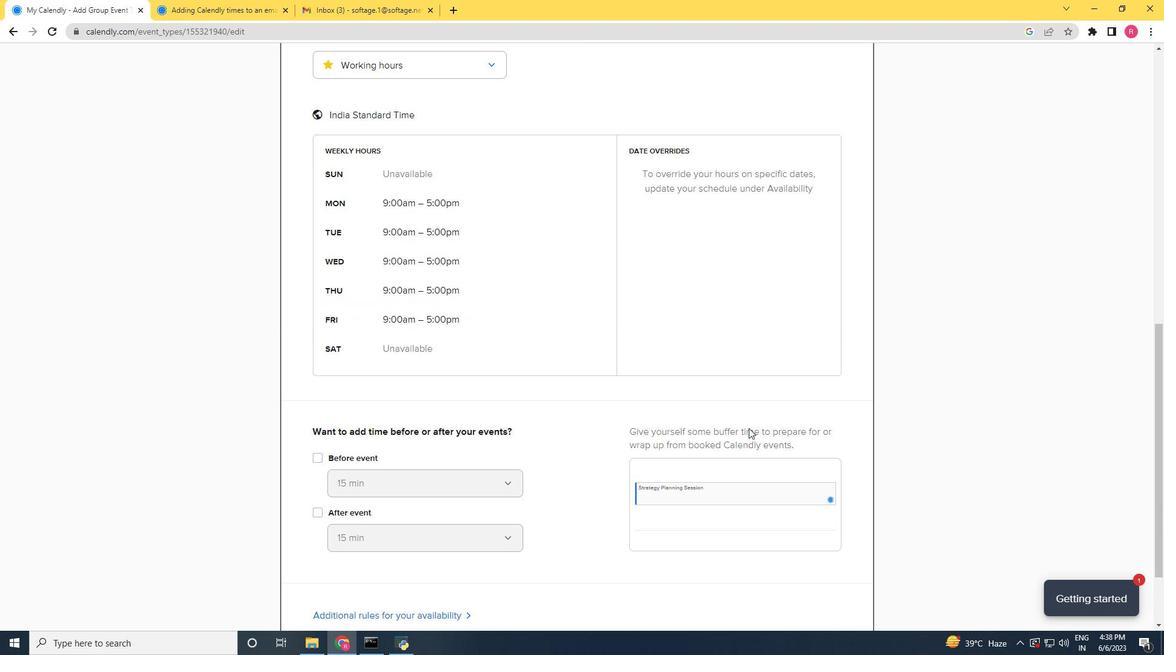 
Action: Mouse scrolled (749, 427) with delta (0, 0)
Screenshot: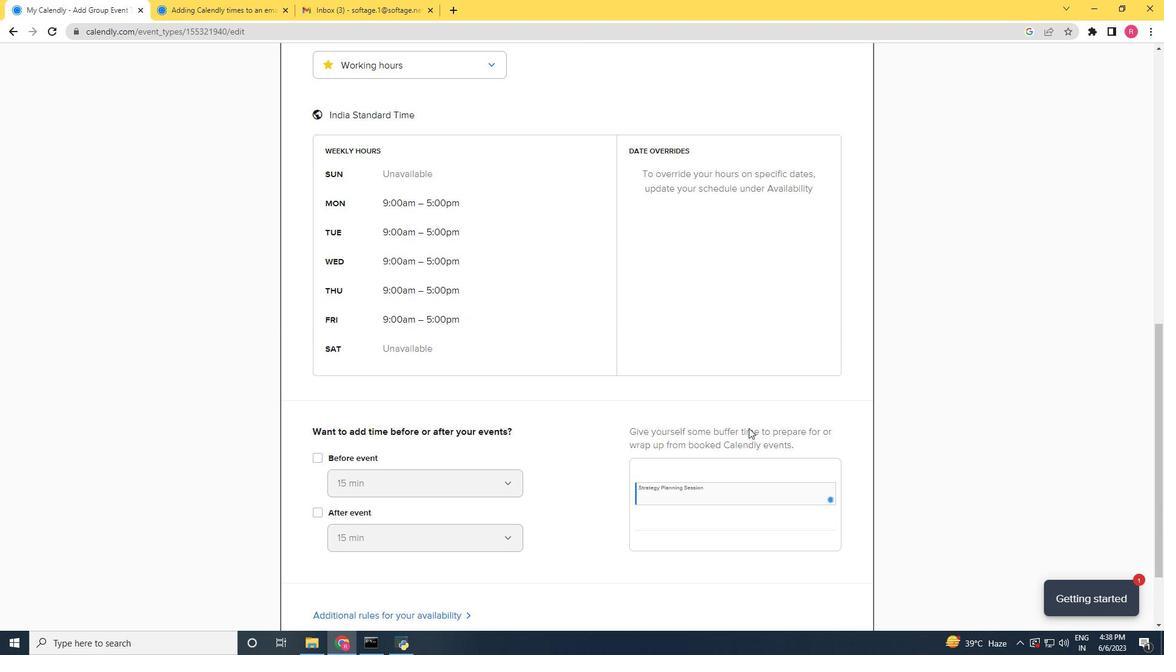 
Action: Mouse moved to (749, 428)
Screenshot: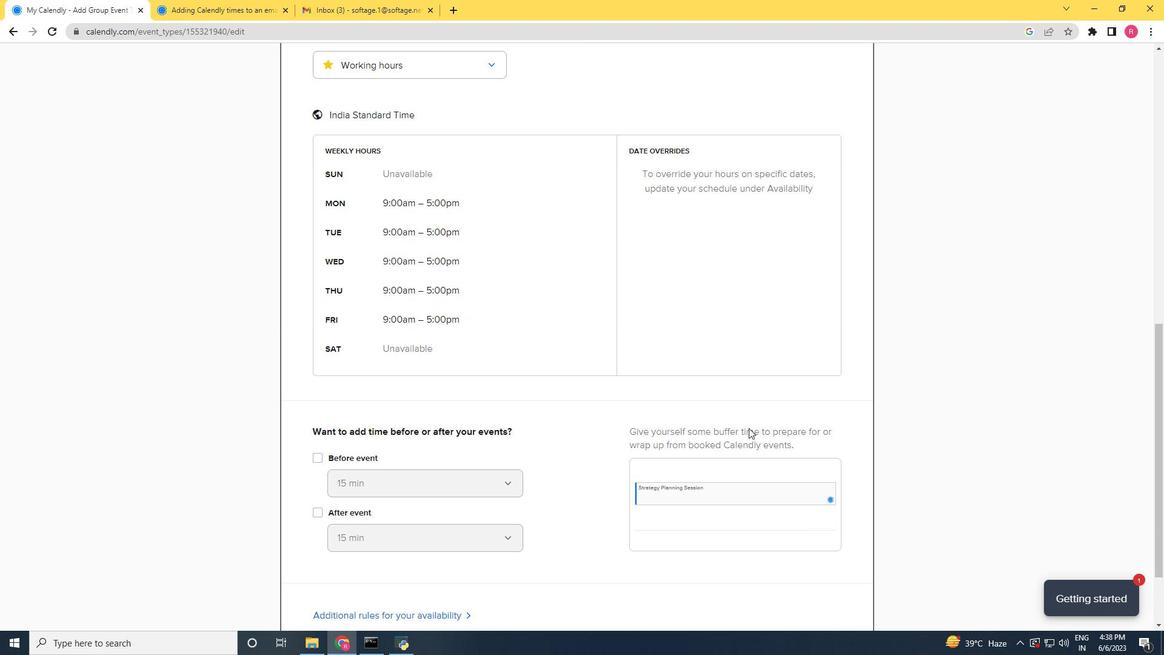 
Action: Mouse scrolled (749, 428) with delta (0, 0)
Screenshot: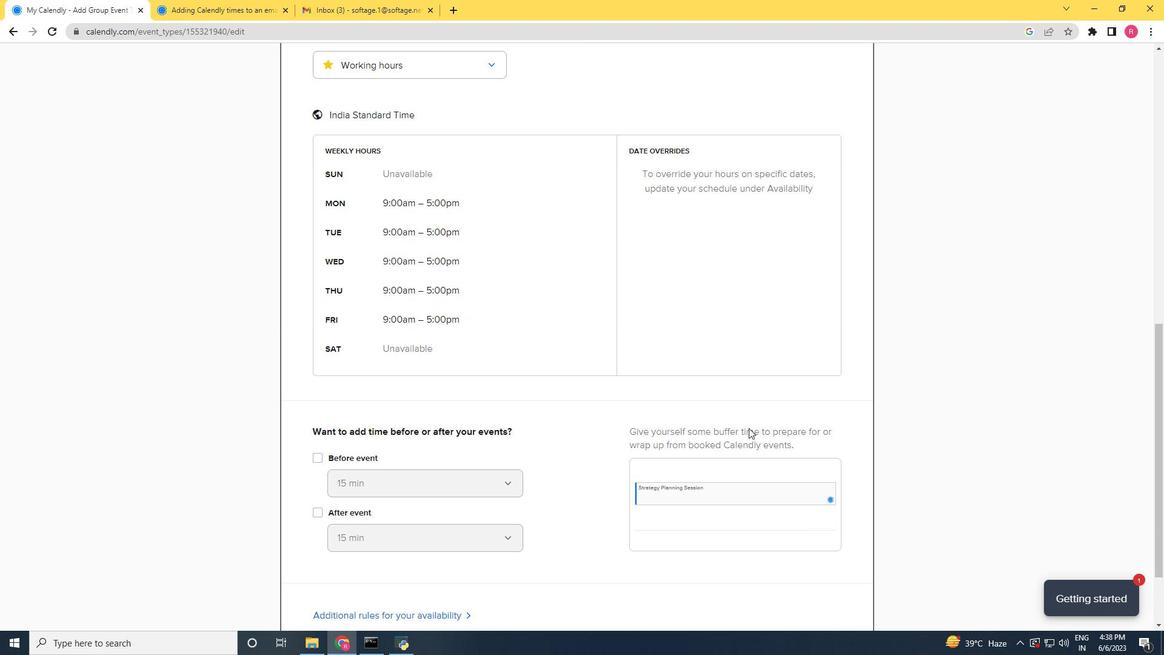 
Action: Mouse moved to (749, 428)
Screenshot: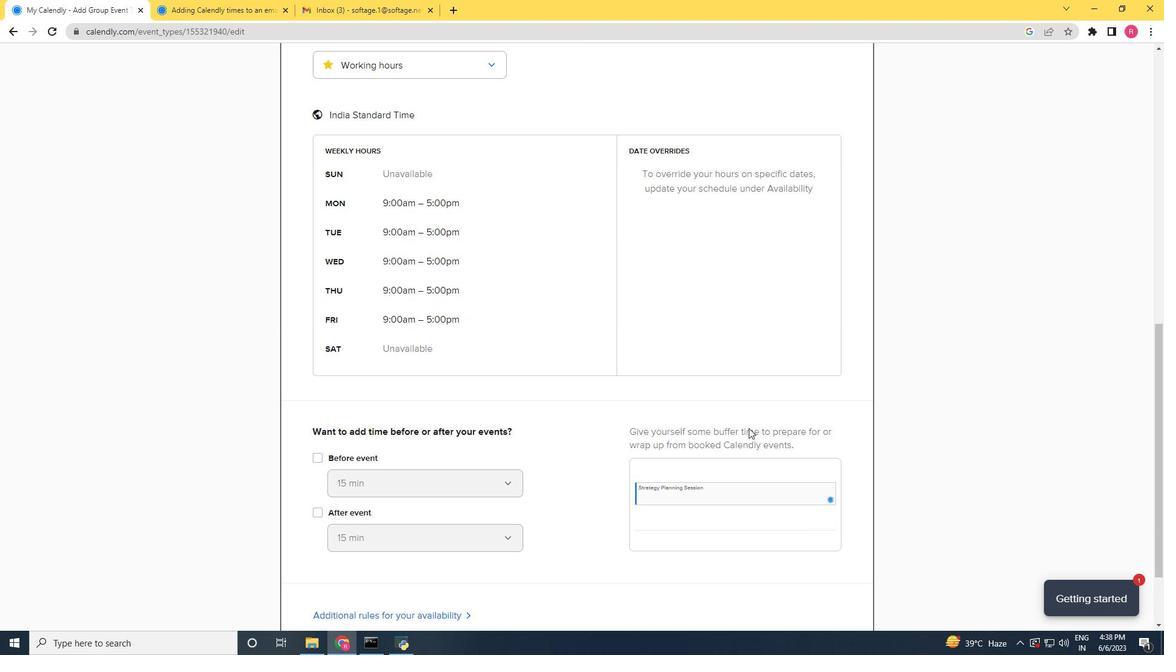 
Action: Mouse scrolled (749, 428) with delta (0, 0)
Screenshot: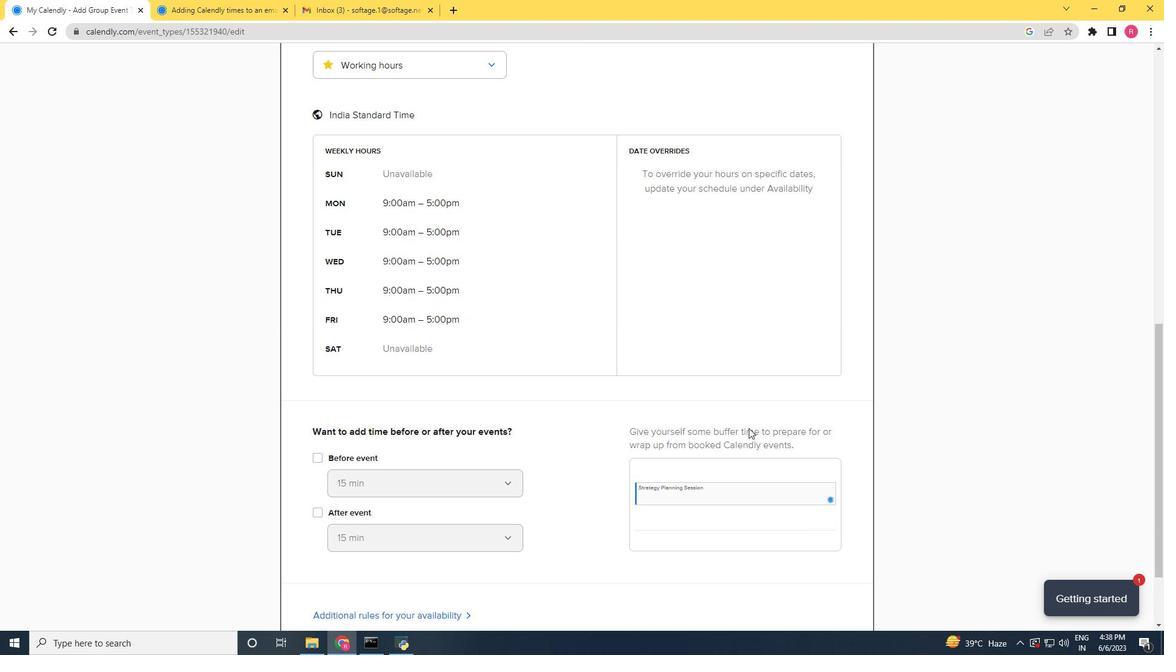 
Action: Mouse moved to (749, 429)
Screenshot: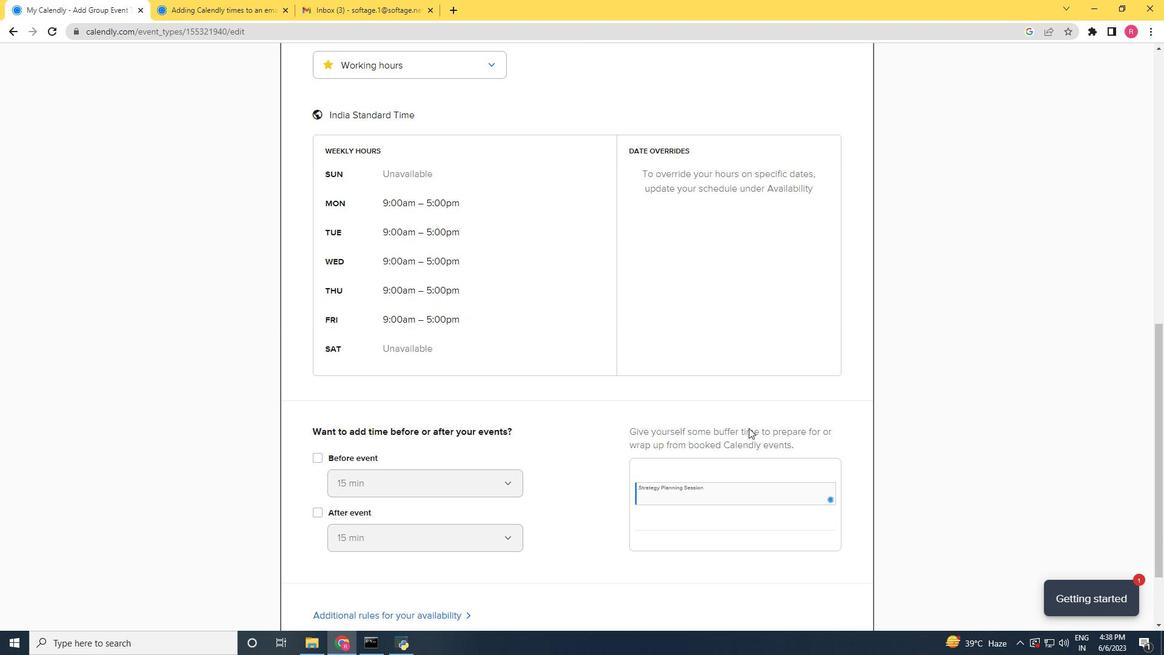 
Action: Mouse scrolled (749, 428) with delta (0, 0)
Screenshot: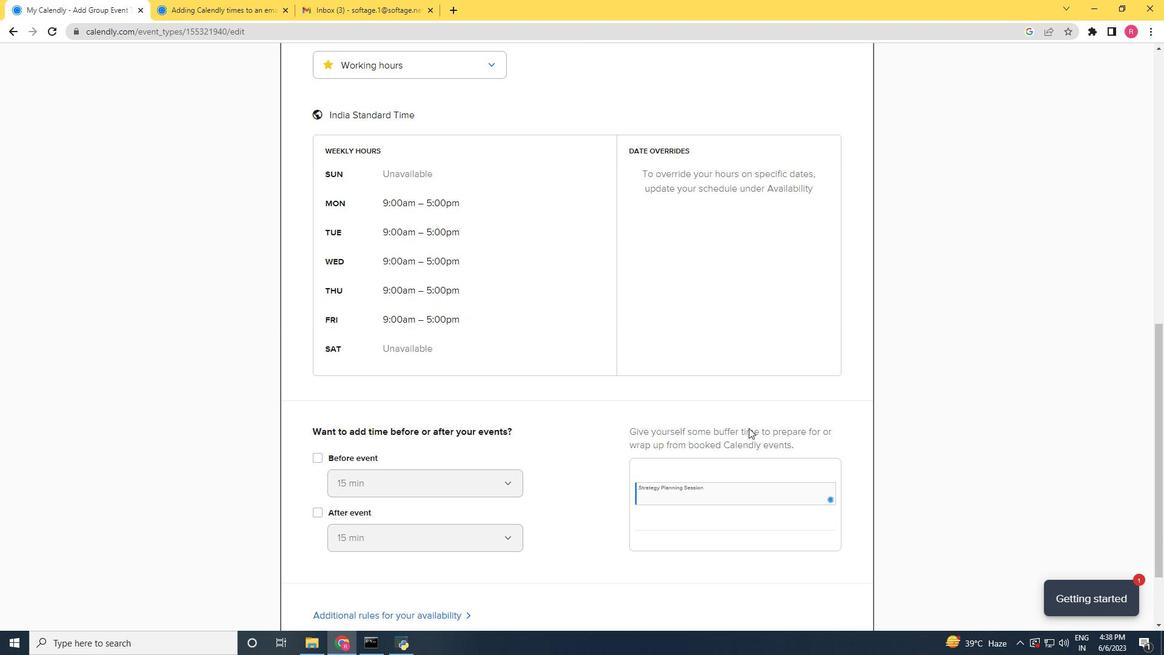 
Action: Mouse moved to (834, 575)
Screenshot: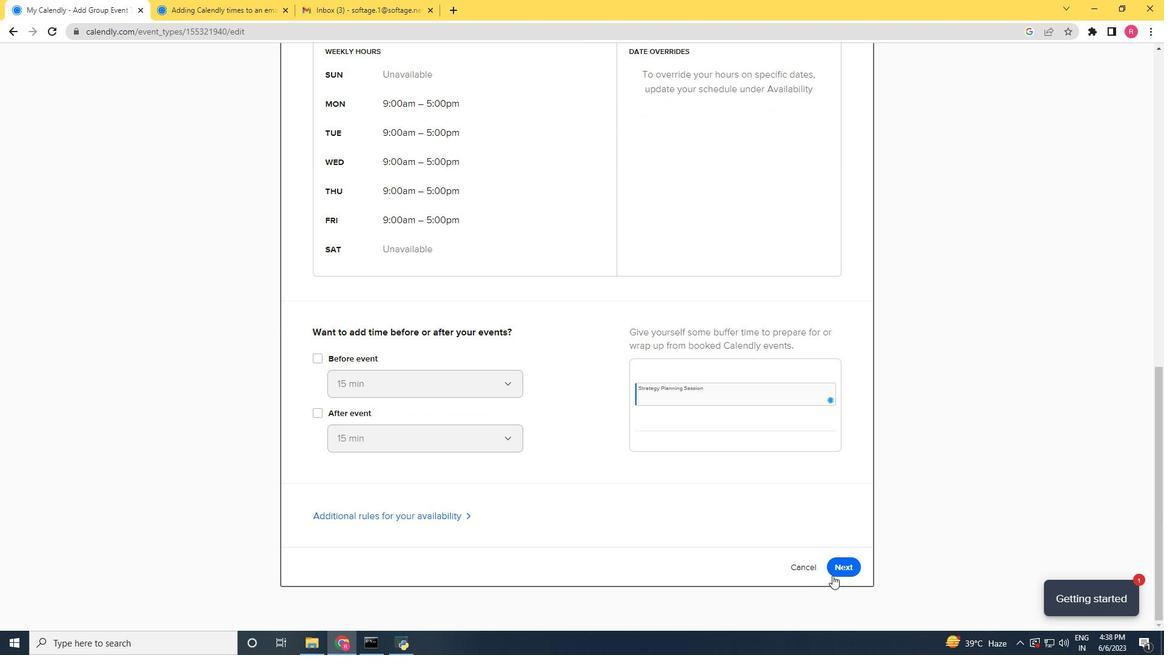 
Action: Mouse pressed left at (834, 575)
Screenshot: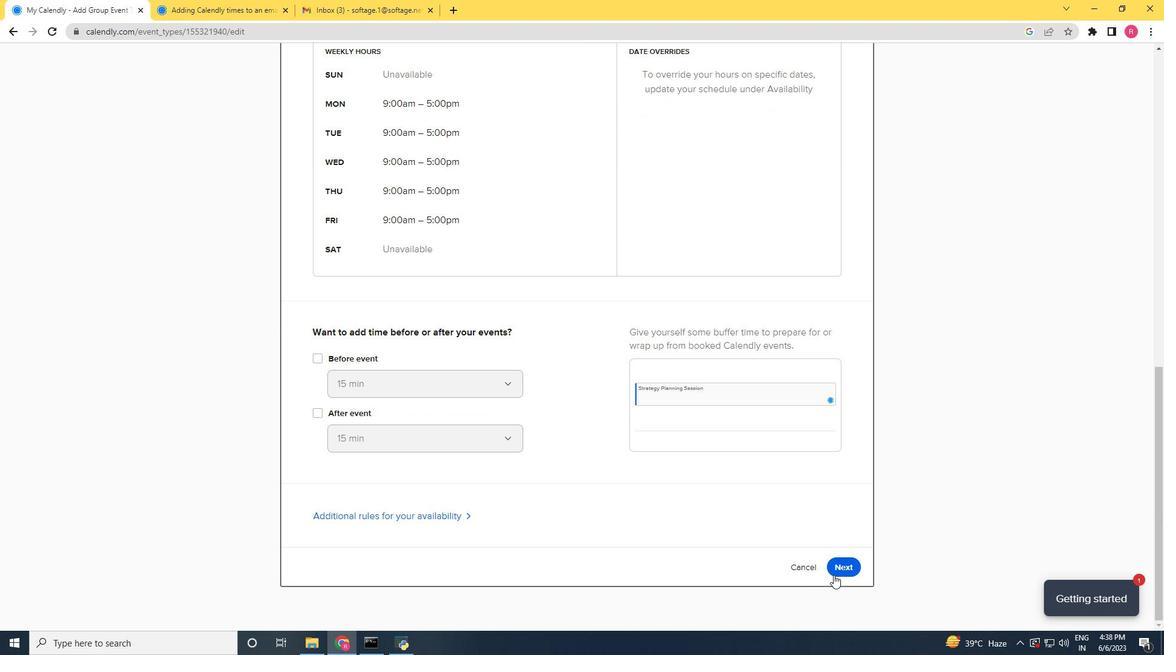 
Action: Mouse moved to (691, 490)
Screenshot: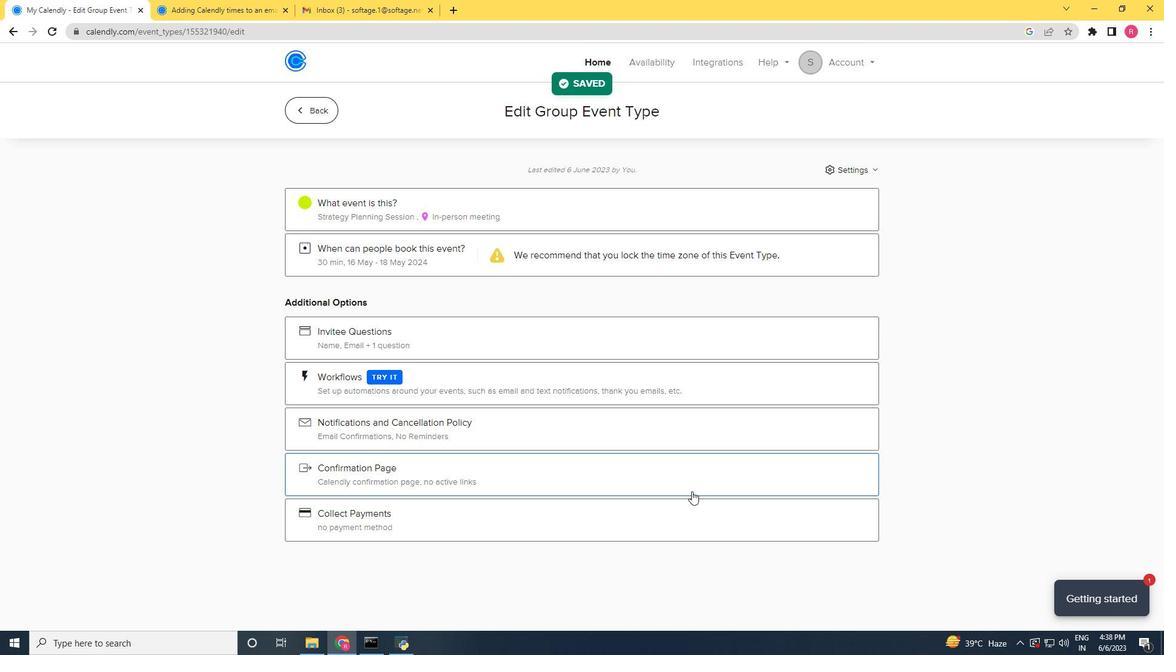
Action: Mouse scrolled (691, 490) with delta (0, 0)
Screenshot: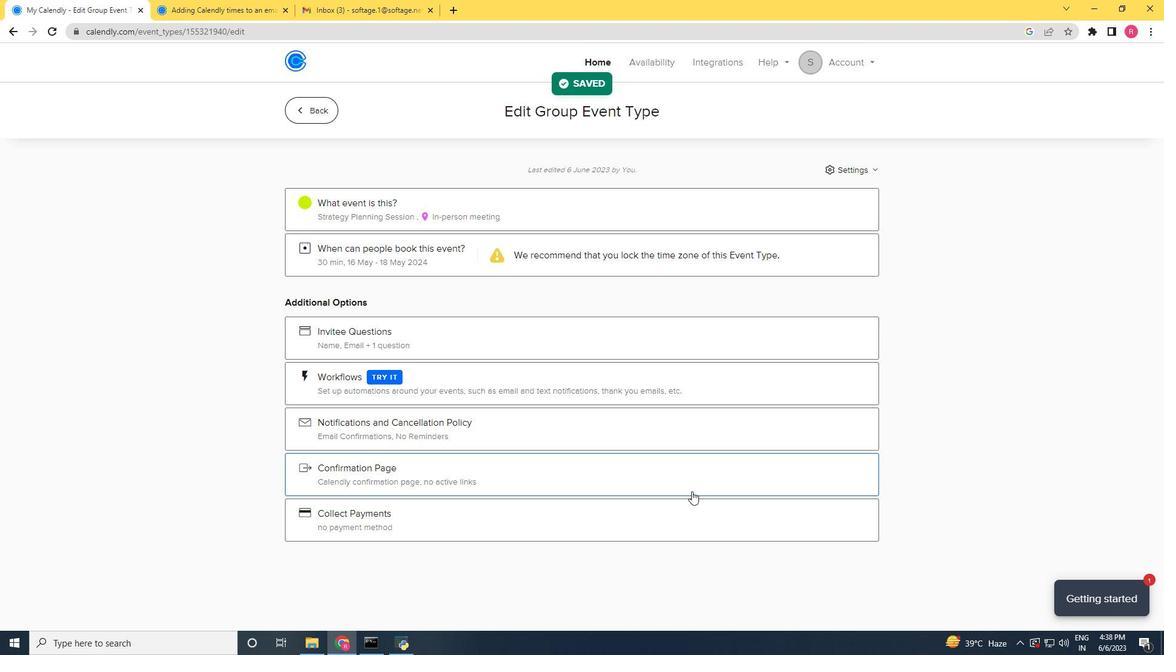 
Action: Mouse moved to (691, 490)
Screenshot: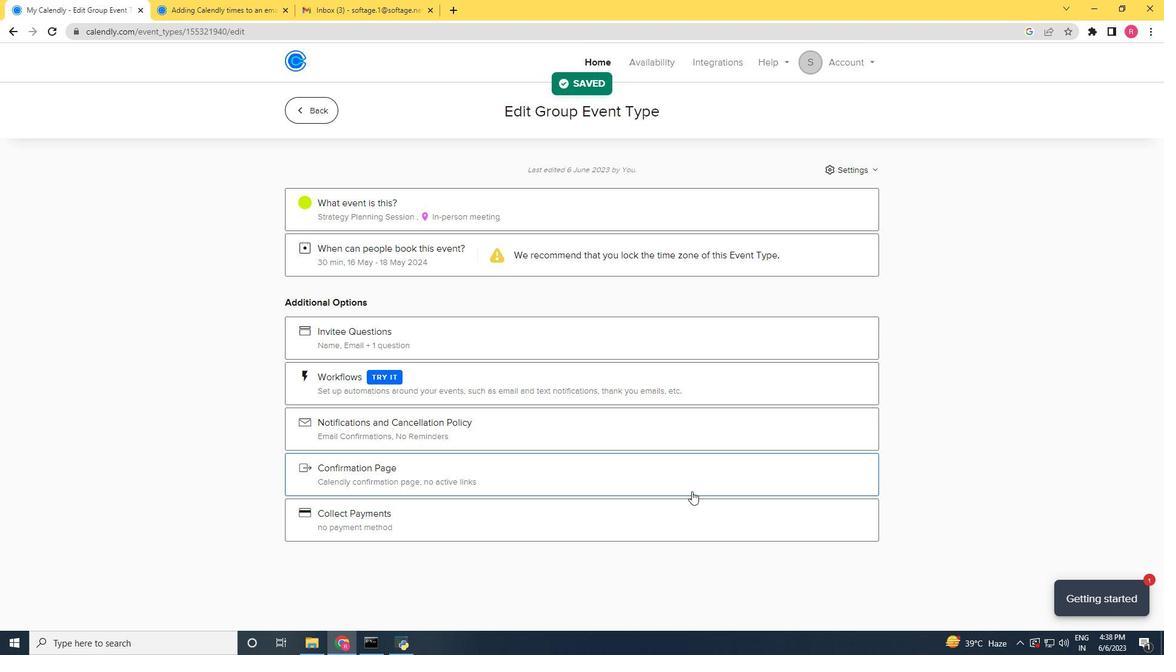 
Action: Mouse scrolled (691, 490) with delta (0, 0)
Screenshot: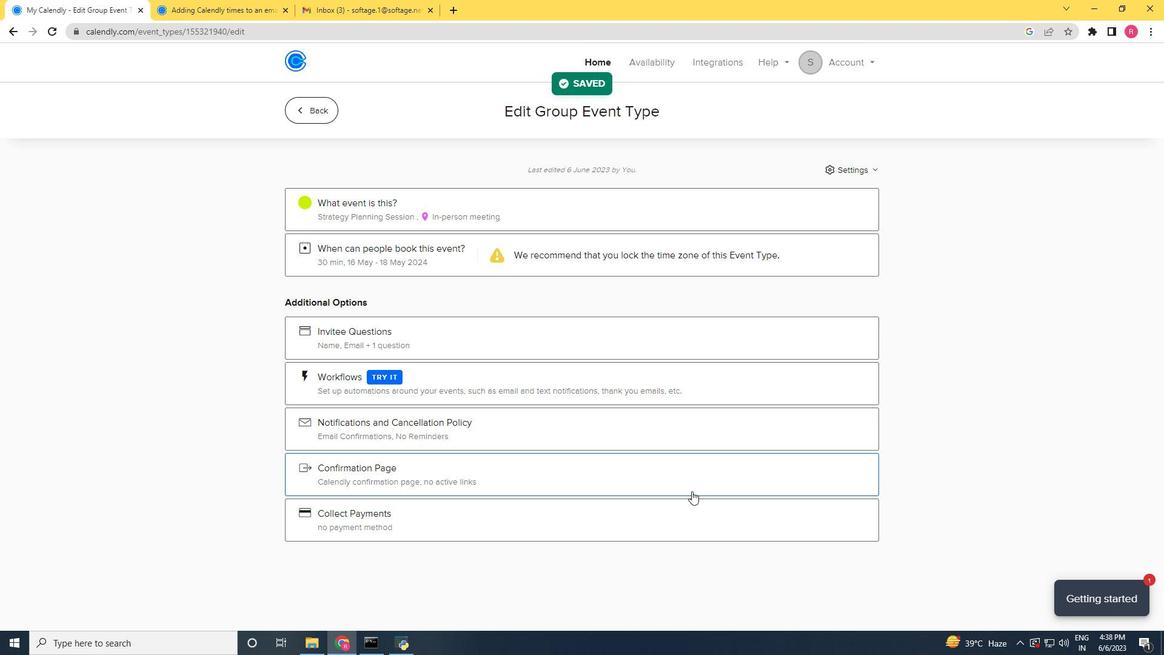 
Action: Mouse scrolled (691, 490) with delta (0, 0)
Screenshot: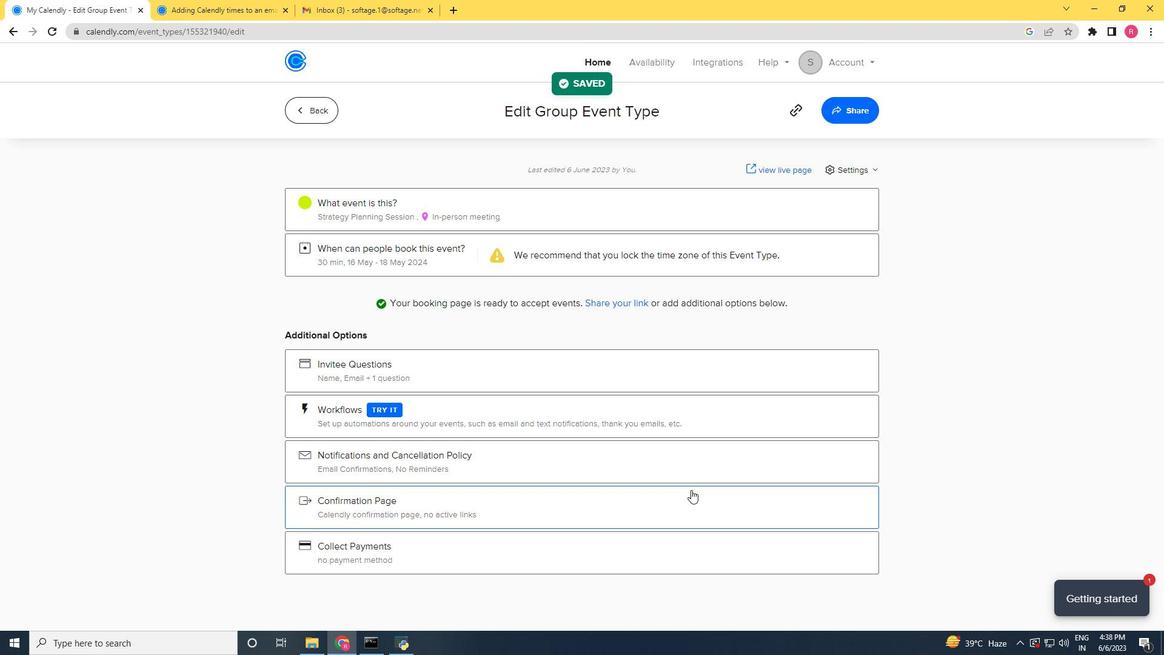 
Action: Mouse scrolled (691, 490) with delta (0, 0)
Screenshot: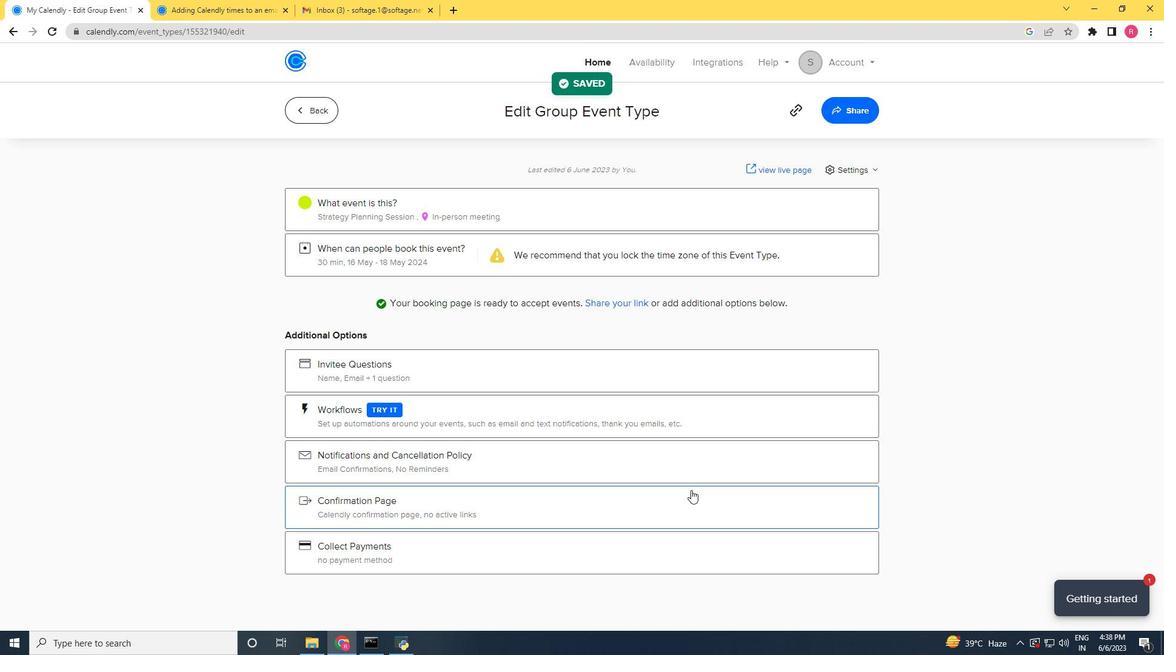 
Action: Mouse moved to (845, 106)
Screenshot: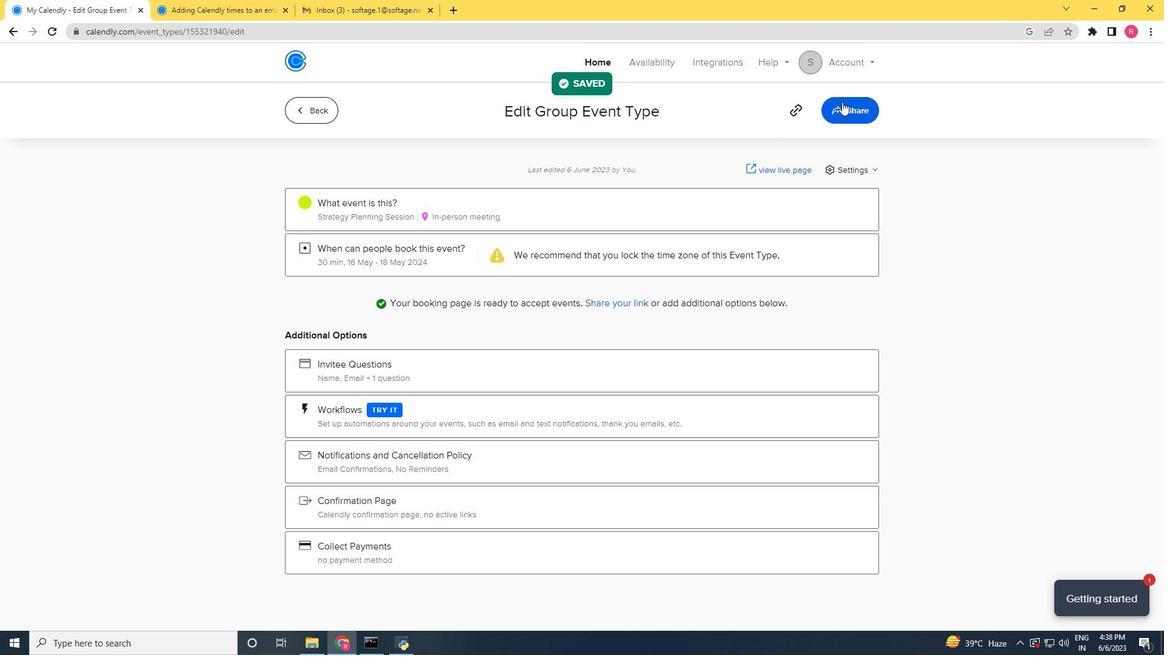 
Action: Mouse pressed left at (845, 106)
Screenshot: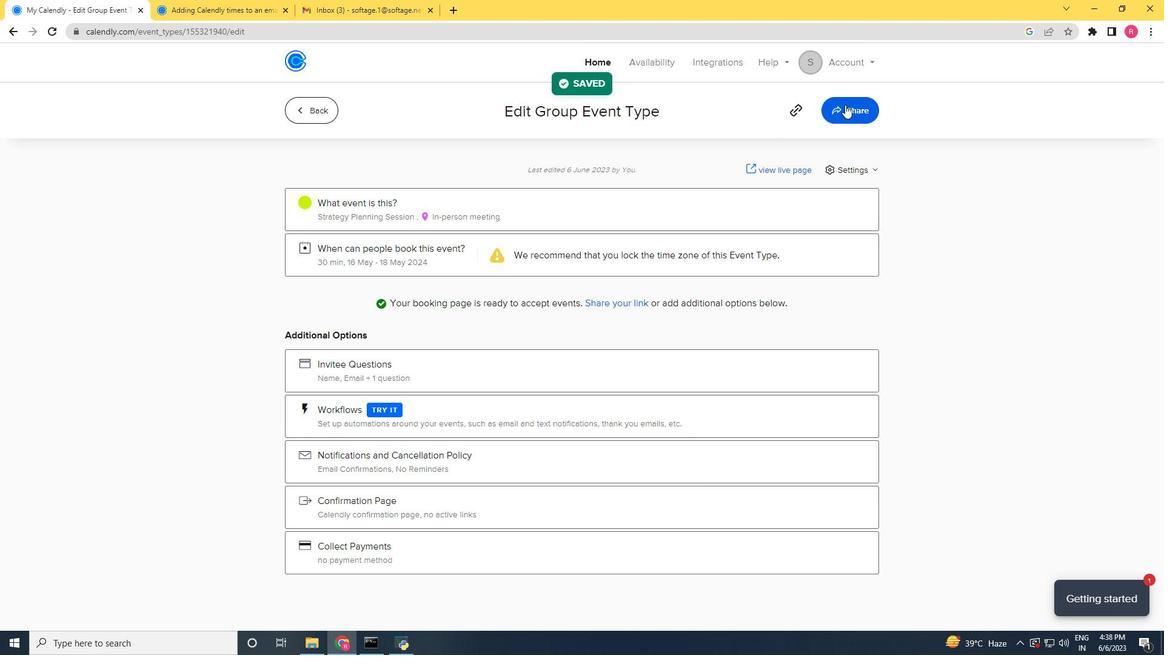 
Action: Mouse moved to (719, 221)
Screenshot: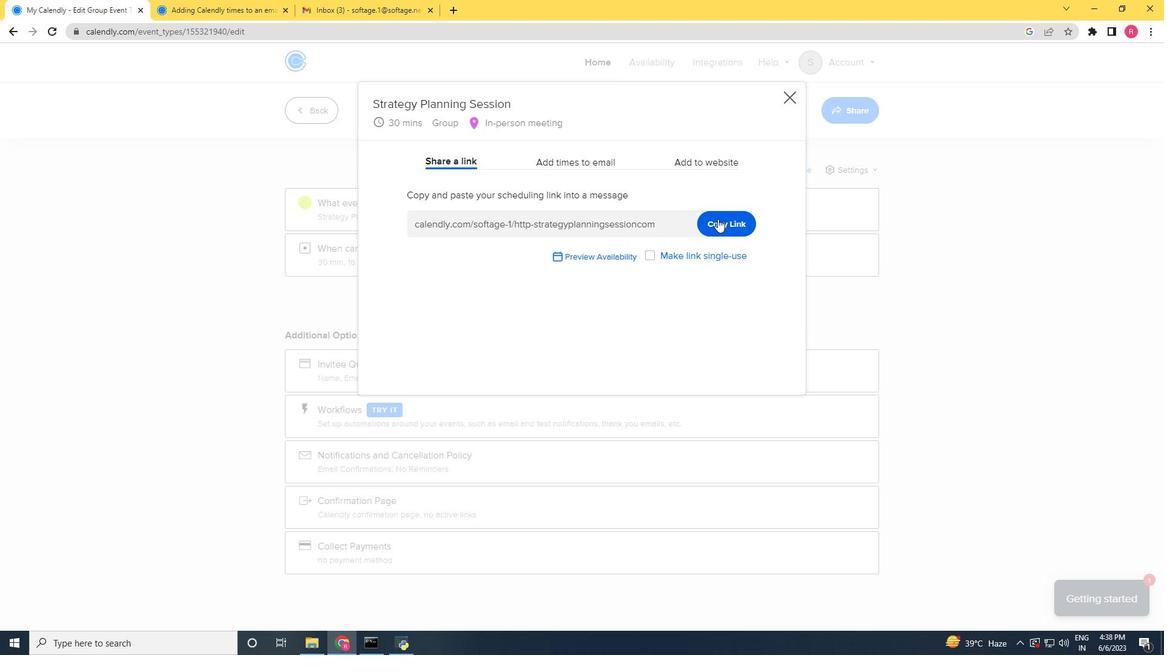 
Action: Mouse pressed left at (719, 221)
Screenshot: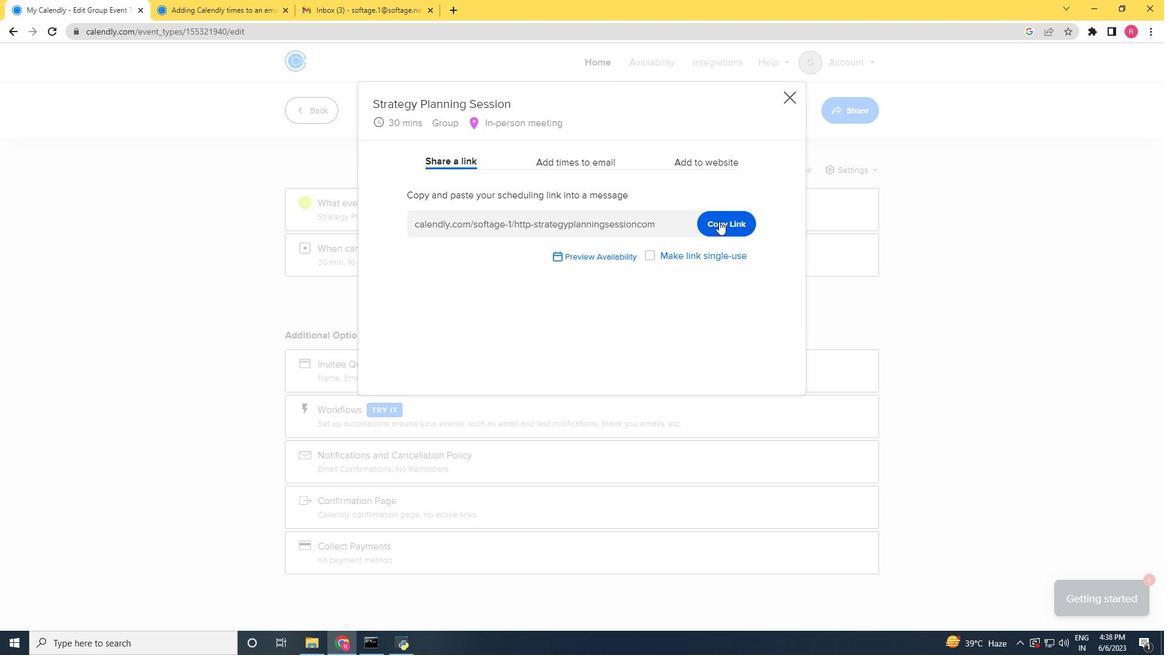 
Action: Mouse moved to (358, 5)
Screenshot: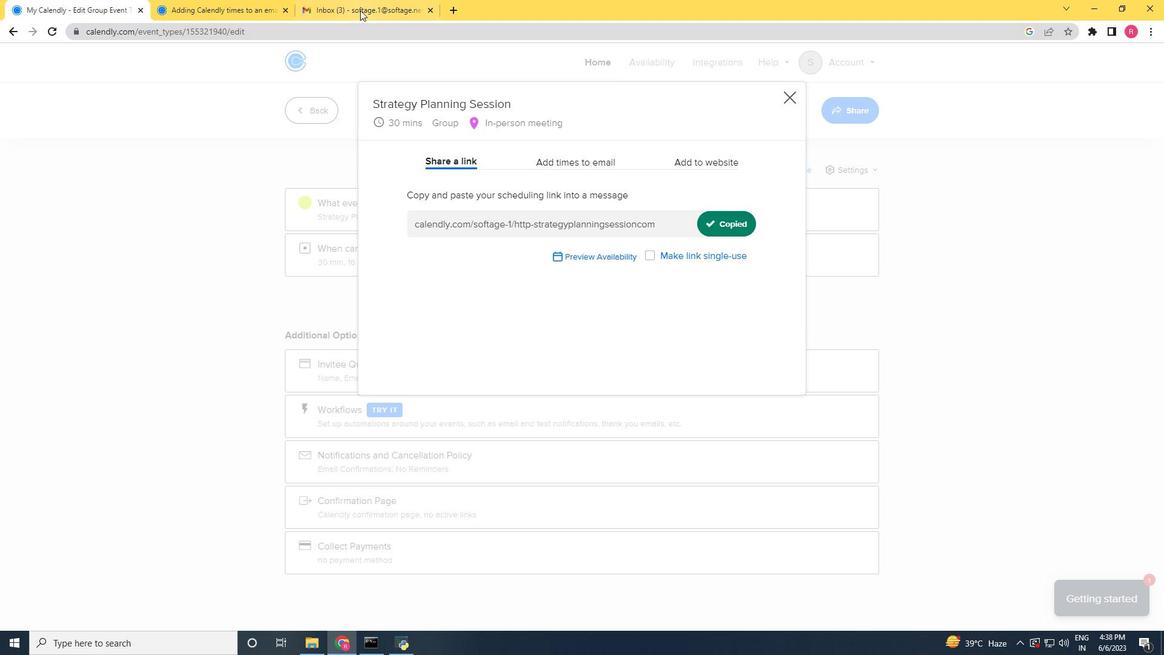 
Action: Mouse pressed left at (358, 5)
Screenshot: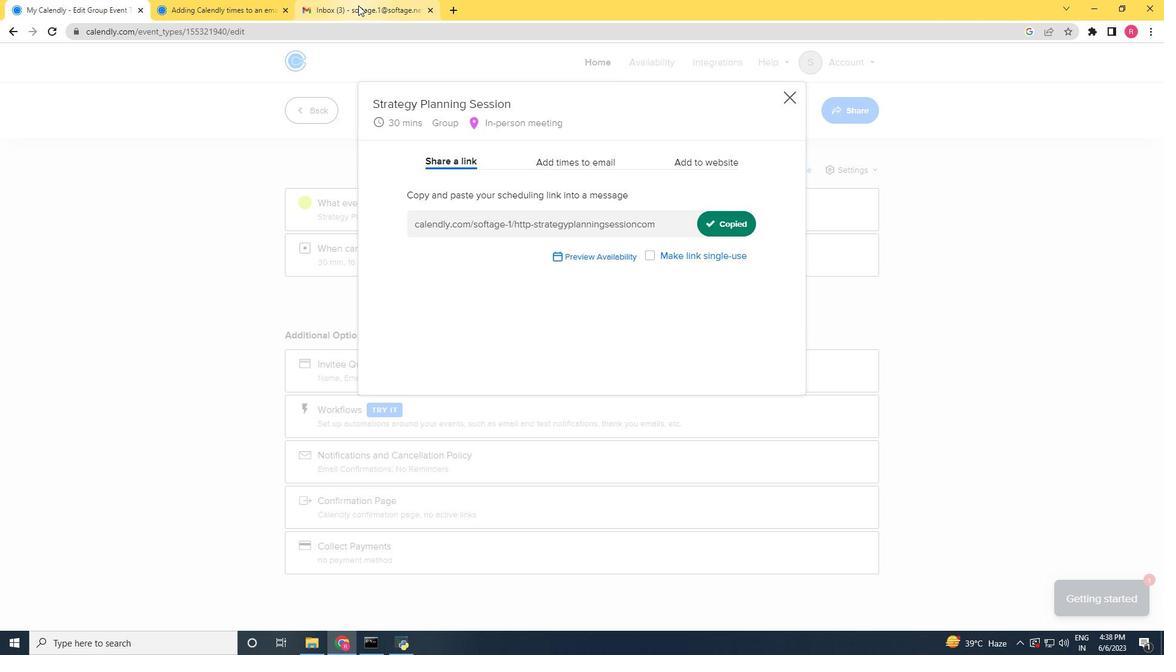 
Action: Mouse moved to (211, 590)
Screenshot: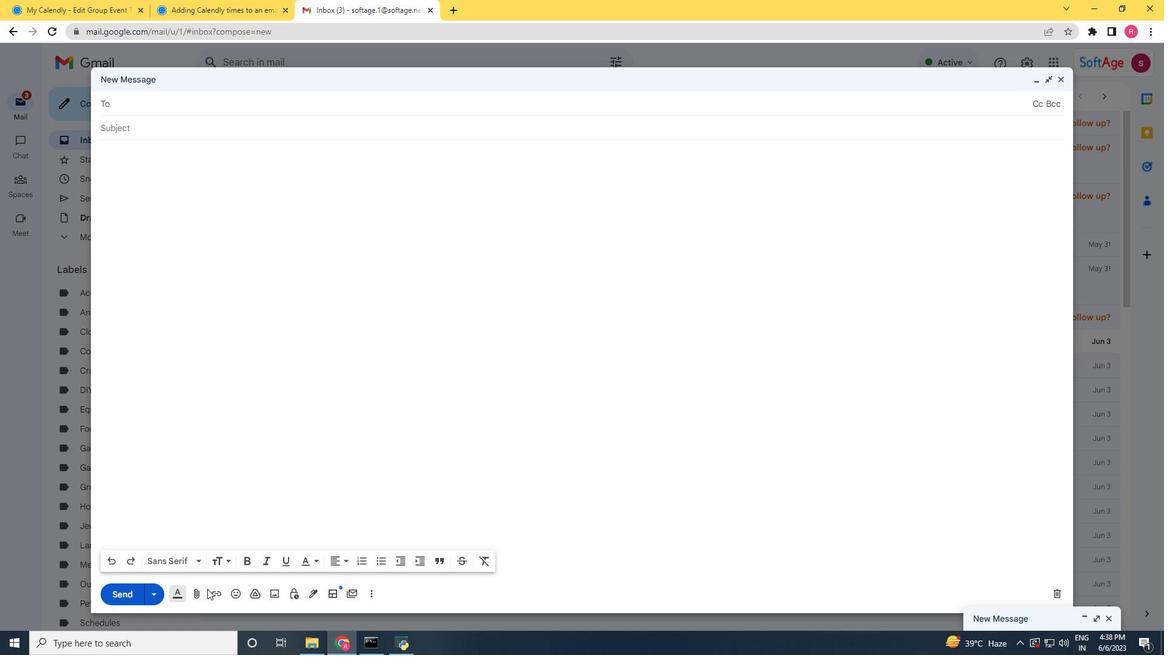 
Action: Mouse pressed left at (211, 590)
Screenshot: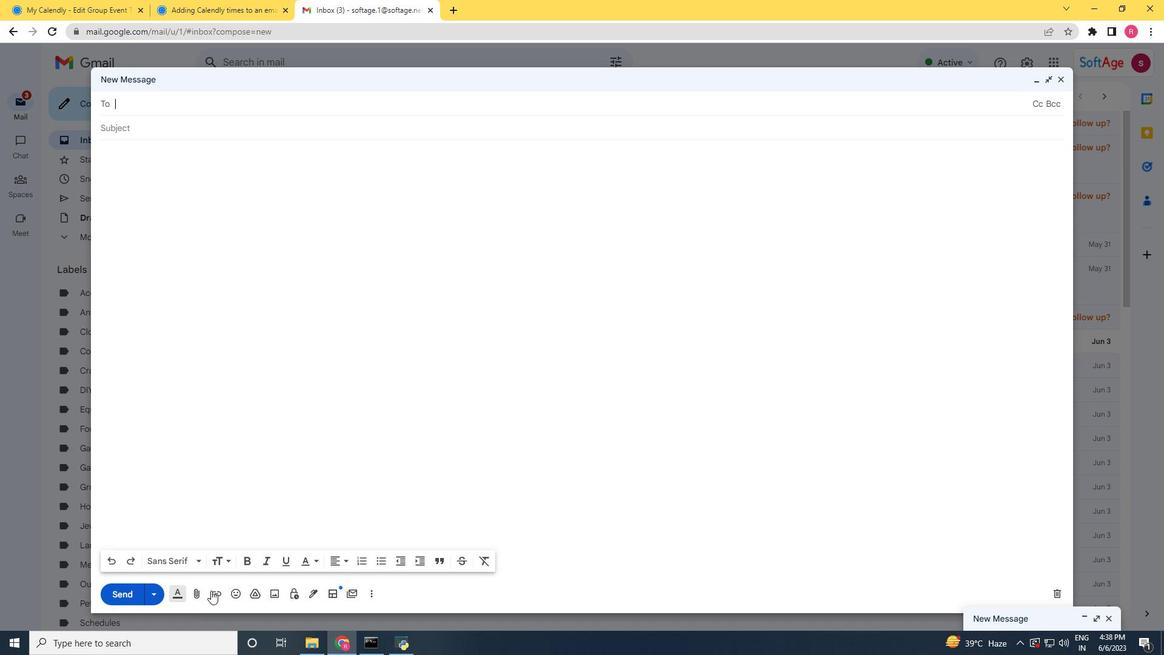 
Action: Mouse moved to (554, 333)
Screenshot: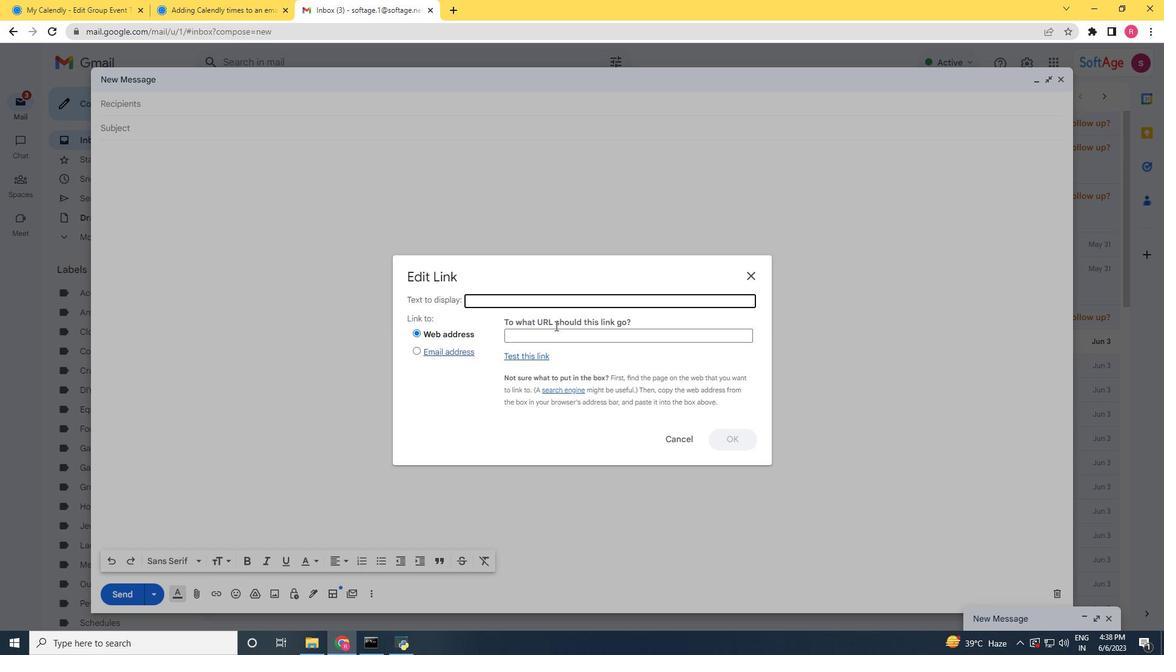 
Action: Mouse pressed left at (554, 333)
Screenshot: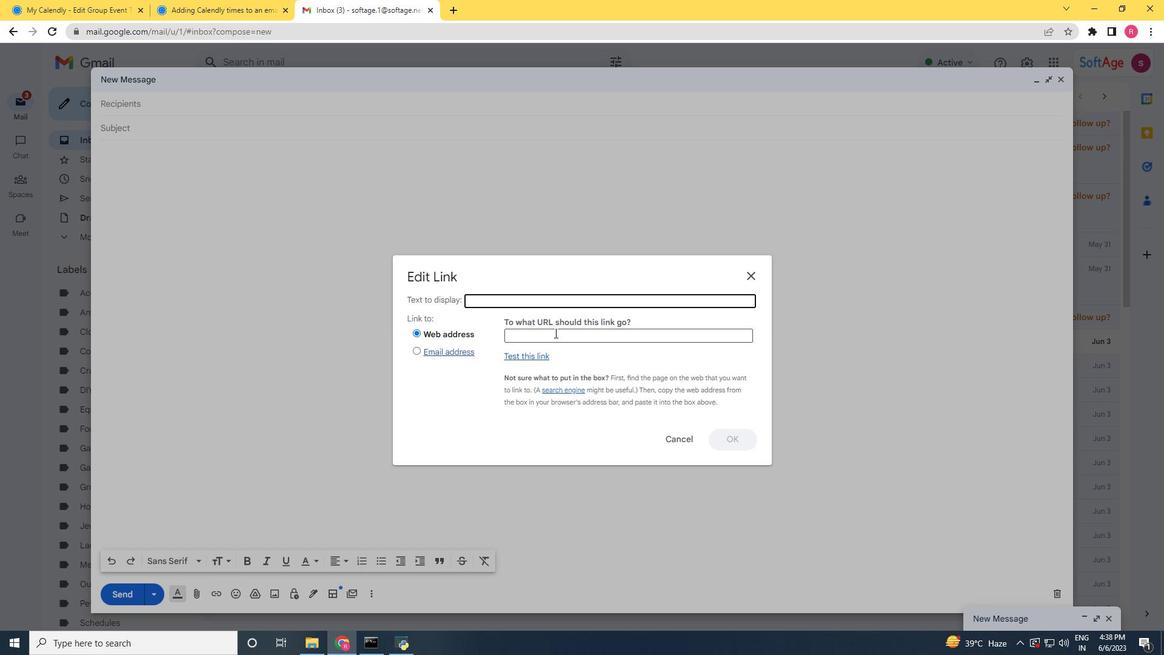 
Action: Mouse pressed right at (554, 333)
Screenshot: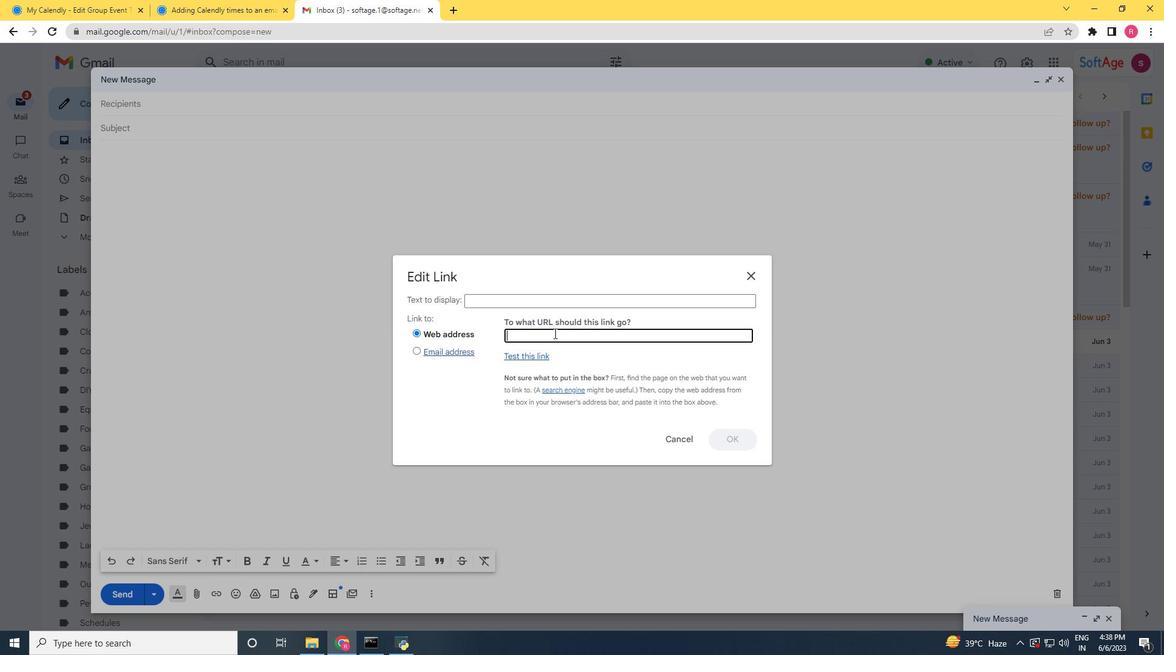 
Action: Mouse moved to (589, 428)
Screenshot: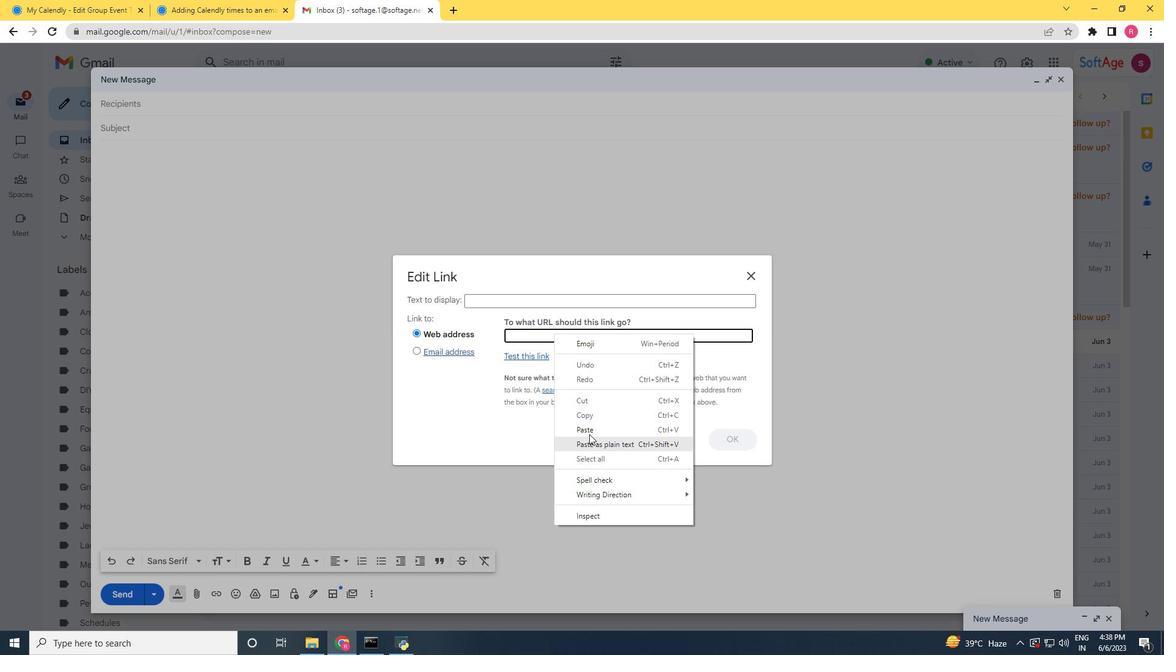 
Action: Mouse pressed left at (589, 428)
Screenshot: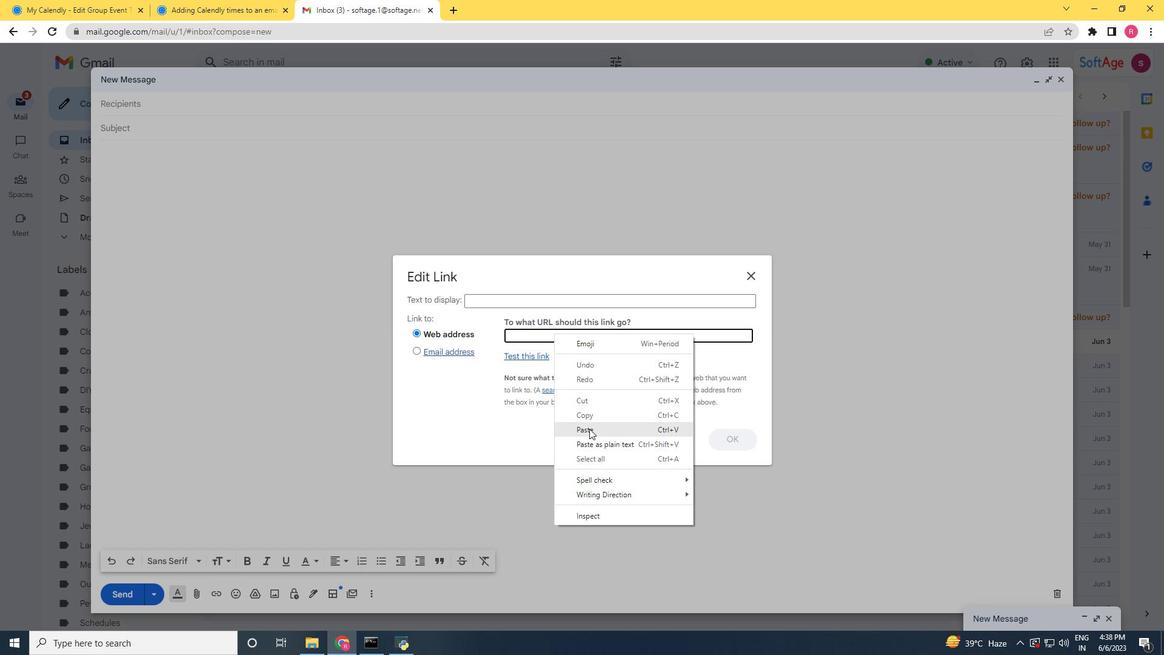 
Action: Mouse moved to (730, 442)
Screenshot: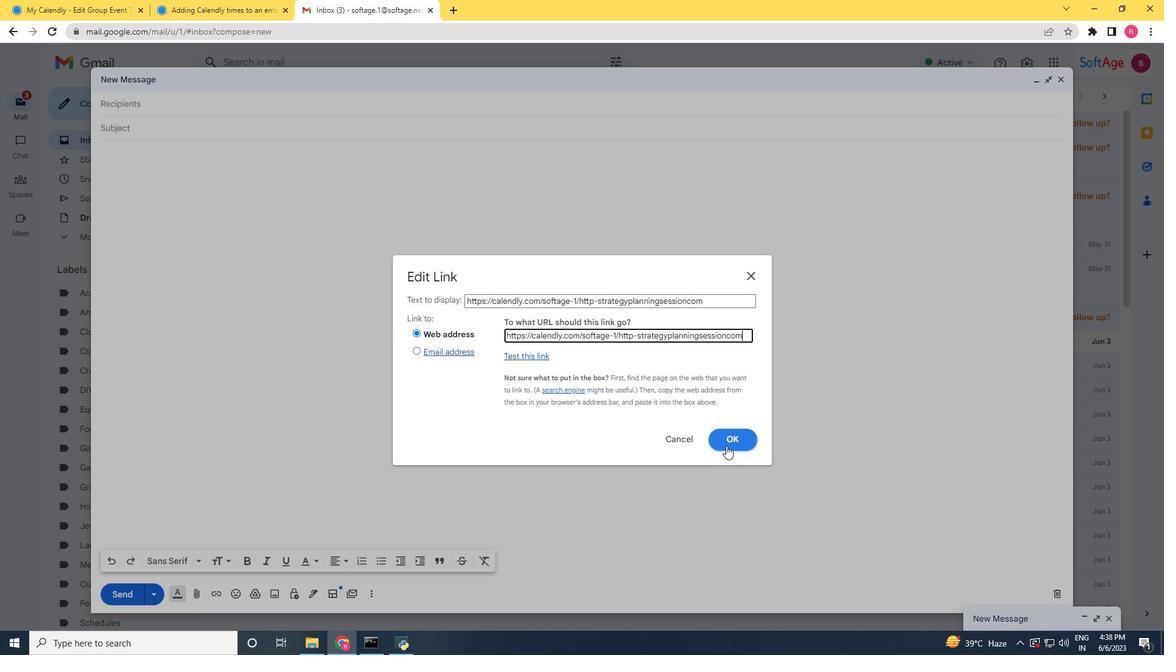 
Action: Mouse pressed left at (730, 442)
Screenshot: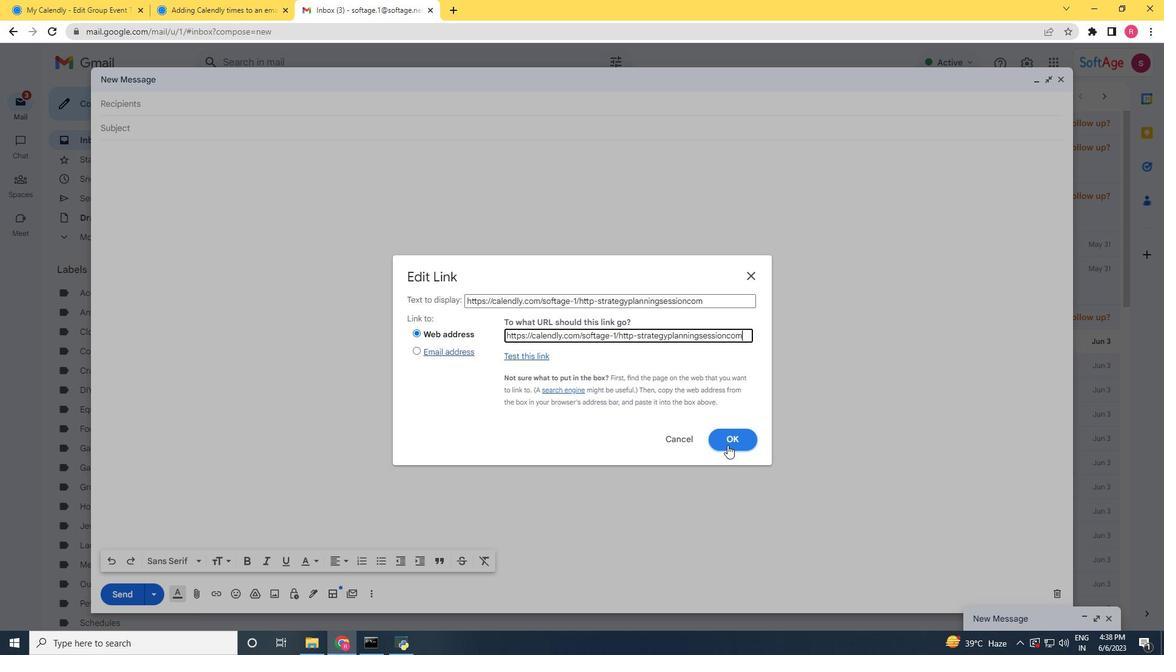 
Action: Mouse moved to (203, 106)
Screenshot: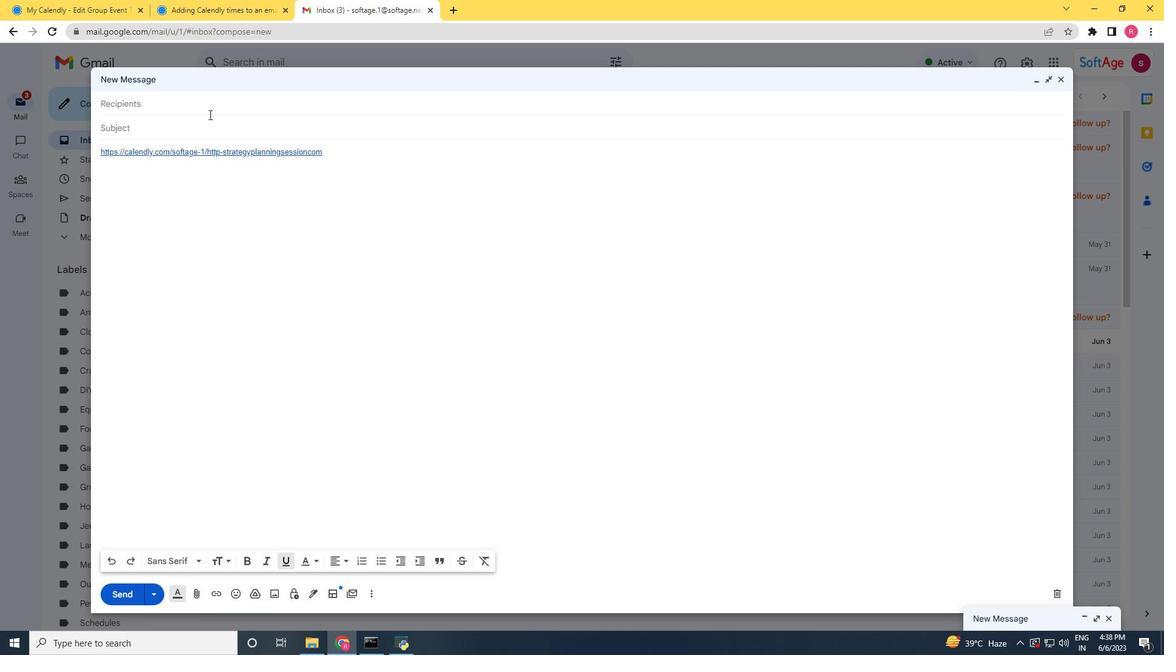 
Action: Mouse pressed left at (203, 106)
Screenshot: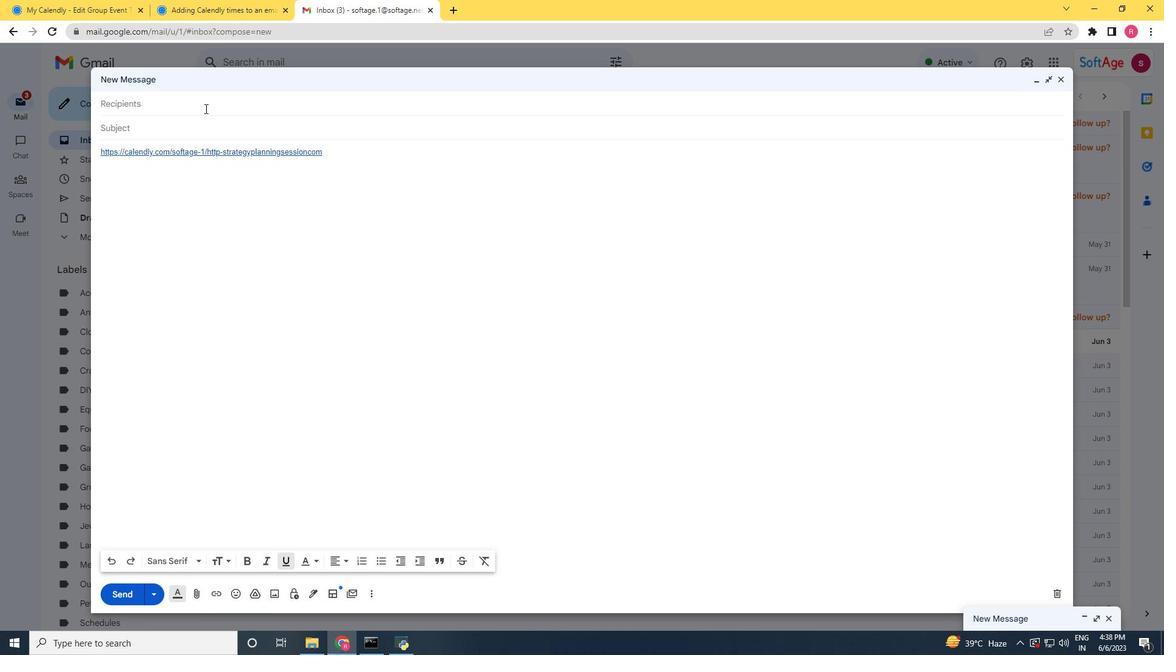 
Action: Key pressed softage.9<Key.shift>@sp<Key.backspace>oftage
Screenshot: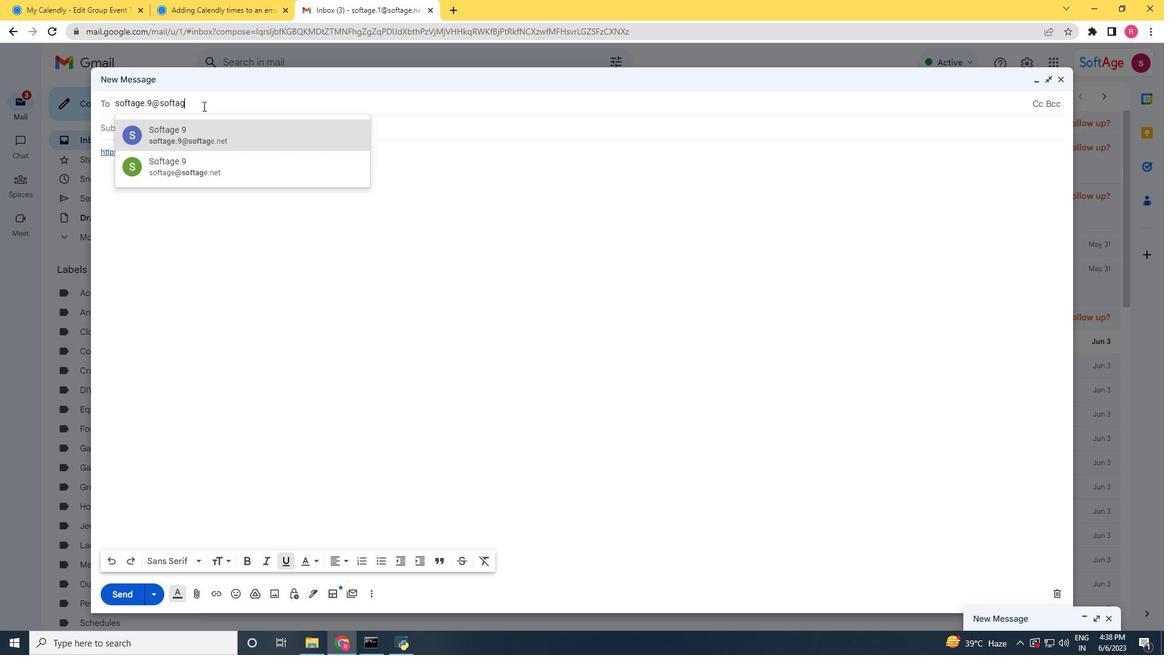 
Action: Mouse moved to (211, 105)
Screenshot: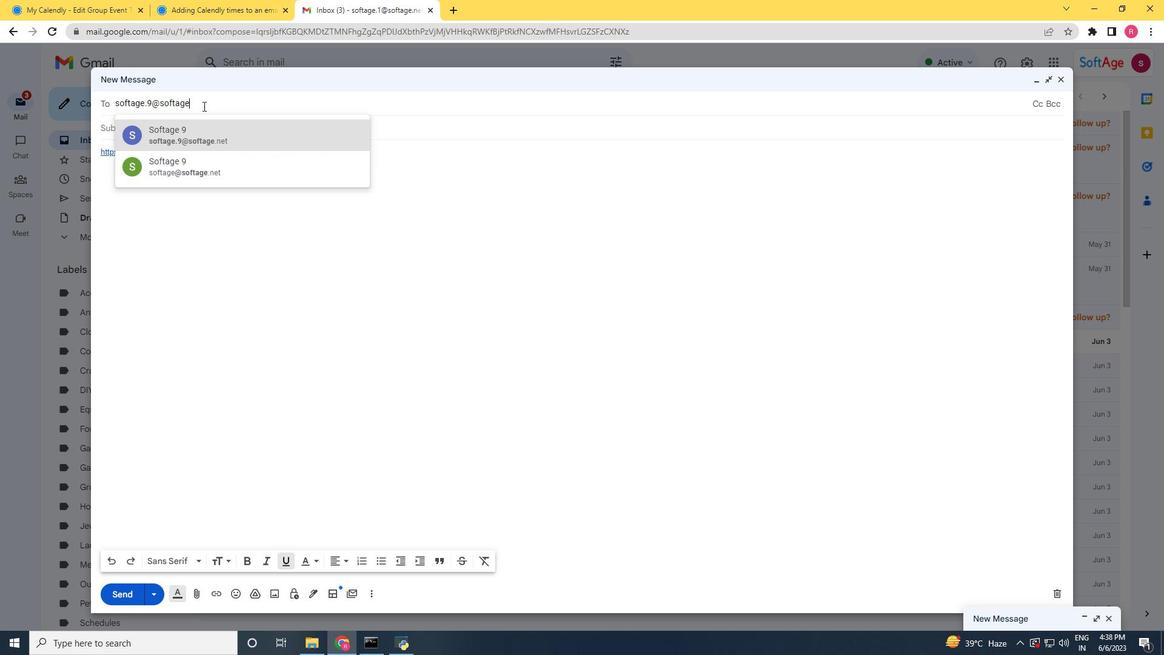 
Action: Key pressed .n
Screenshot: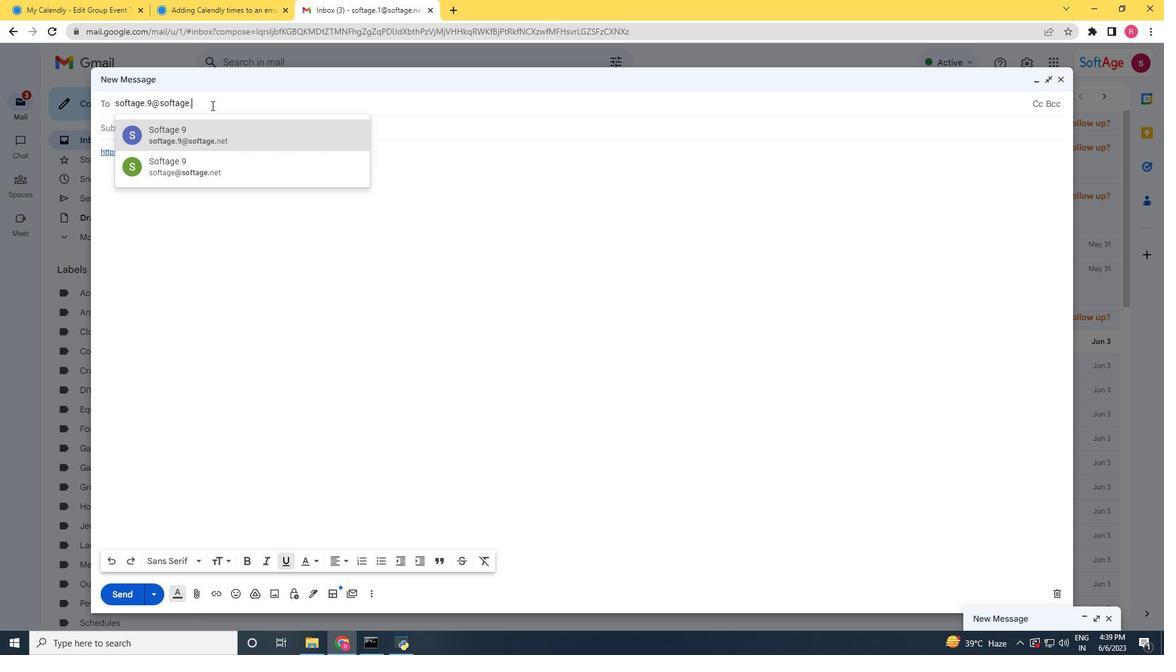 
Action: Mouse moved to (212, 105)
Screenshot: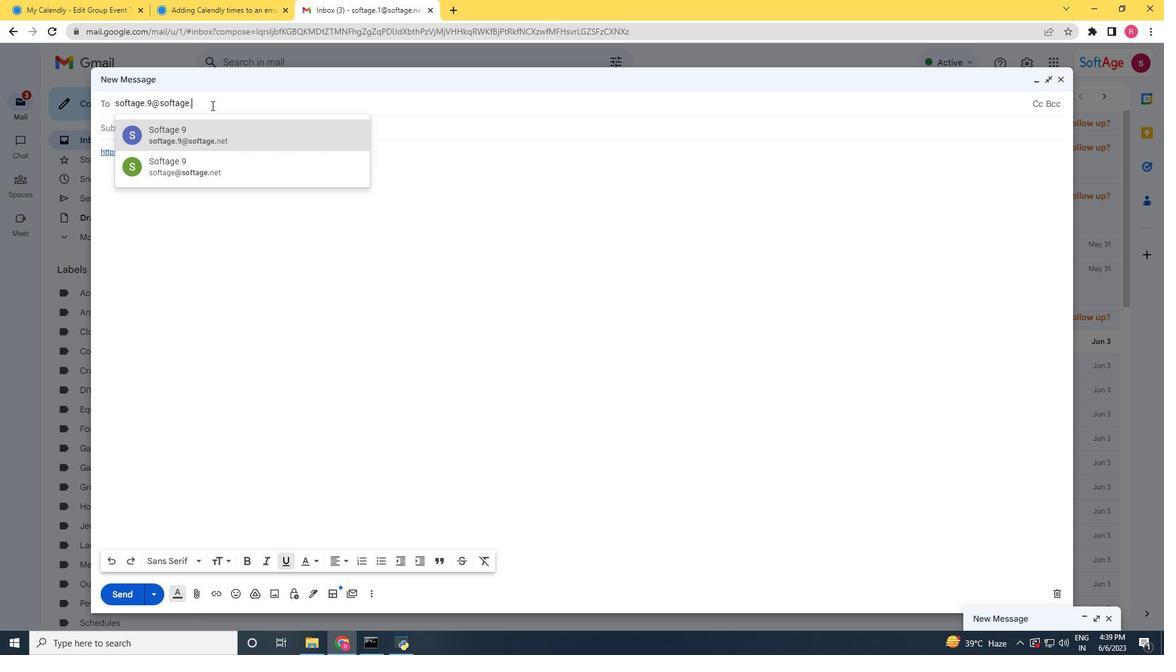 
Action: Key pressed et
Screenshot: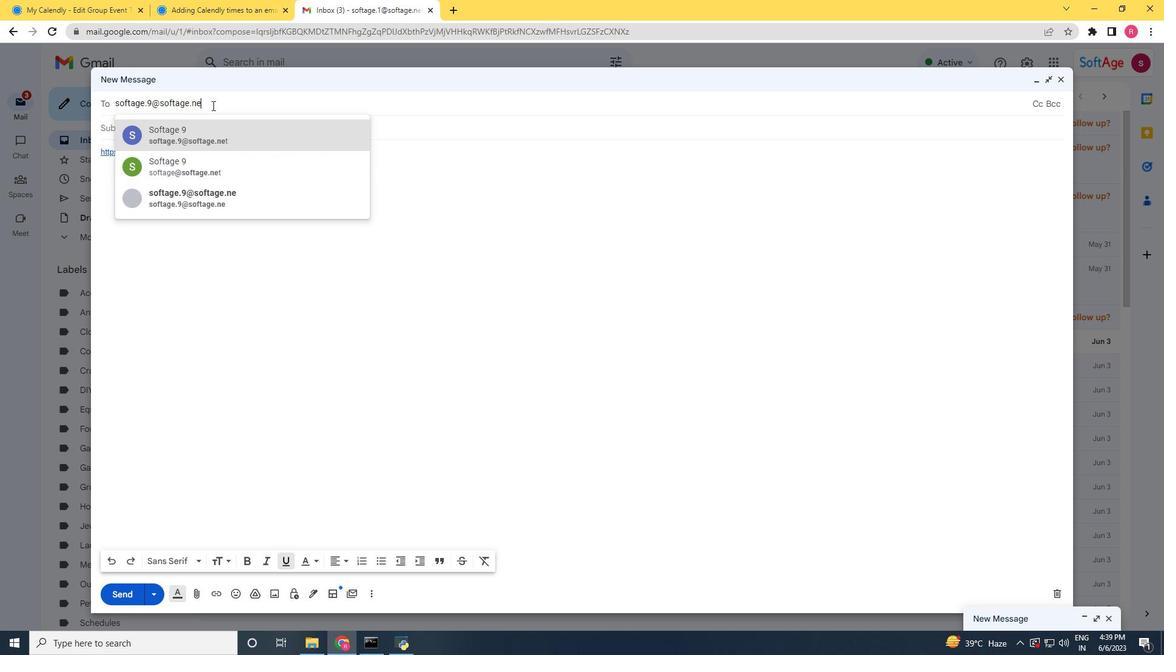 
Action: Mouse moved to (208, 126)
Screenshot: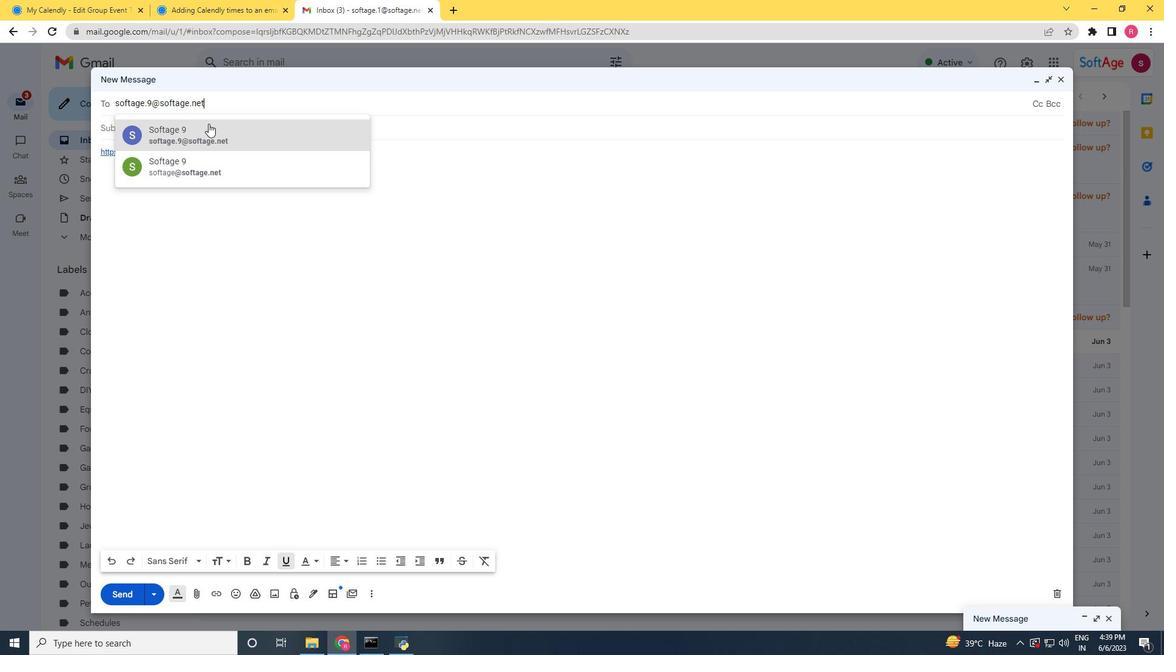 
Action: Mouse pressed left at (208, 126)
Screenshot: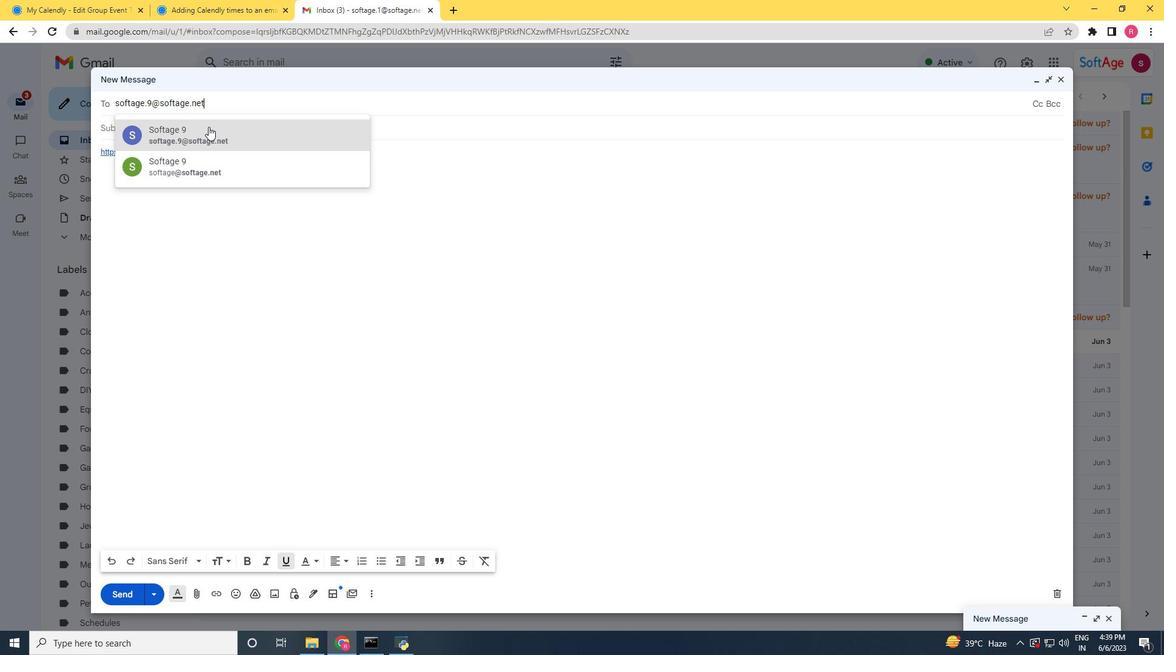 
Action: Mouse moved to (266, 98)
Screenshot: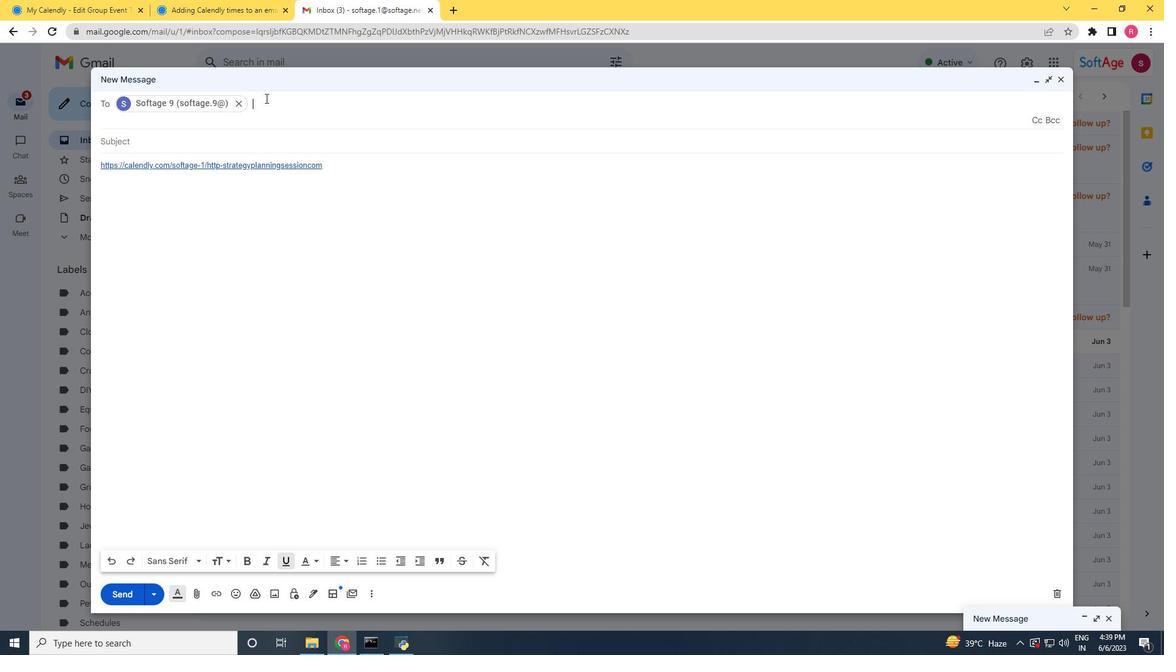 
Action: Key pressed softage.10<Key.shift>@softage
Screenshot: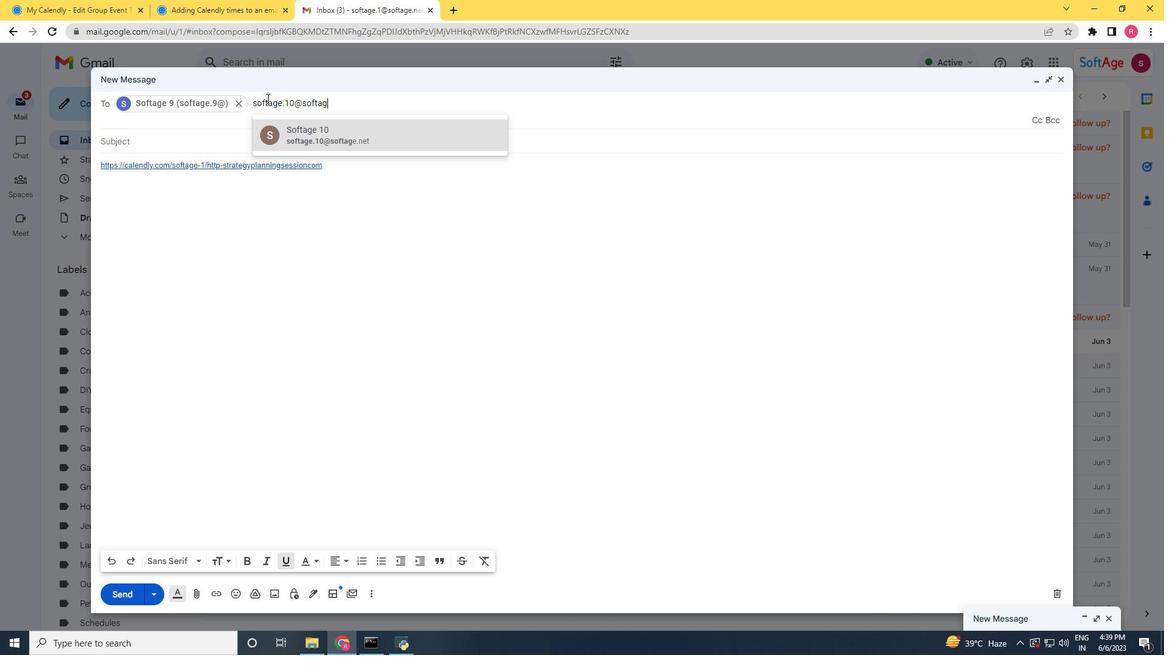 
Action: Mouse moved to (328, 93)
Screenshot: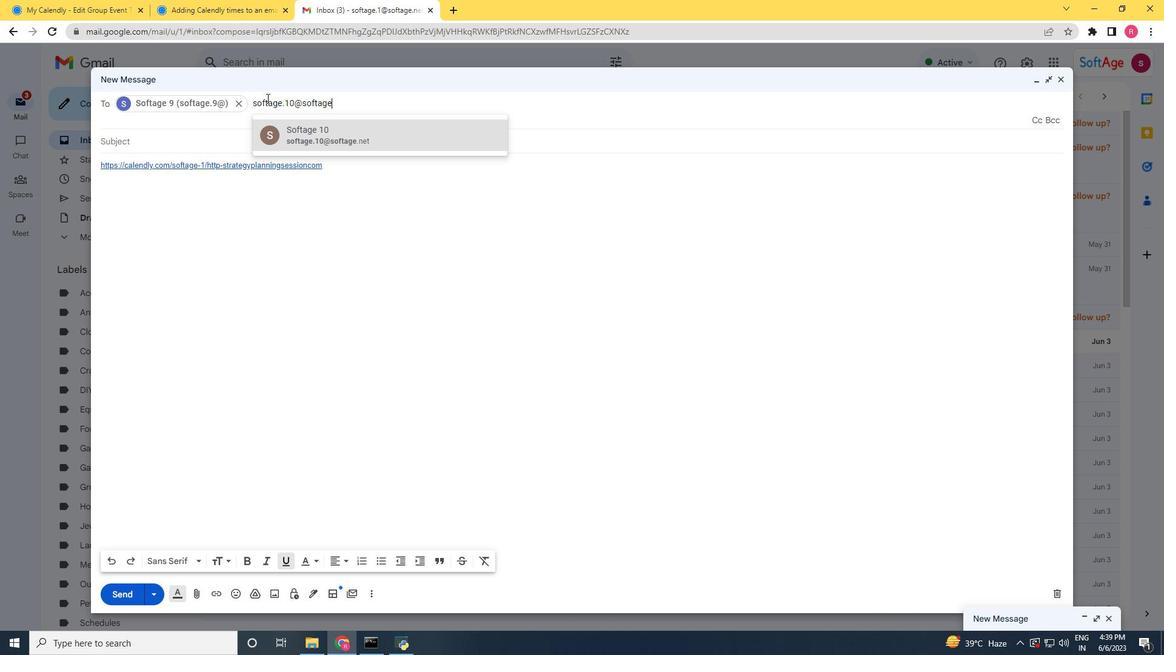 
Action: Key pressed .net
Screenshot: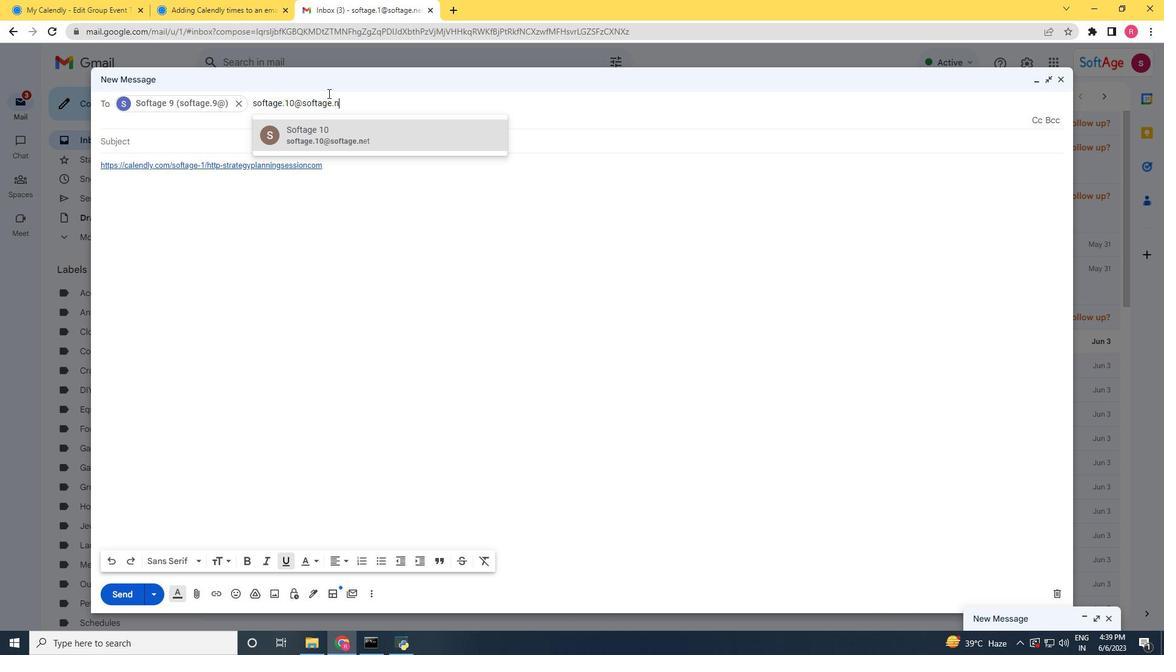 
Action: Mouse moved to (430, 122)
Screenshot: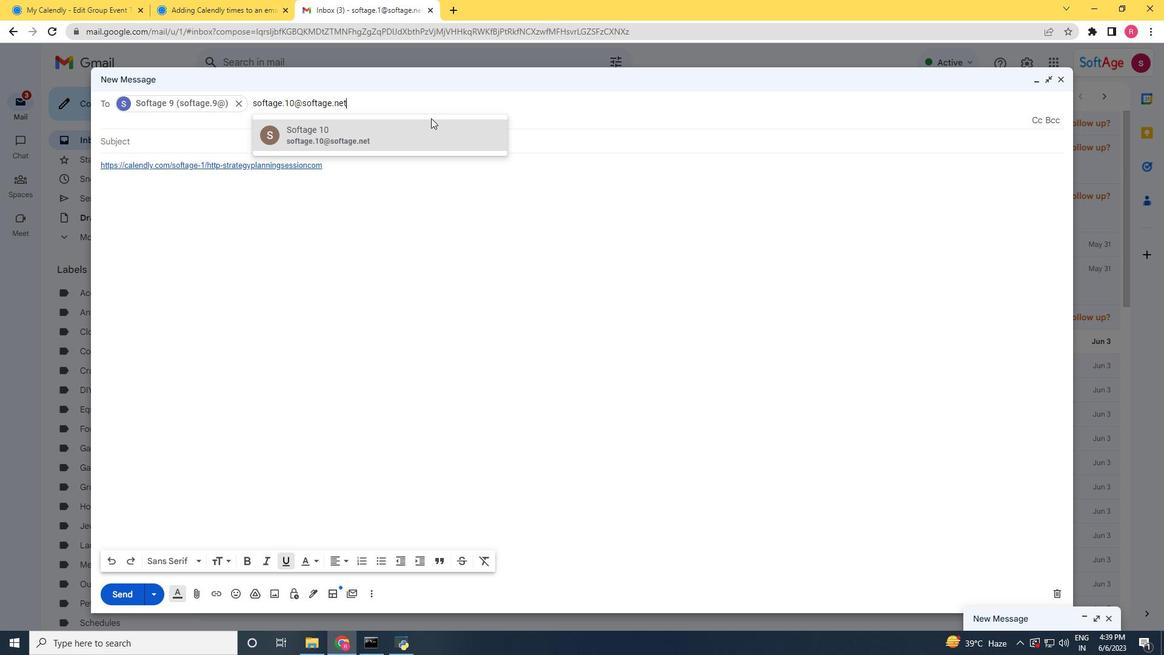 
Action: Mouse pressed left at (430, 122)
Screenshot: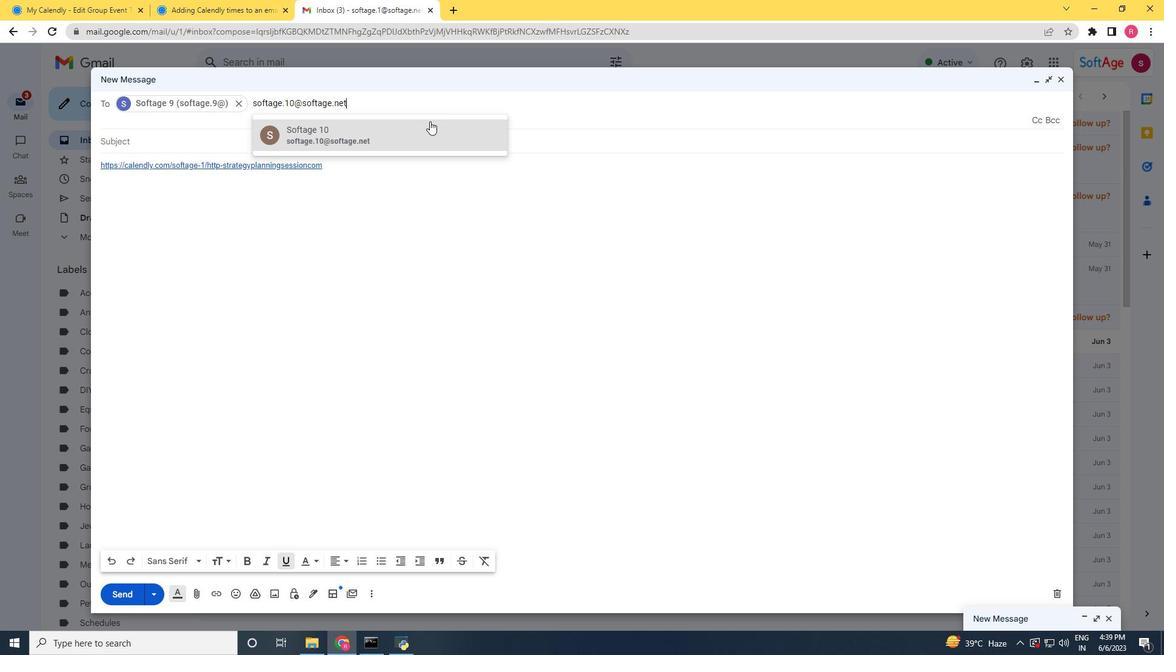 
Action: Mouse moved to (121, 596)
Screenshot: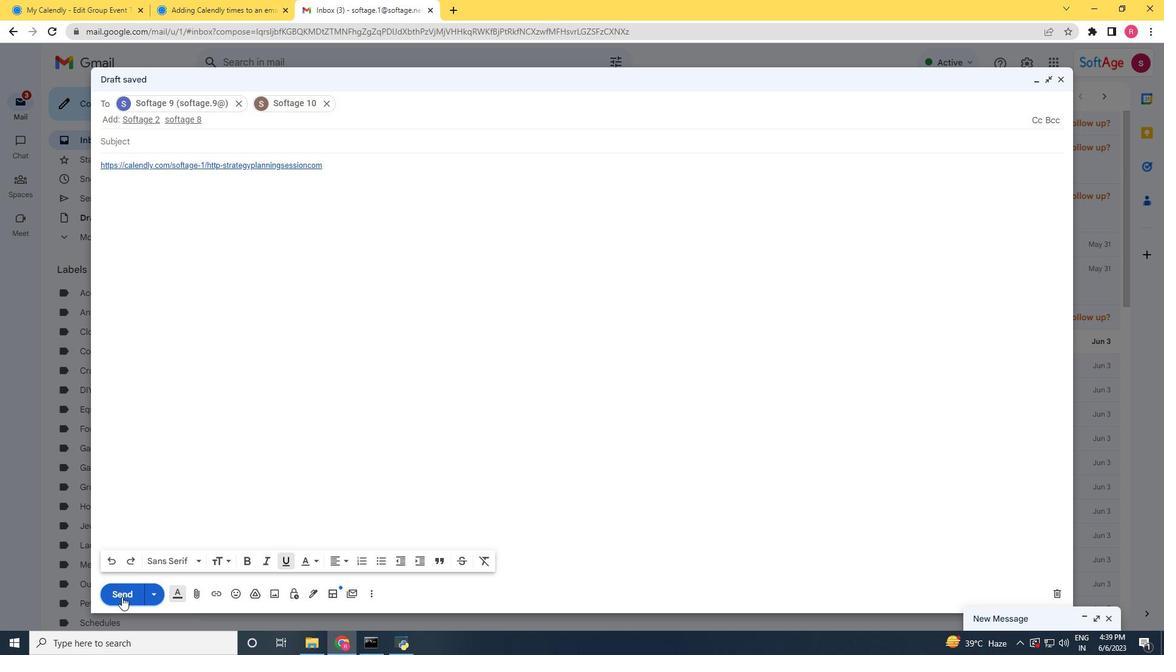 
Action: Mouse pressed left at (121, 596)
Screenshot: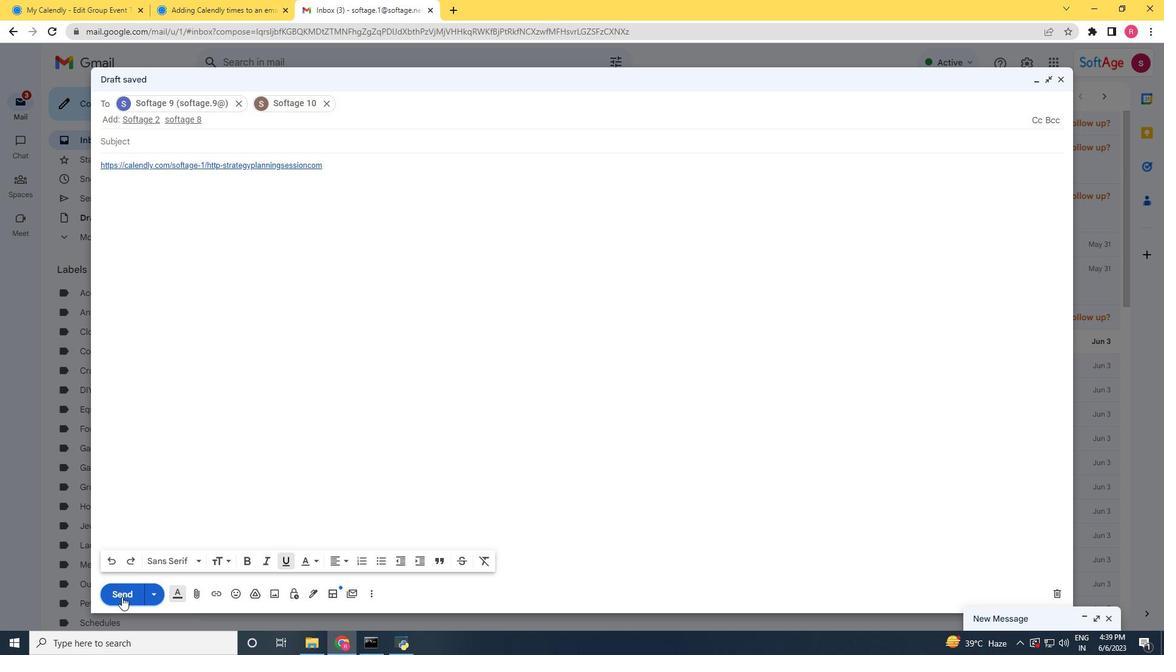 
Action: Mouse moved to (196, 594)
Screenshot: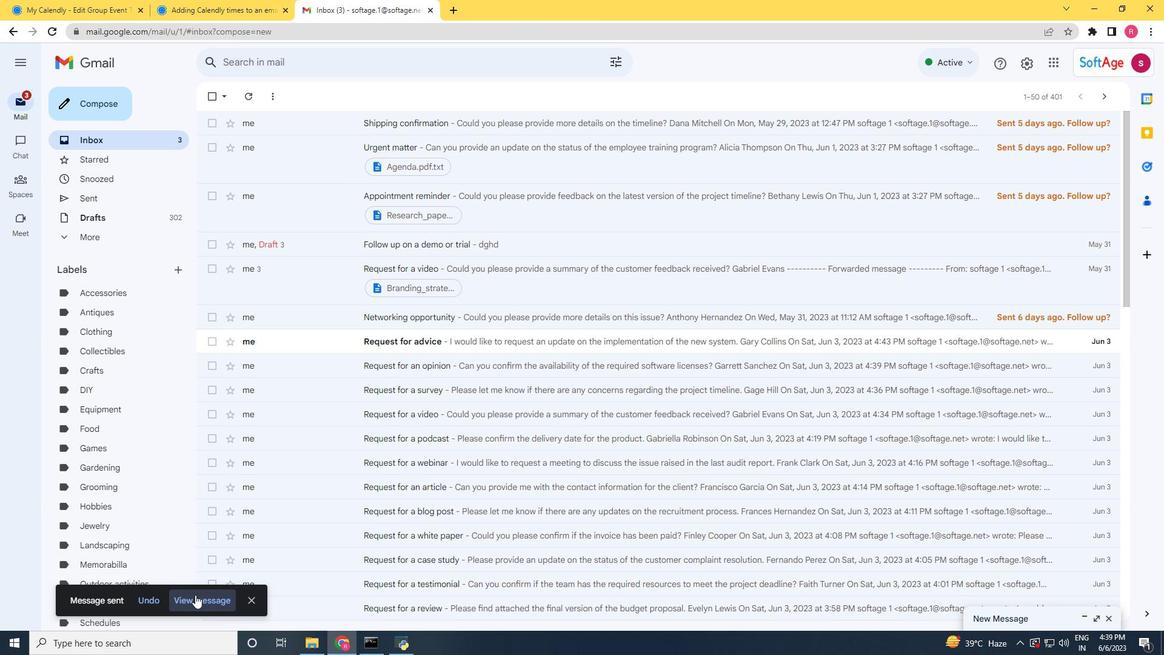 
Action: Mouse pressed left at (196, 594)
Screenshot: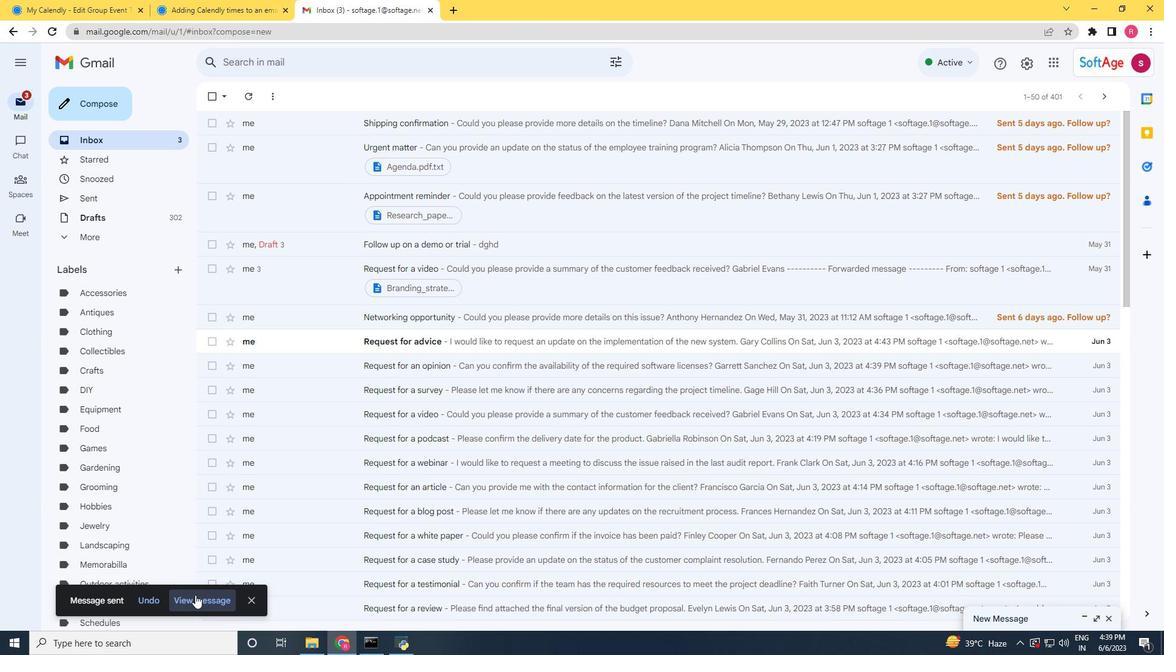 
Action: Mouse moved to (212, 556)
Screenshot: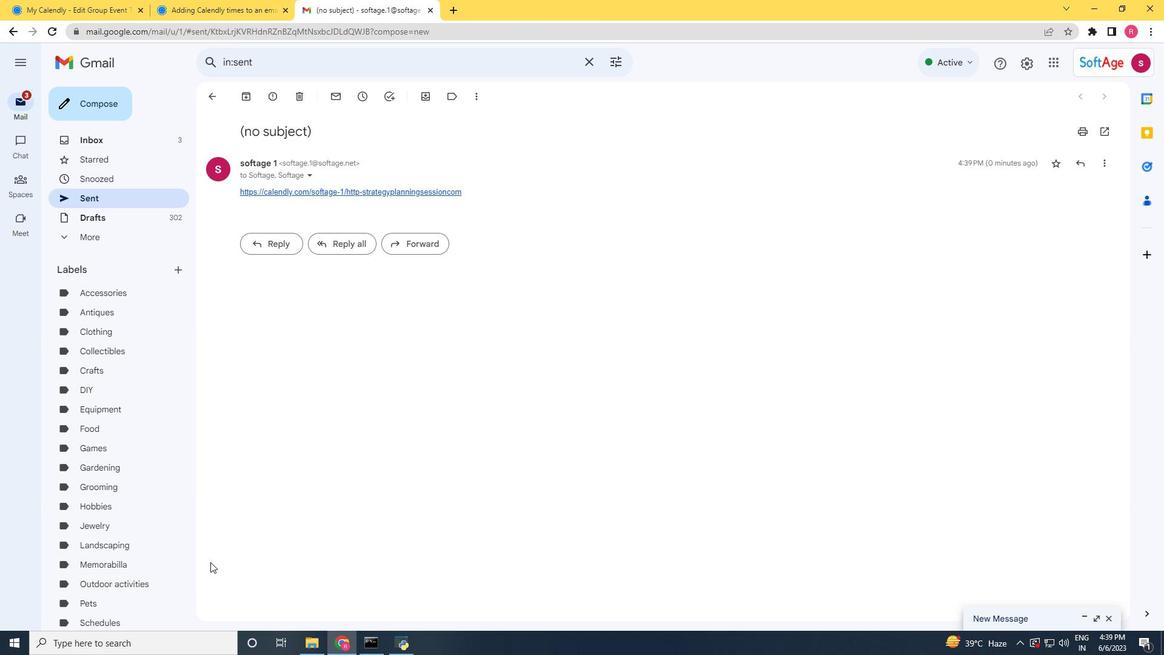 
